 Task: For heading Use Amatic SC.  font size for heading18,  'Change the font style of data to'Amatic SC and font size to 9,  Change the alignment of both headline & data to Align left In the sheet   Sales data  book
Action: Mouse moved to (76, 157)
Screenshot: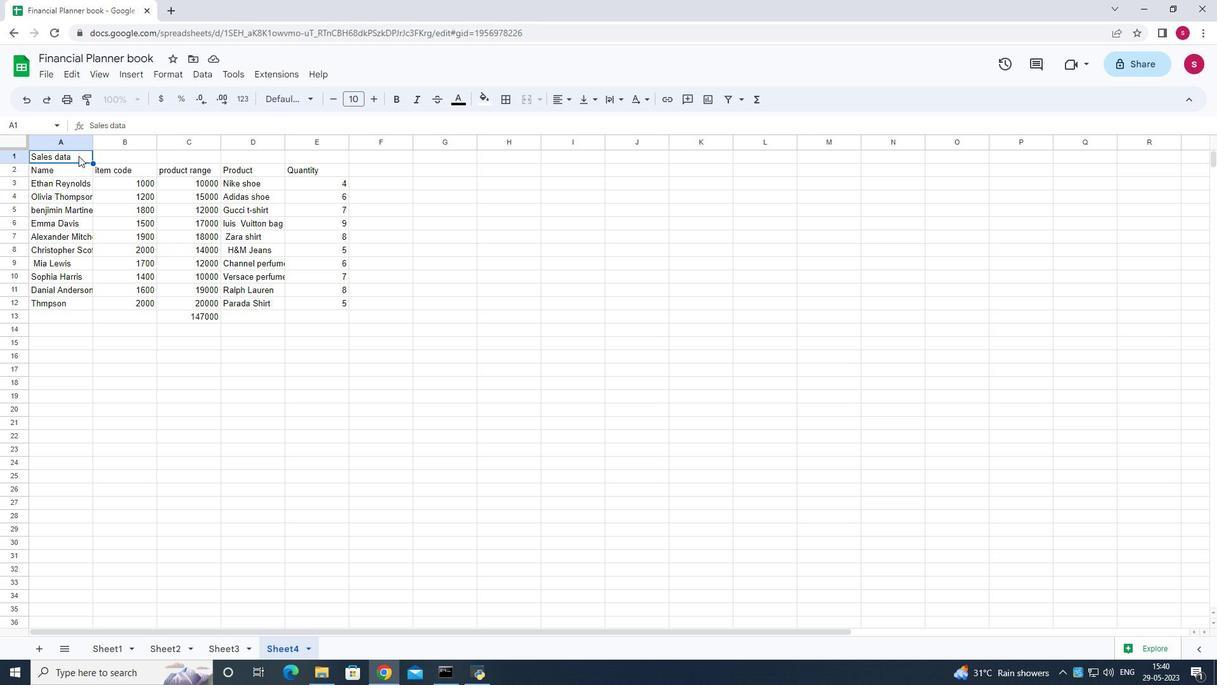 
Action: Mouse pressed left at (76, 157)
Screenshot: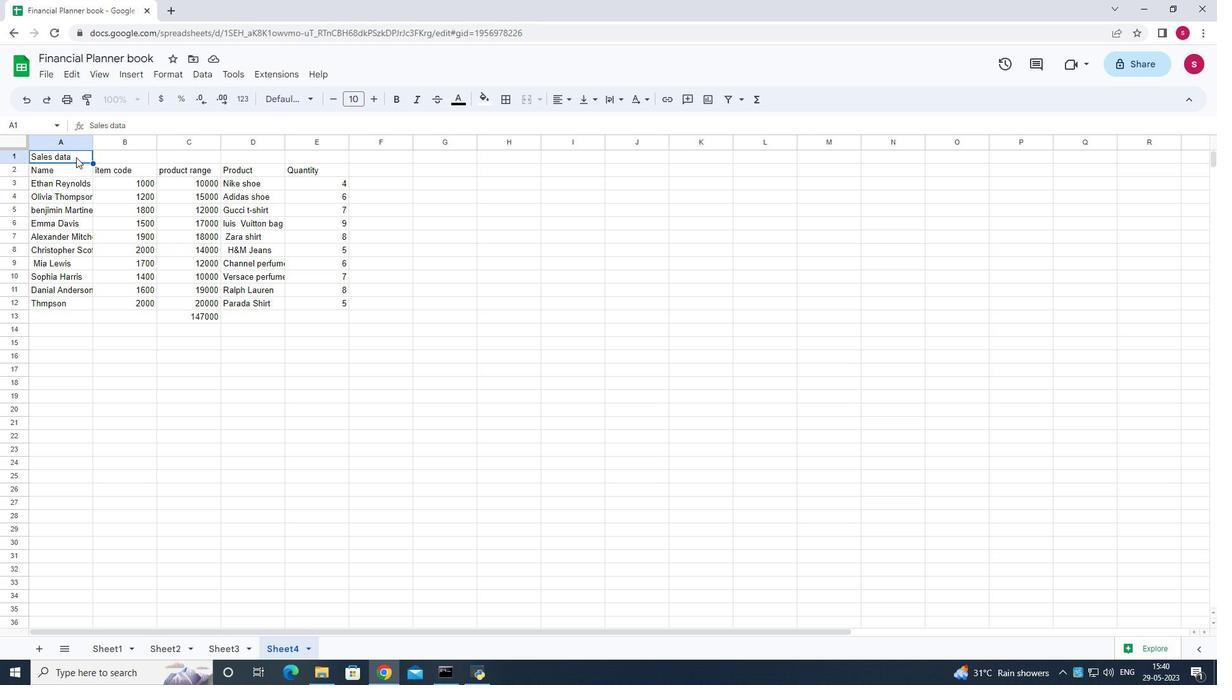 
Action: Mouse moved to (74, 157)
Screenshot: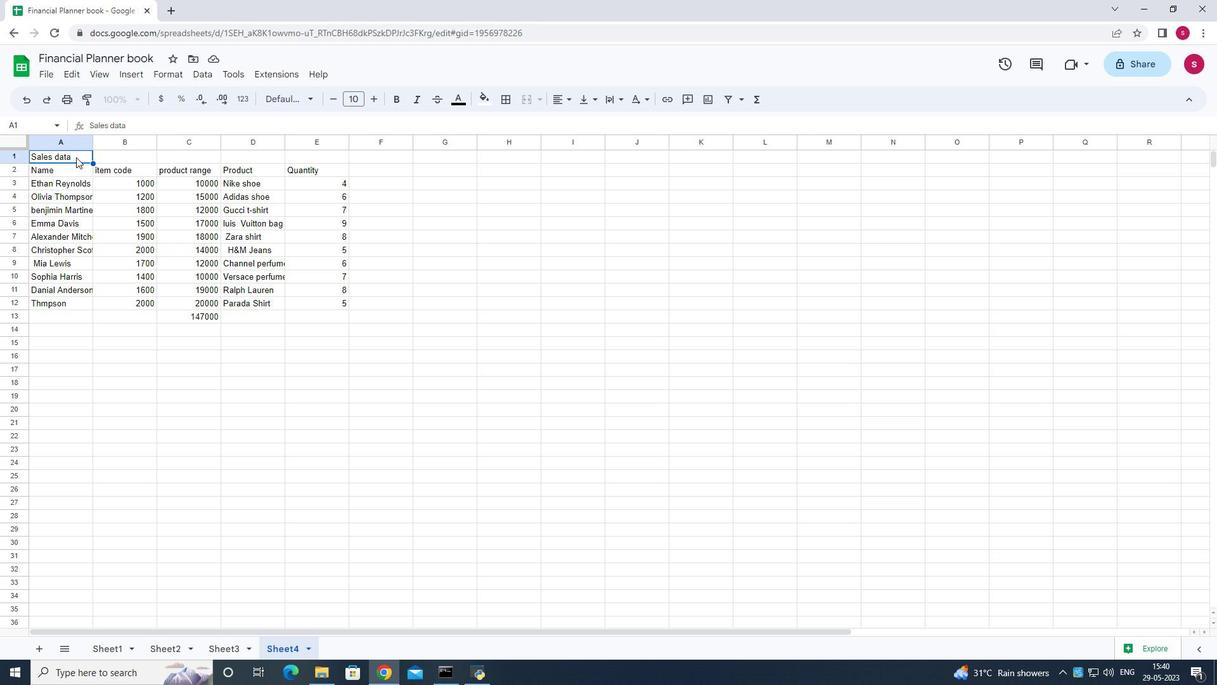 
Action: Mouse pressed left at (74, 157)
Screenshot: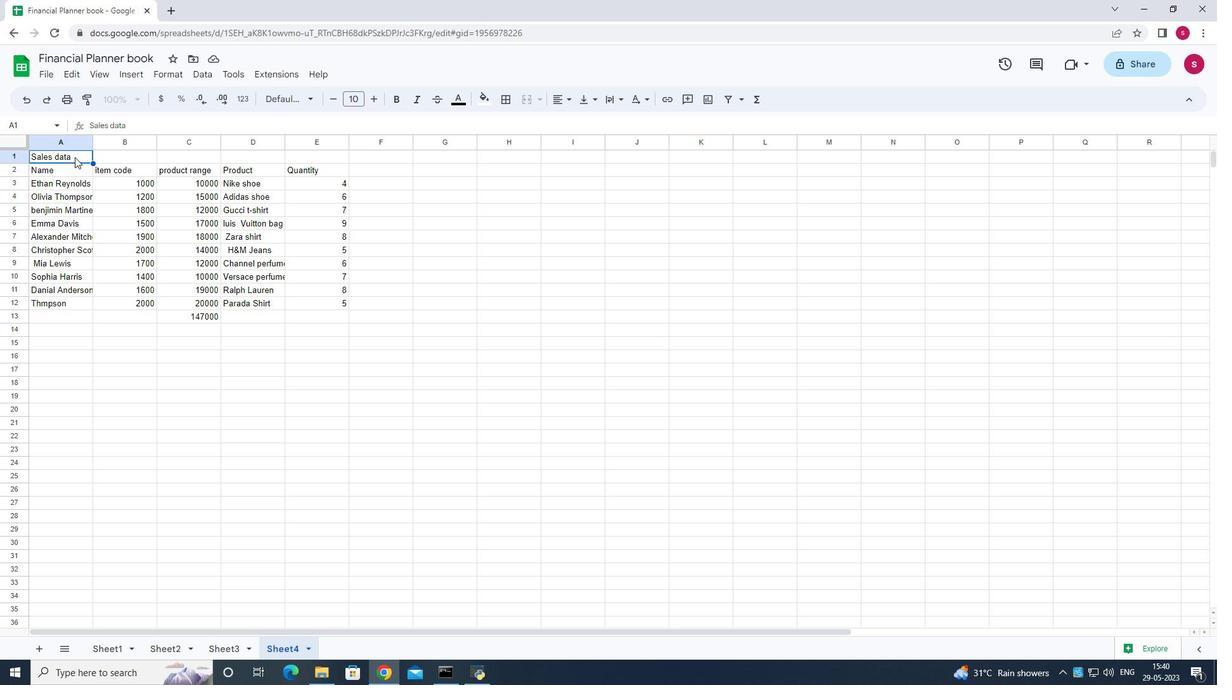 
Action: Mouse moved to (166, 75)
Screenshot: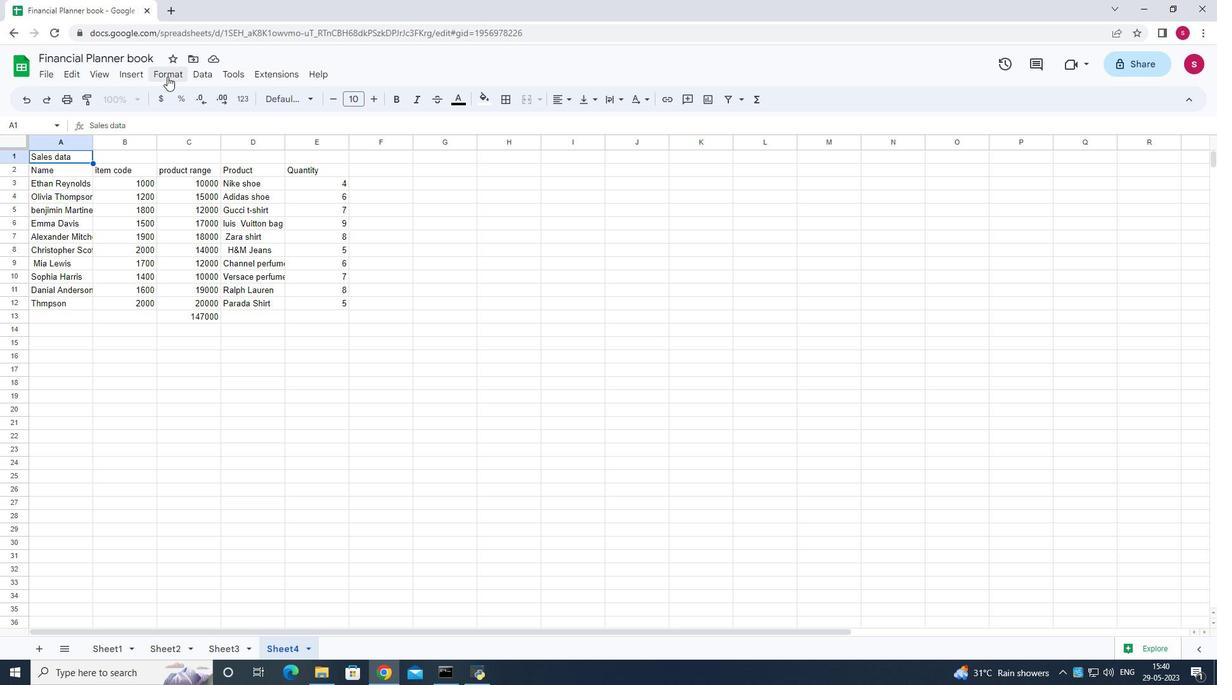 
Action: Mouse pressed left at (166, 75)
Screenshot: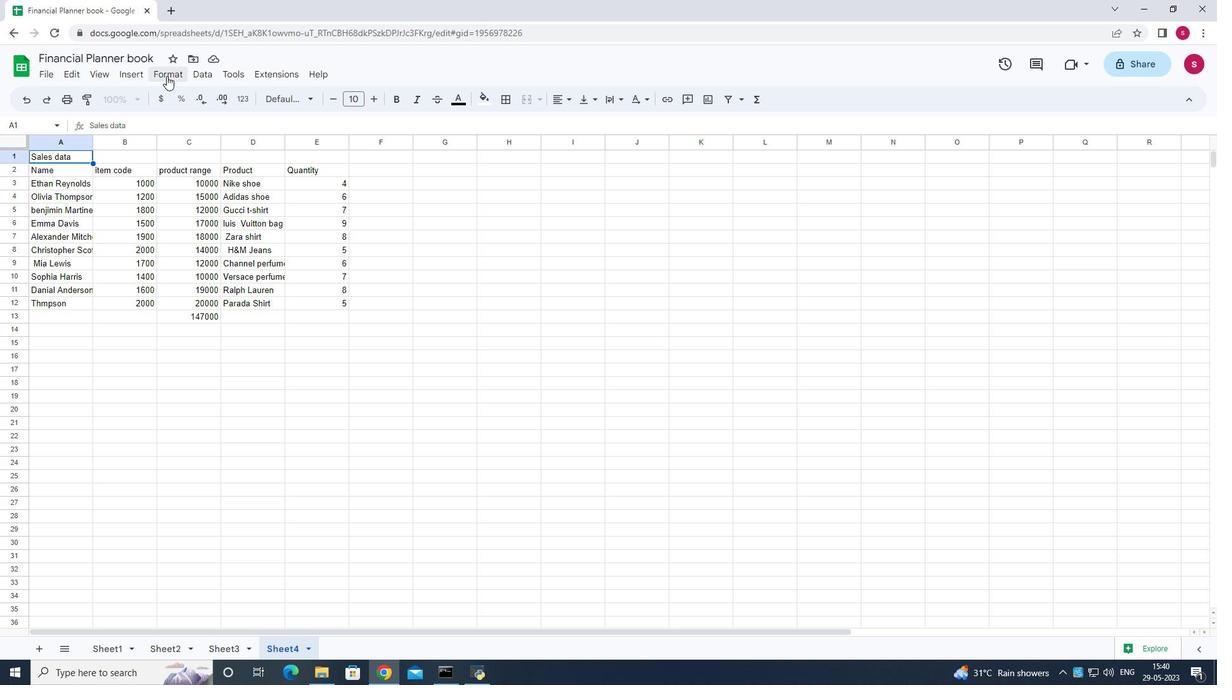 
Action: Mouse moved to (257, 380)
Screenshot: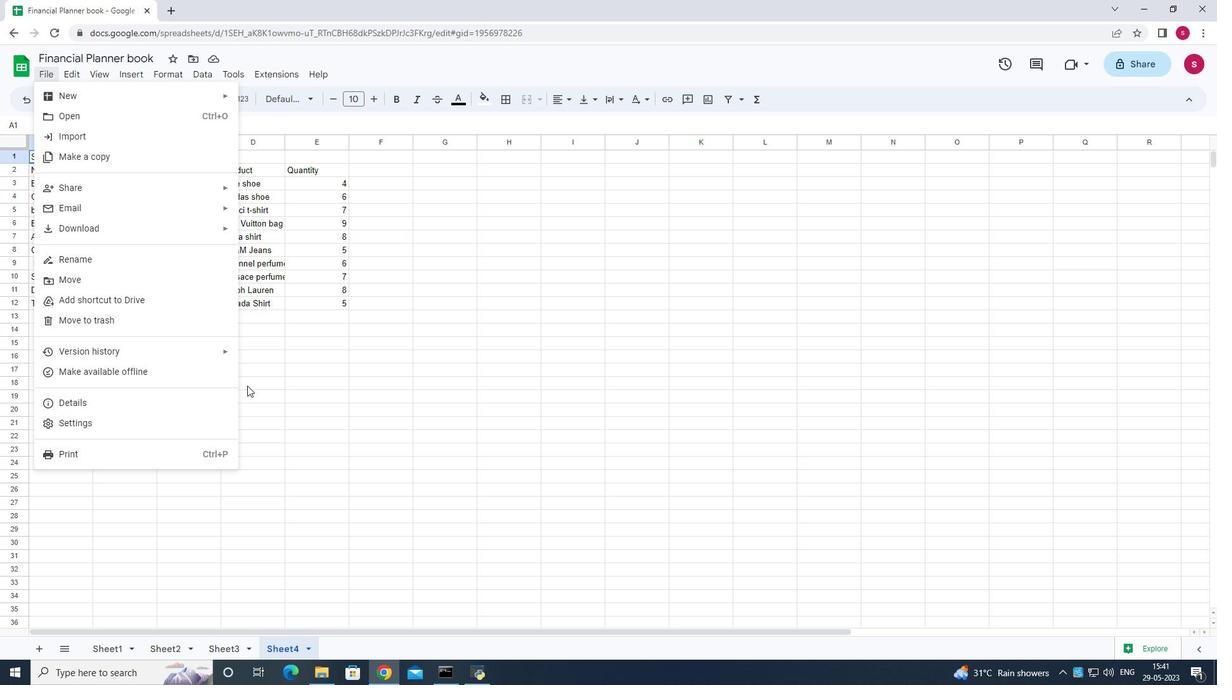 
Action: Mouse pressed left at (257, 380)
Screenshot: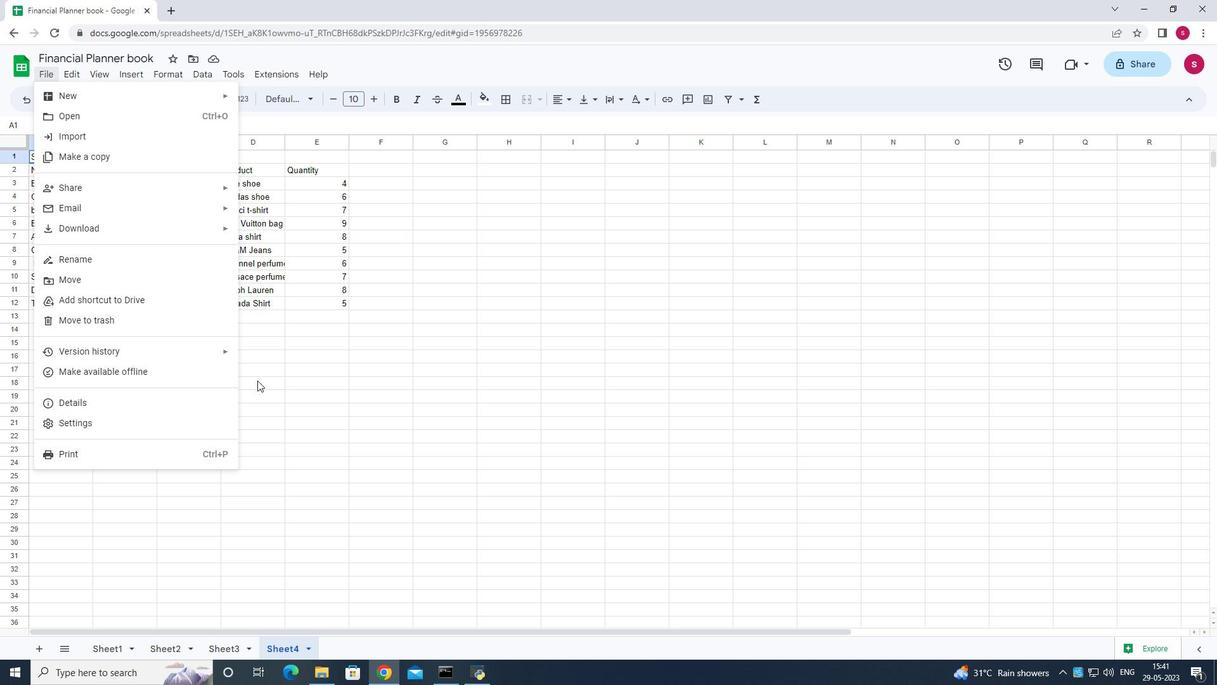 
Action: Mouse moved to (42, 156)
Screenshot: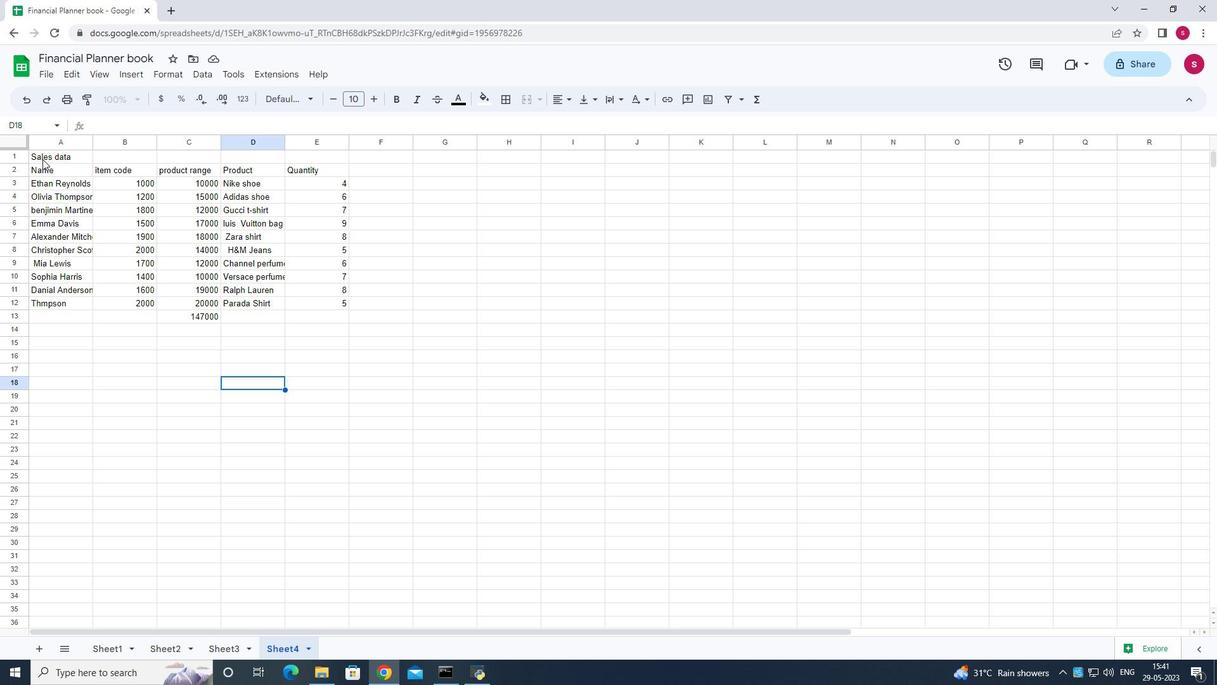 
Action: Mouse pressed left at (42, 156)
Screenshot: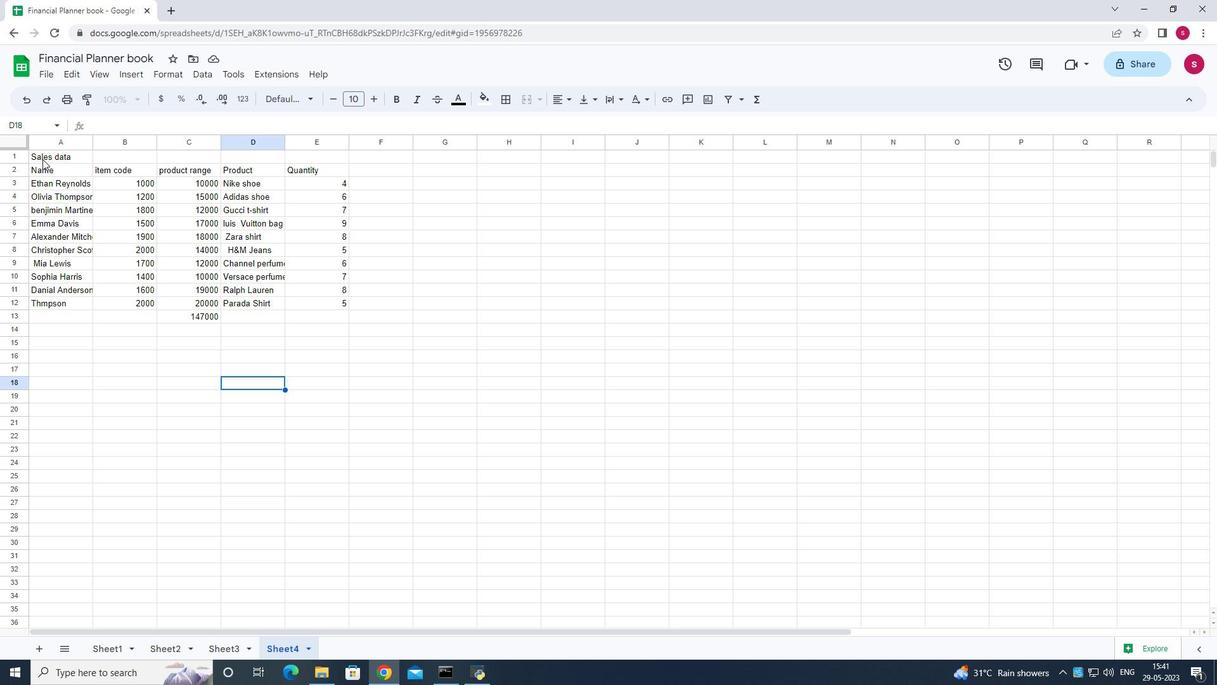 
Action: Mouse moved to (307, 92)
Screenshot: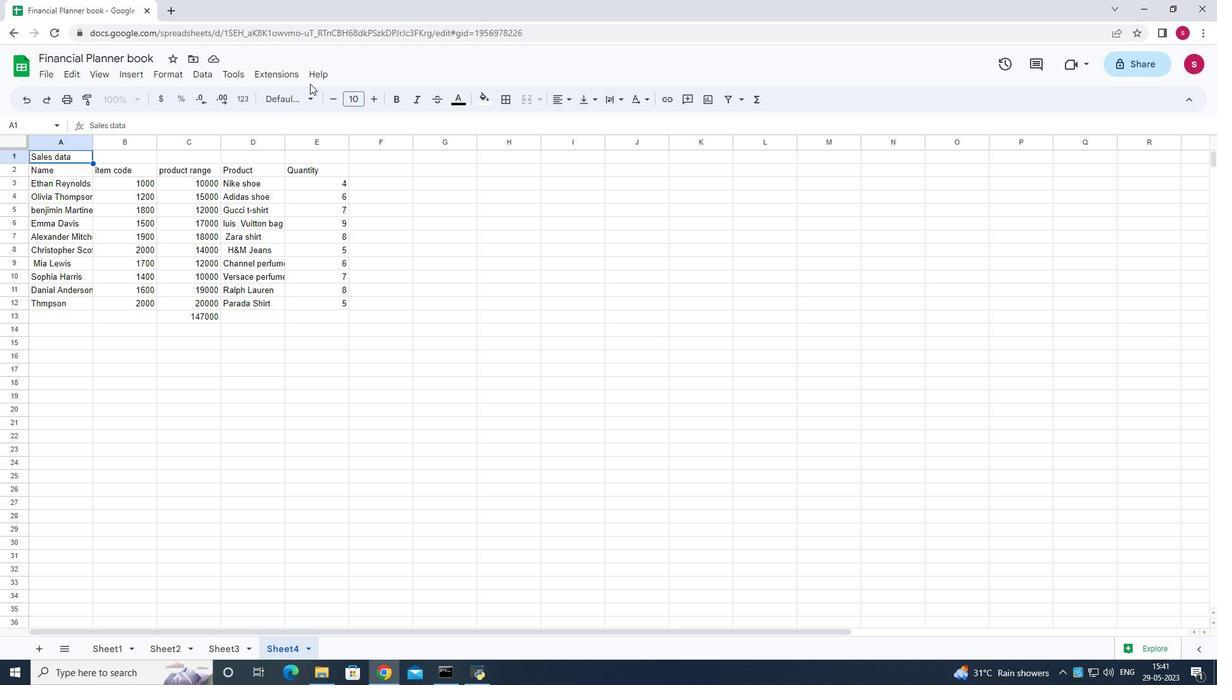 
Action: Mouse pressed left at (307, 92)
Screenshot: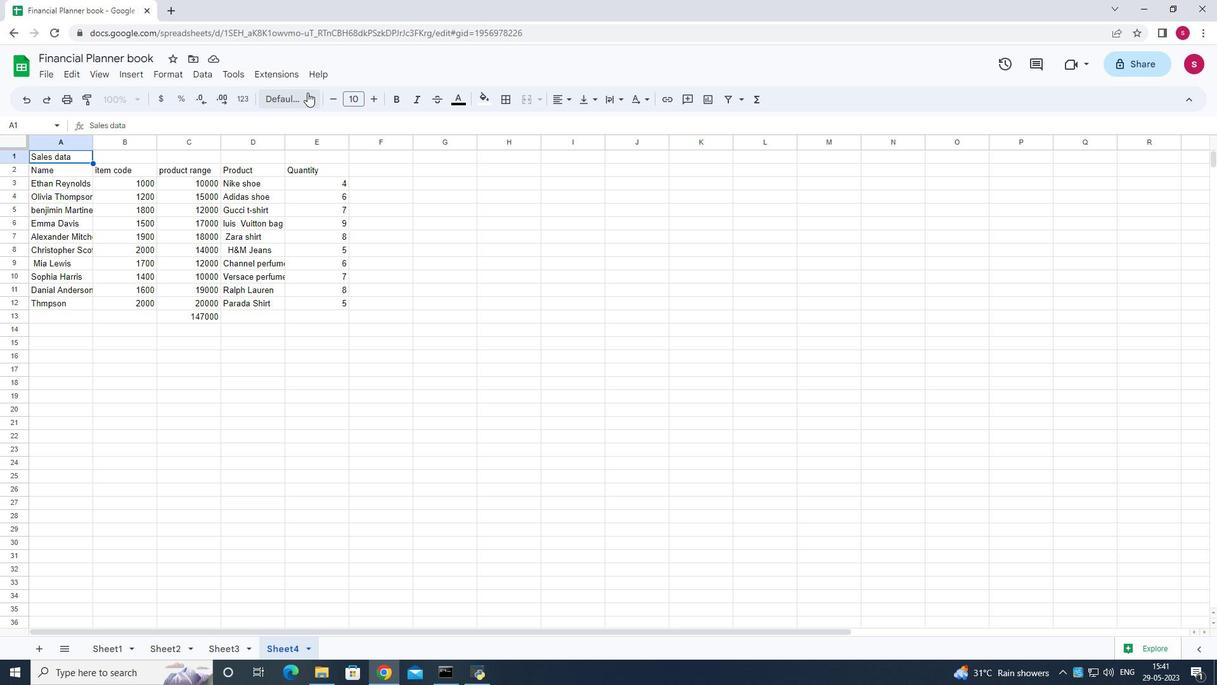 
Action: Mouse moved to (326, 241)
Screenshot: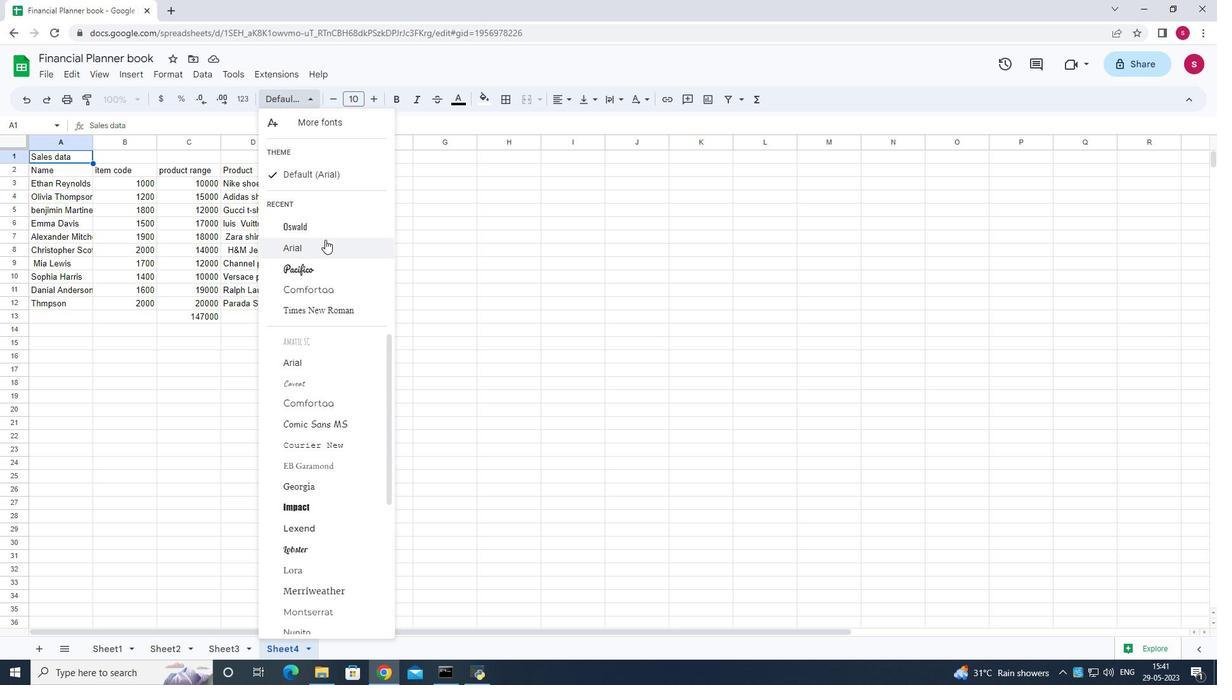 
Action: Mouse scrolled (326, 240) with delta (0, 0)
Screenshot: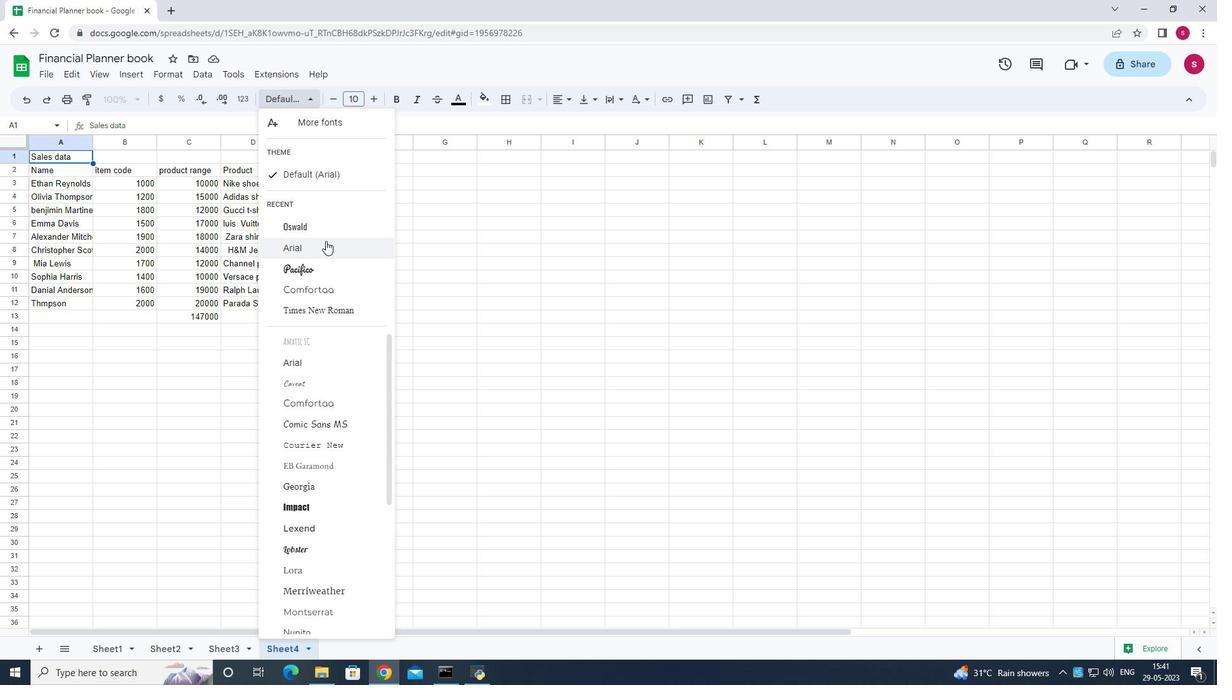 
Action: Mouse scrolled (326, 240) with delta (0, 0)
Screenshot: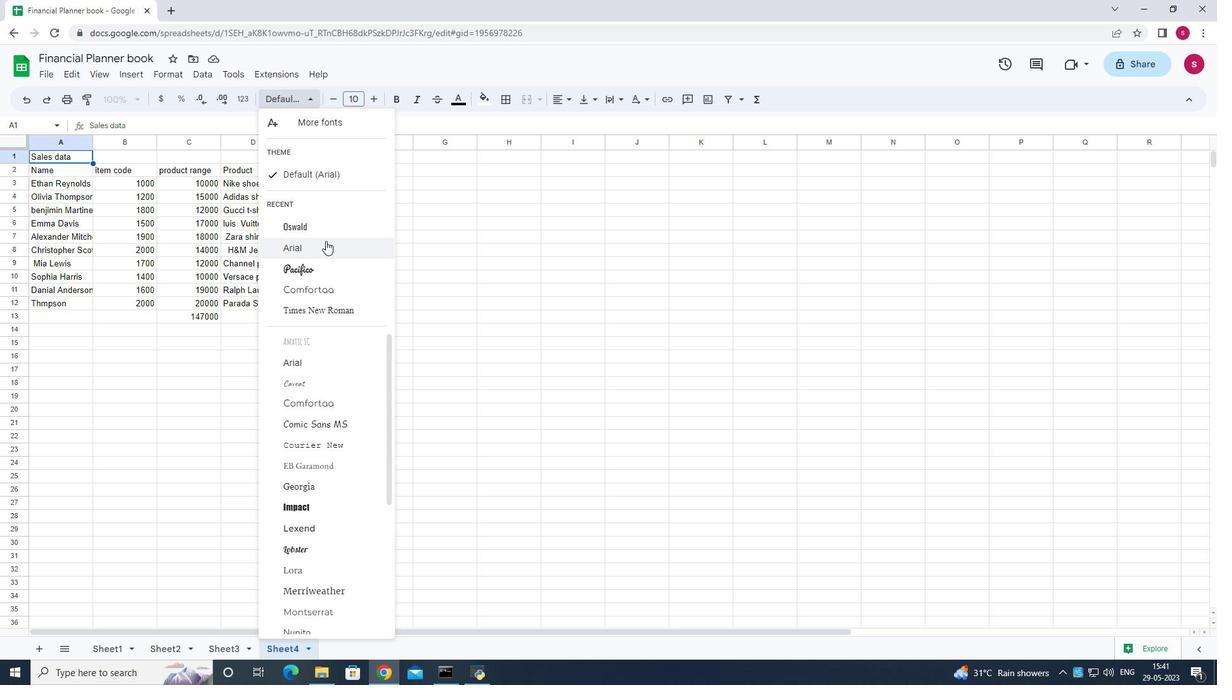 
Action: Mouse scrolled (326, 240) with delta (0, 0)
Screenshot: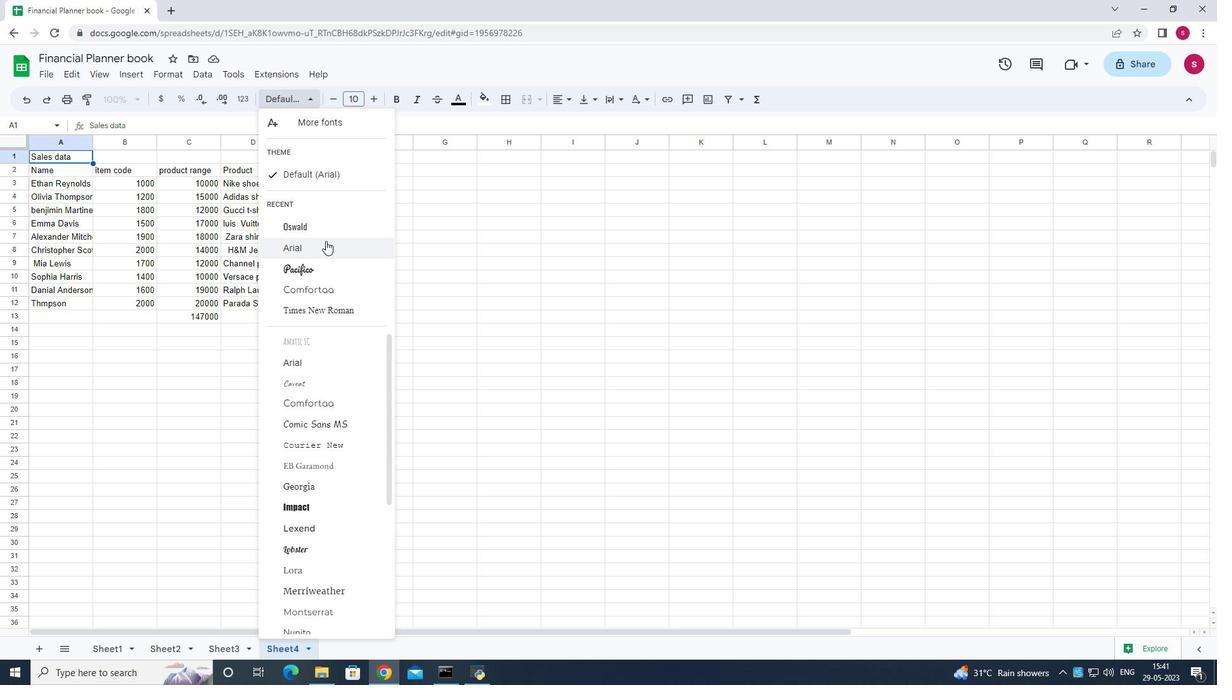 
Action: Mouse scrolled (326, 240) with delta (0, 0)
Screenshot: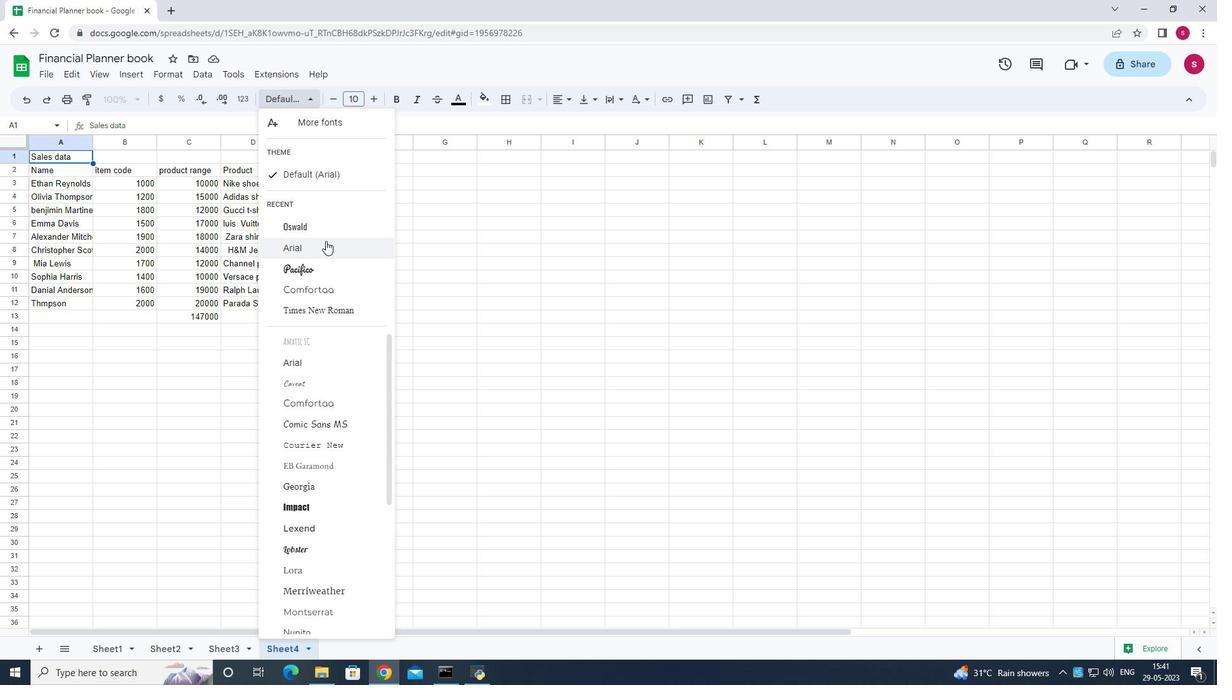 
Action: Mouse scrolled (326, 240) with delta (0, 0)
Screenshot: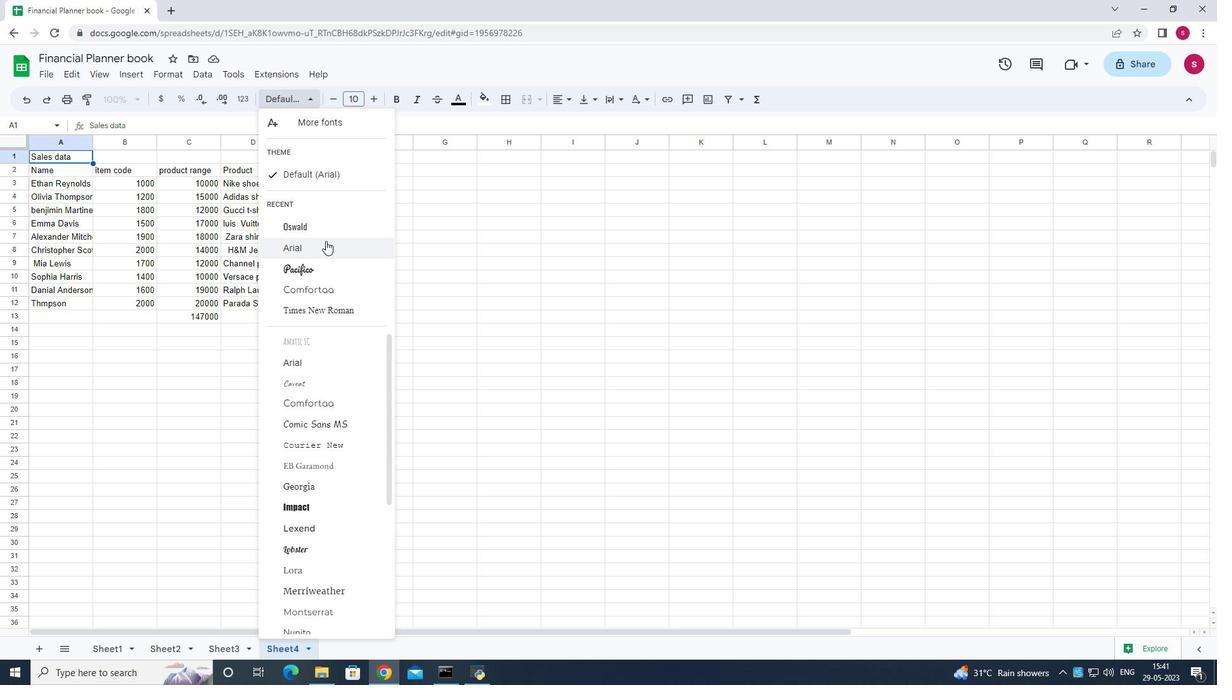 
Action: Mouse moved to (304, 516)
Screenshot: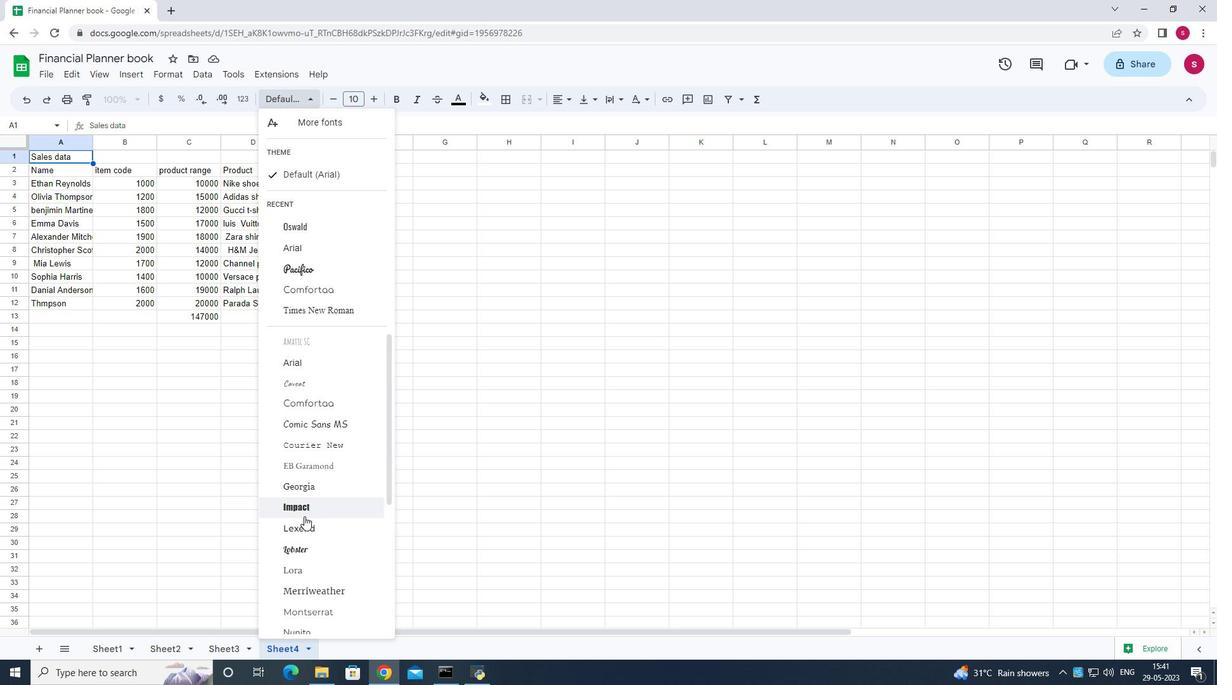 
Action: Mouse scrolled (304, 515) with delta (0, 0)
Screenshot: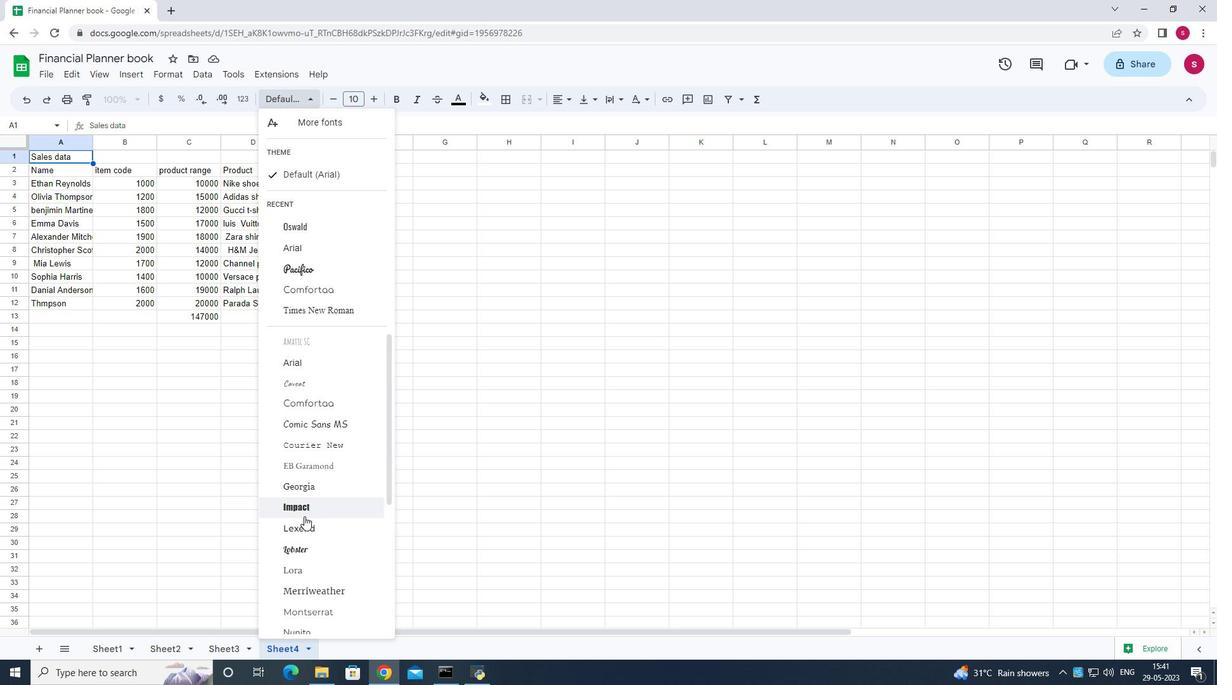 
Action: Mouse moved to (304, 516)
Screenshot: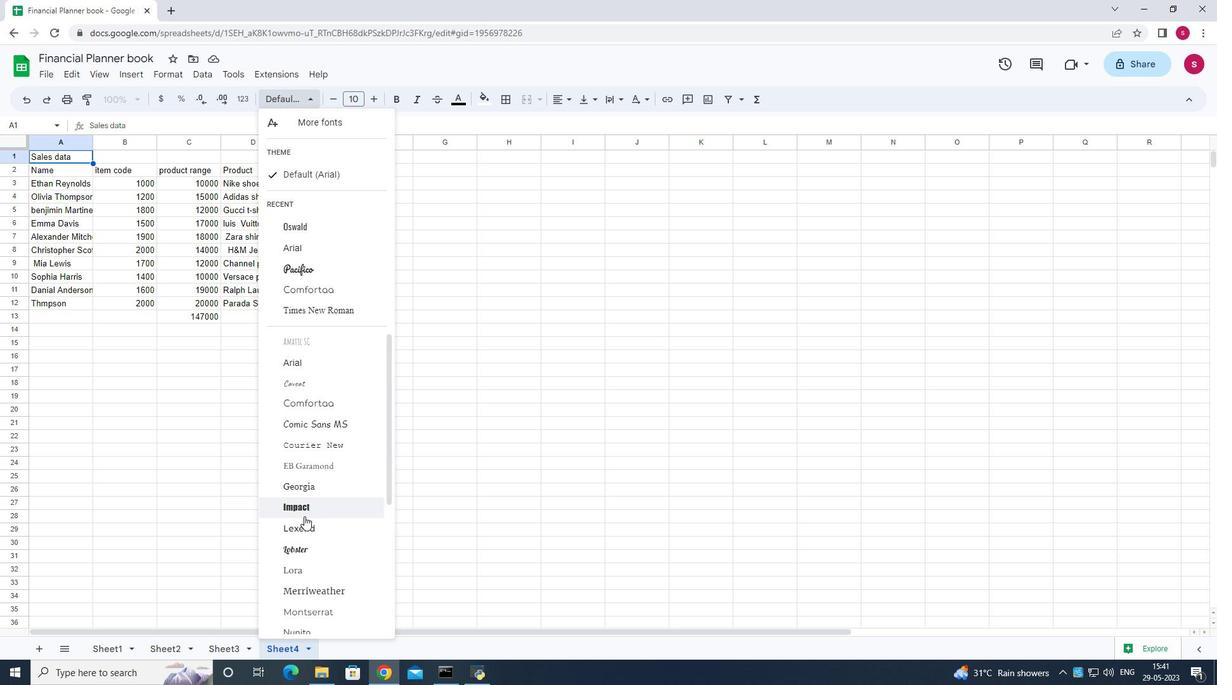 
Action: Mouse scrolled (304, 516) with delta (0, 0)
Screenshot: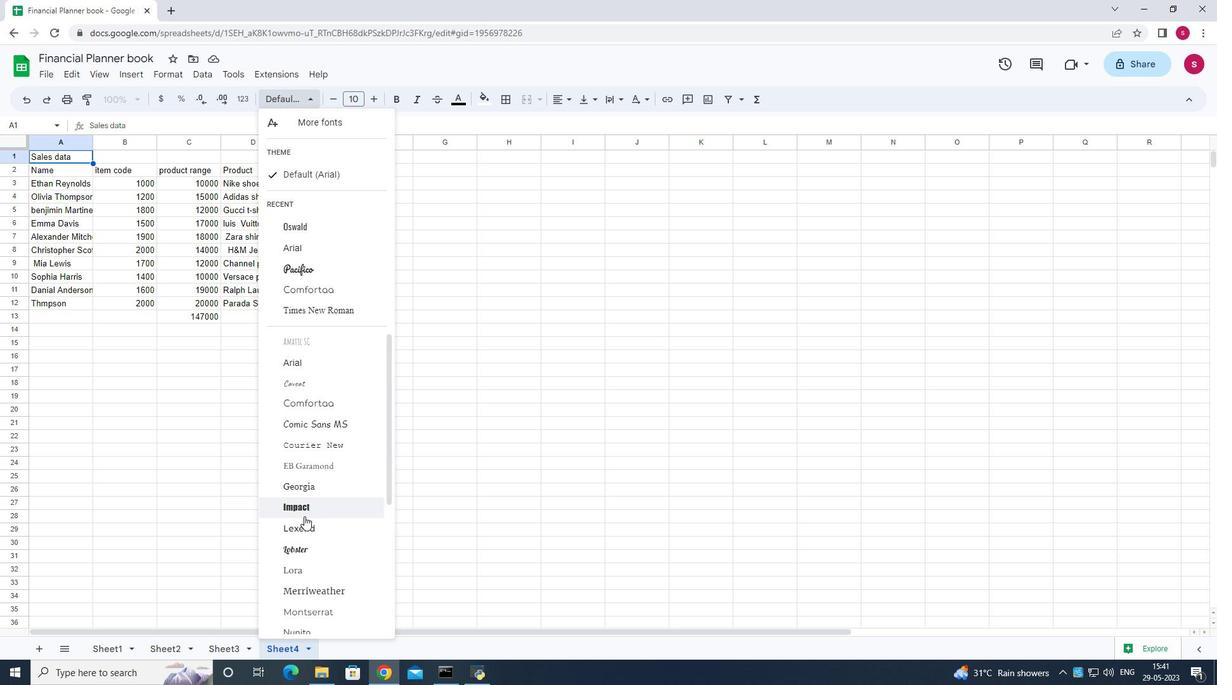 
Action: Mouse scrolled (304, 516) with delta (0, 0)
Screenshot: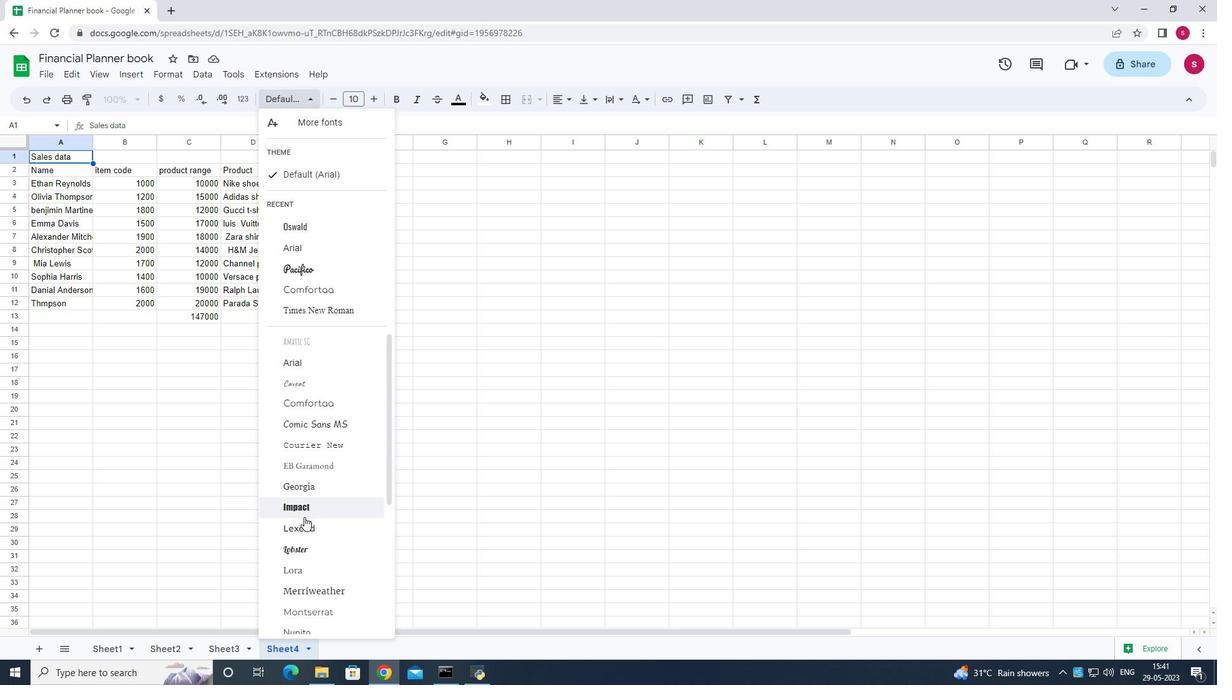
Action: Mouse moved to (305, 516)
Screenshot: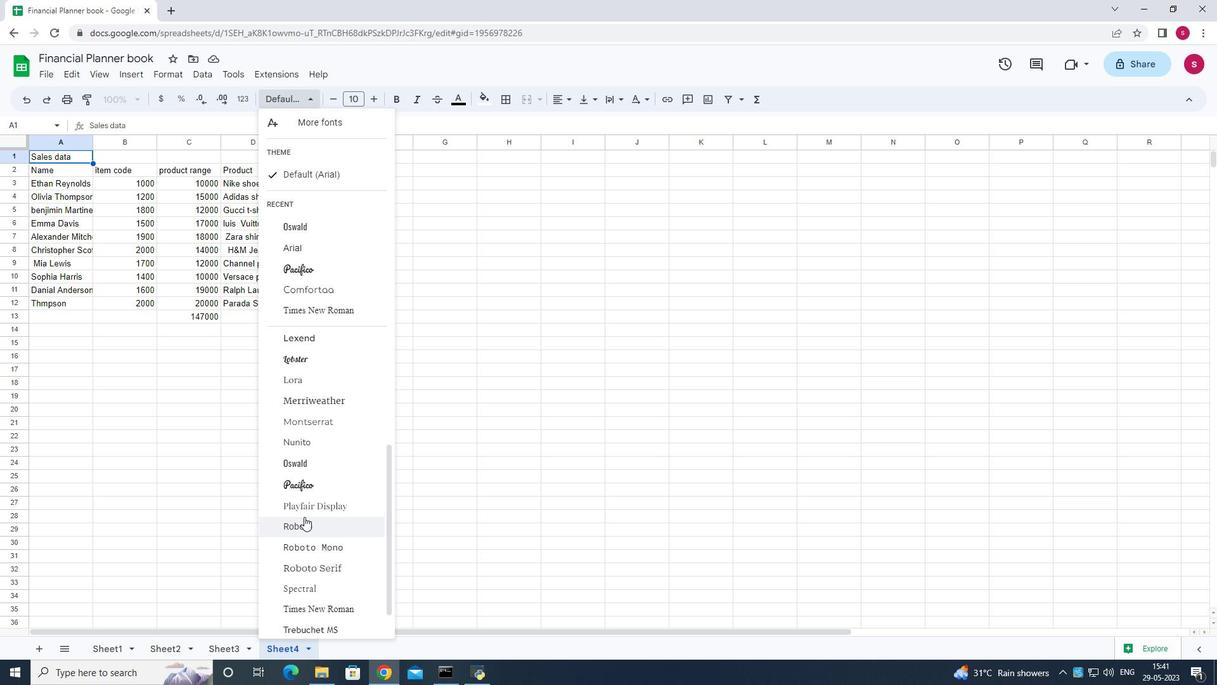 
Action: Mouse scrolled (305, 516) with delta (0, 0)
Screenshot: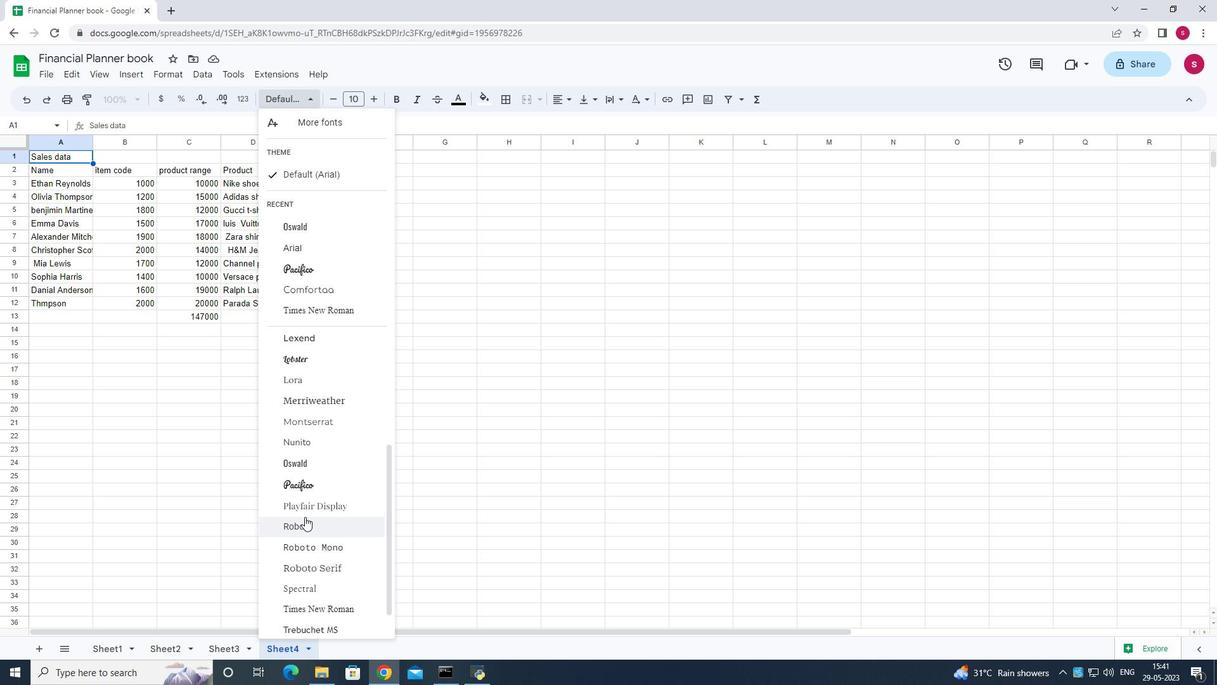 
Action: Mouse scrolled (305, 516) with delta (0, 0)
Screenshot: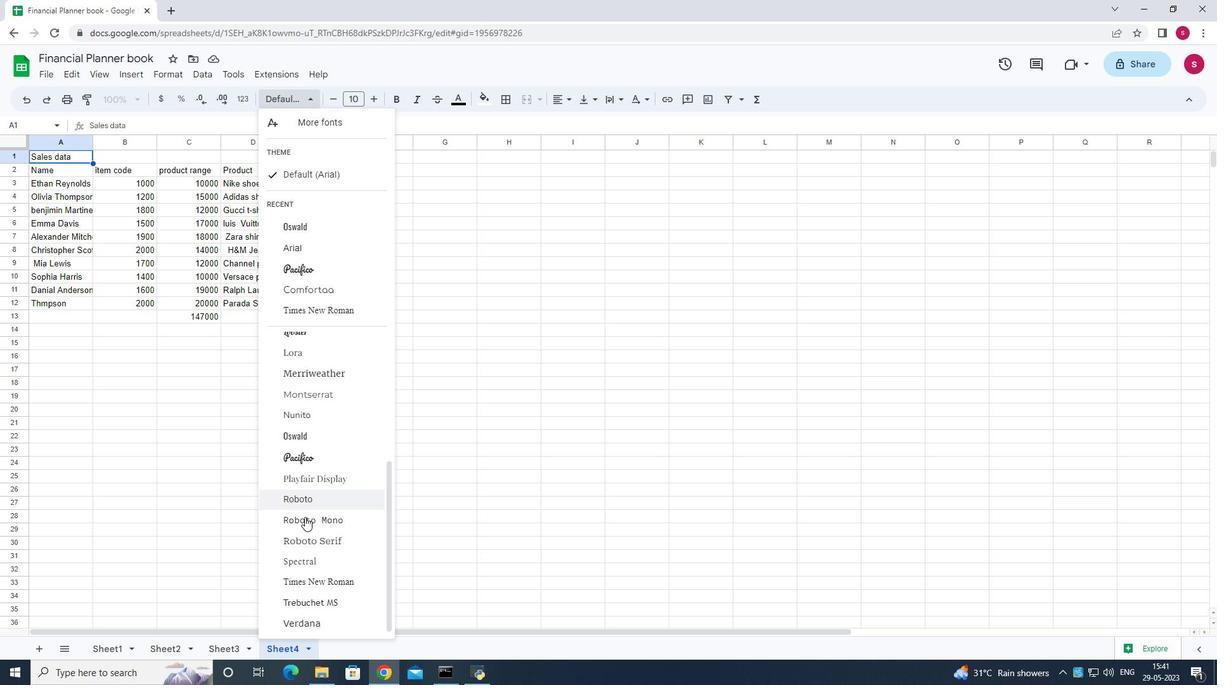 
Action: Mouse scrolled (305, 516) with delta (0, 0)
Screenshot: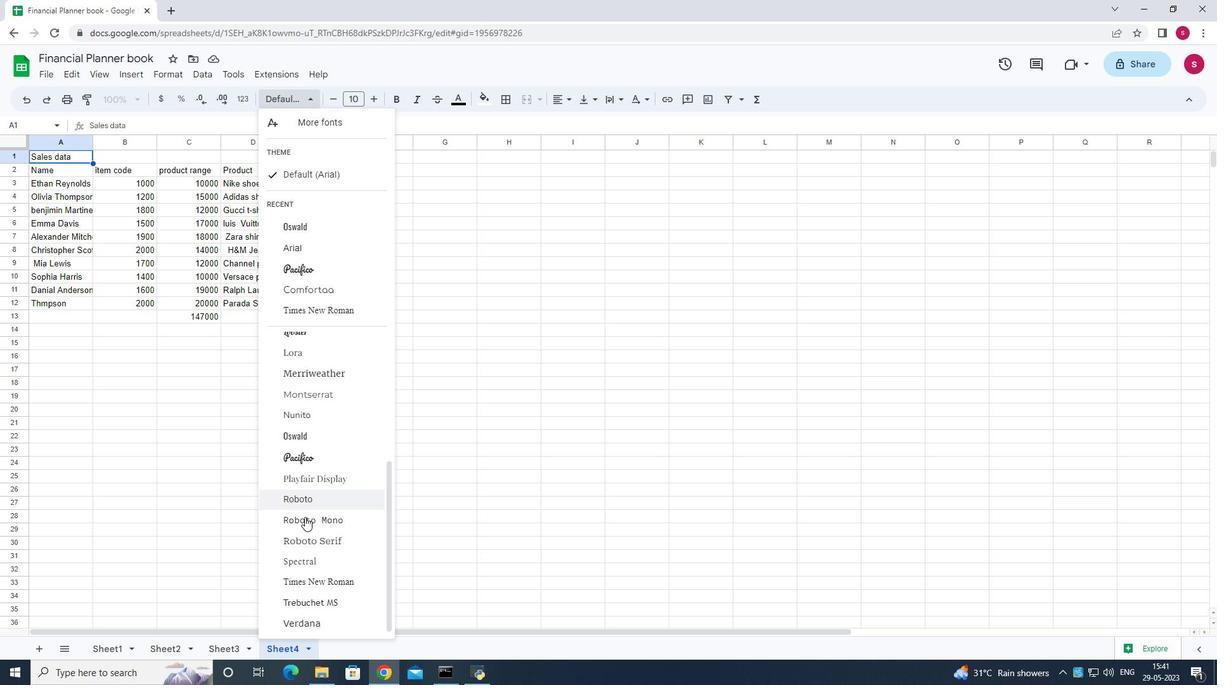 
Action: Mouse scrolled (305, 516) with delta (0, 0)
Screenshot: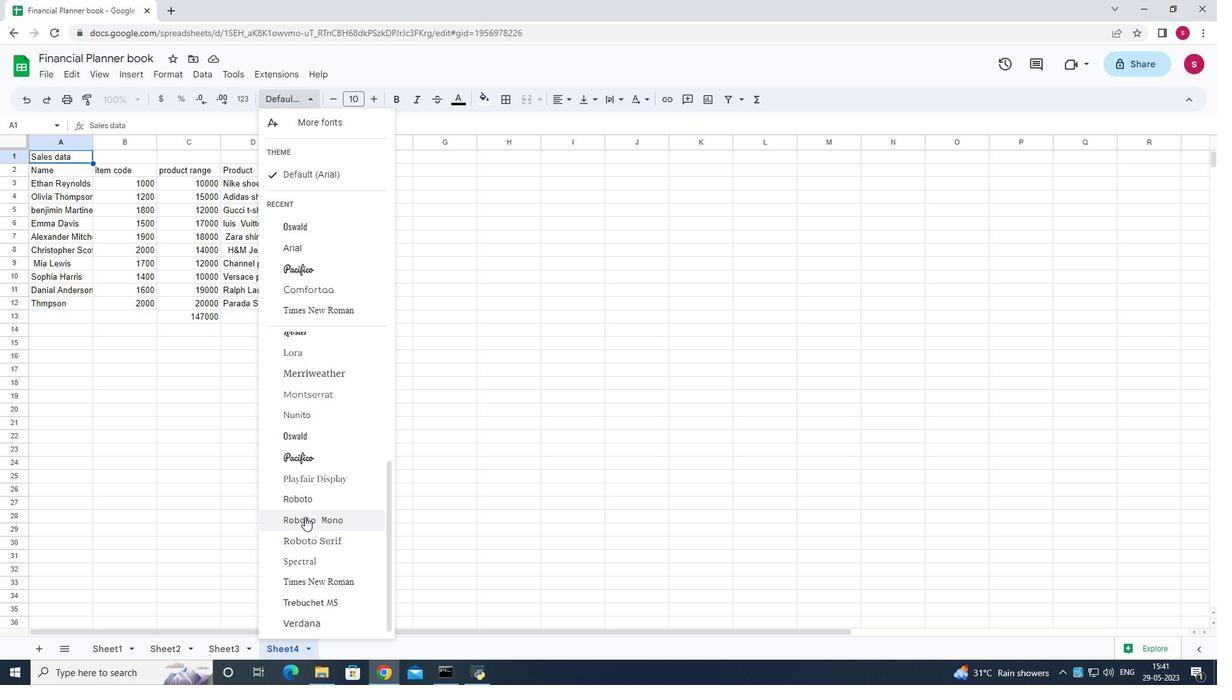 
Action: Mouse scrolled (305, 516) with delta (0, 0)
Screenshot: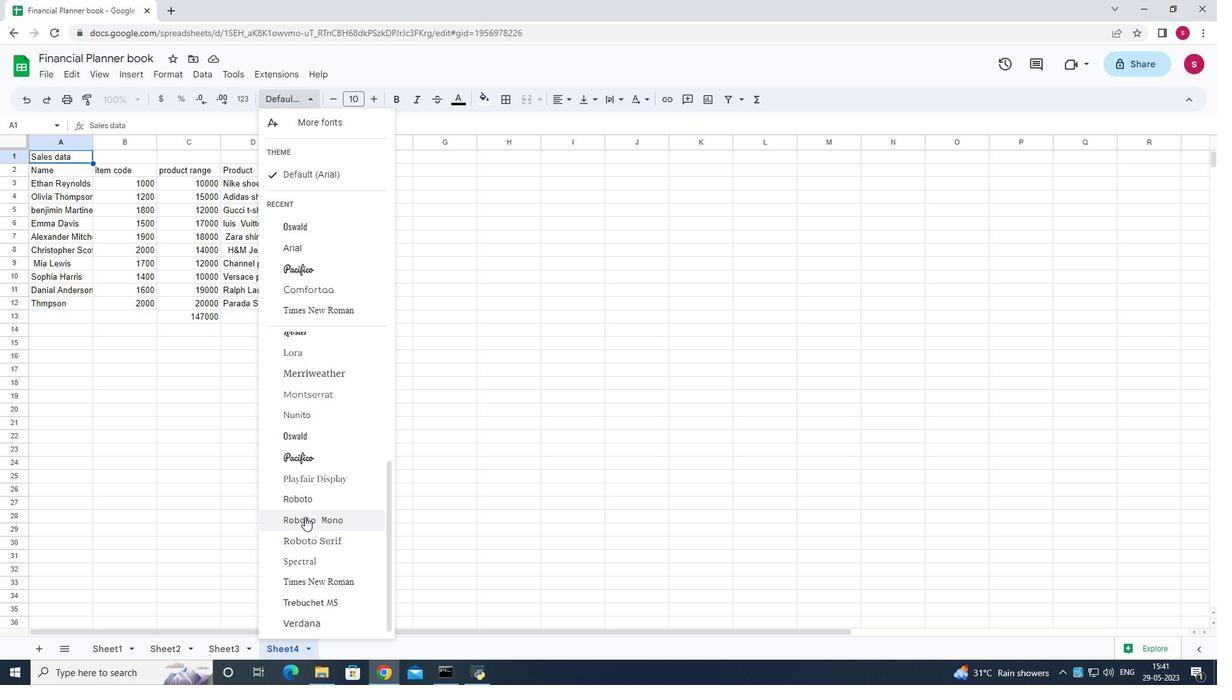 
Action: Mouse scrolled (305, 516) with delta (0, 0)
Screenshot: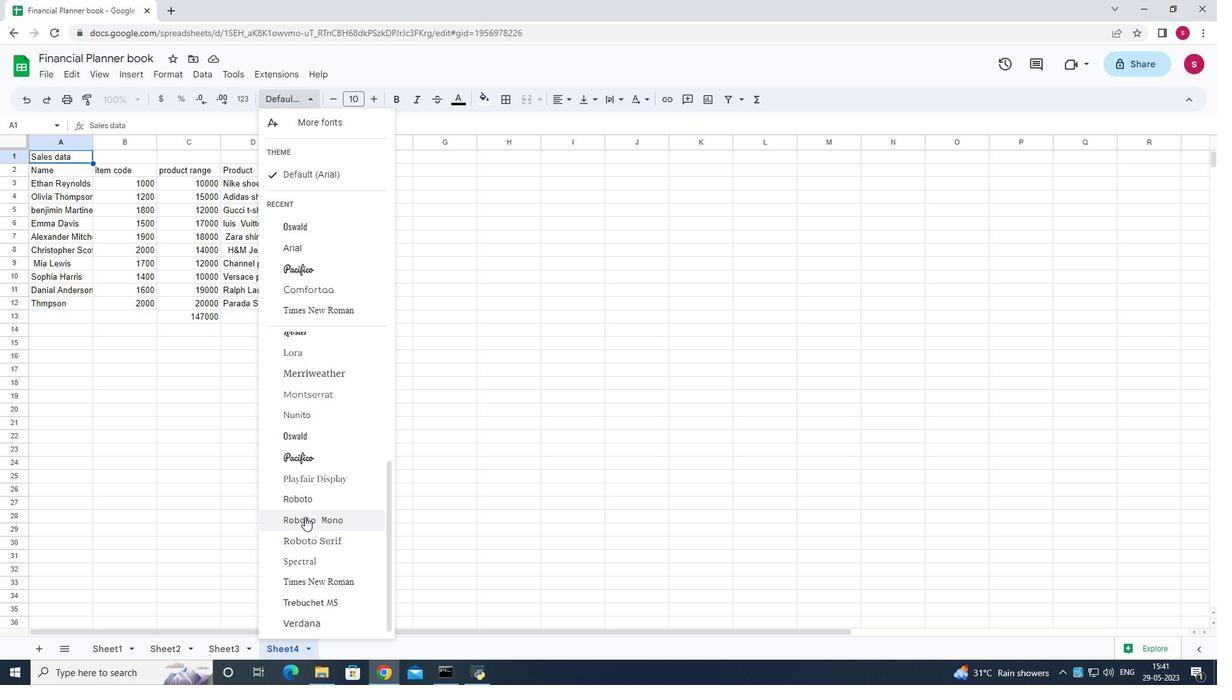 
Action: Mouse scrolled (305, 516) with delta (0, 0)
Screenshot: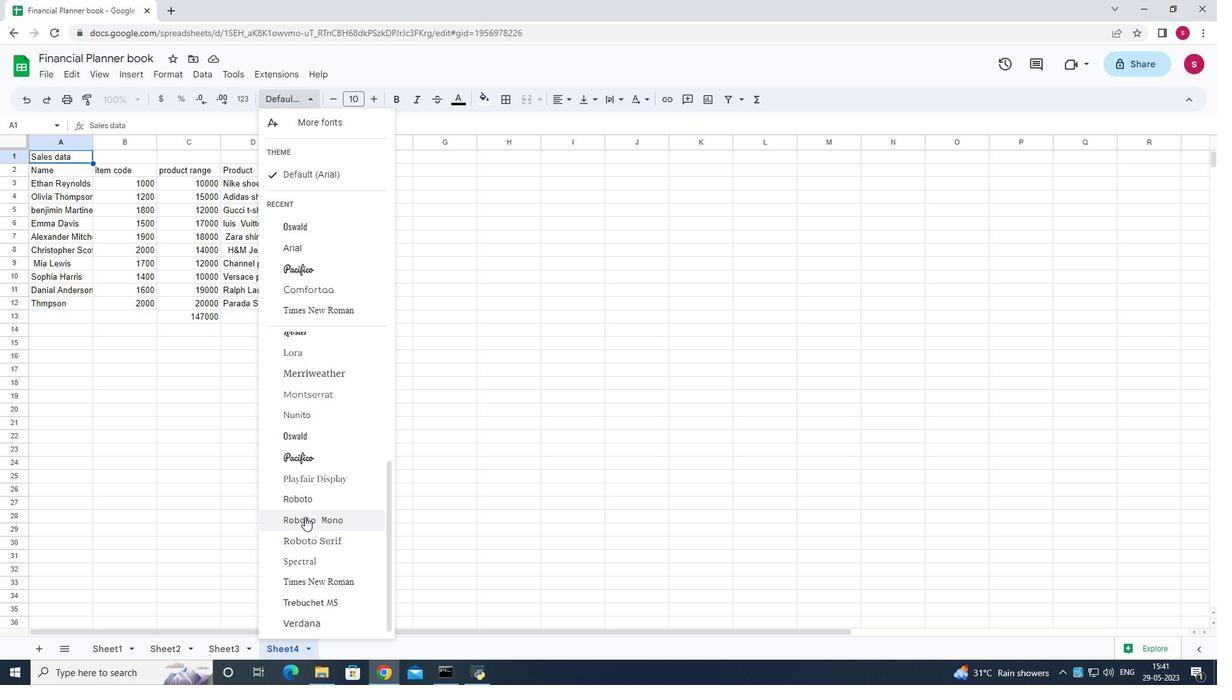 
Action: Mouse scrolled (305, 516) with delta (0, 0)
Screenshot: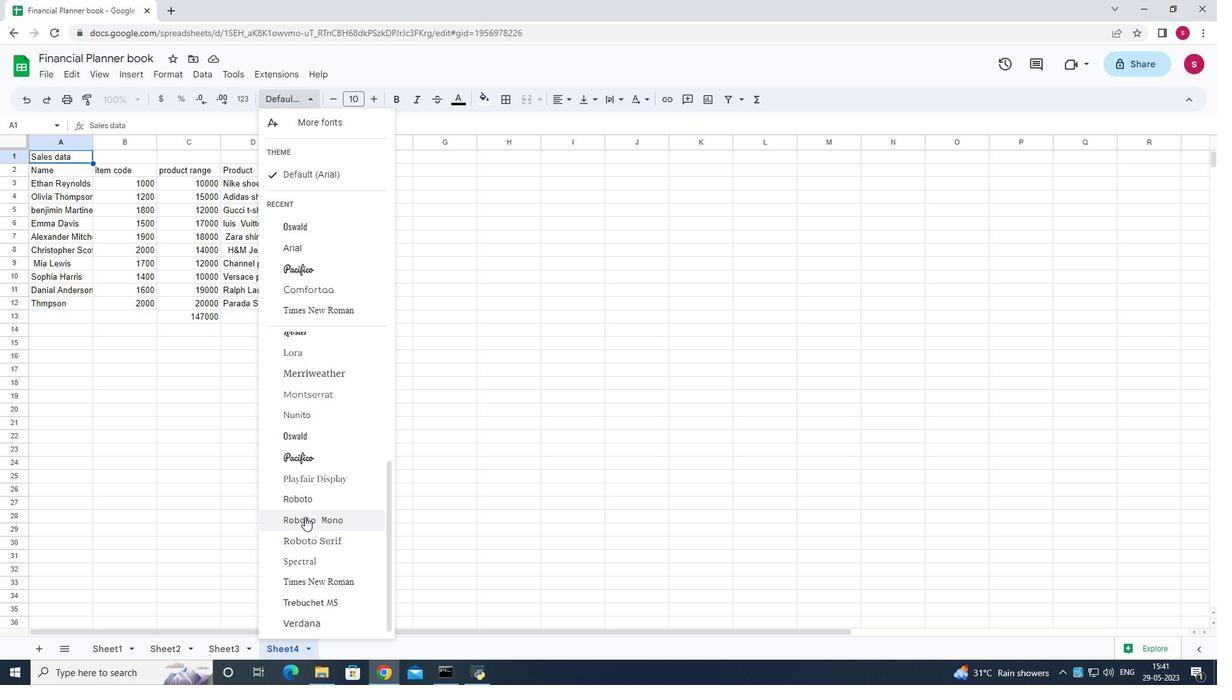 
Action: Mouse scrolled (305, 516) with delta (0, 0)
Screenshot: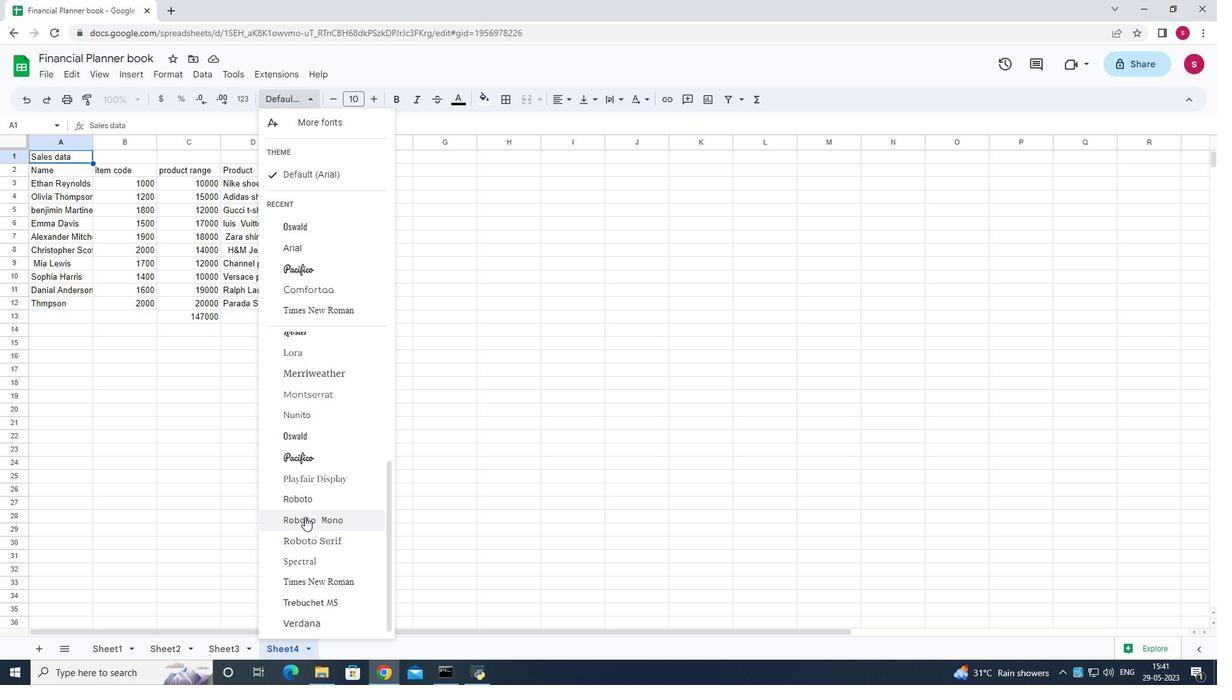 
Action: Mouse scrolled (305, 516) with delta (0, 0)
Screenshot: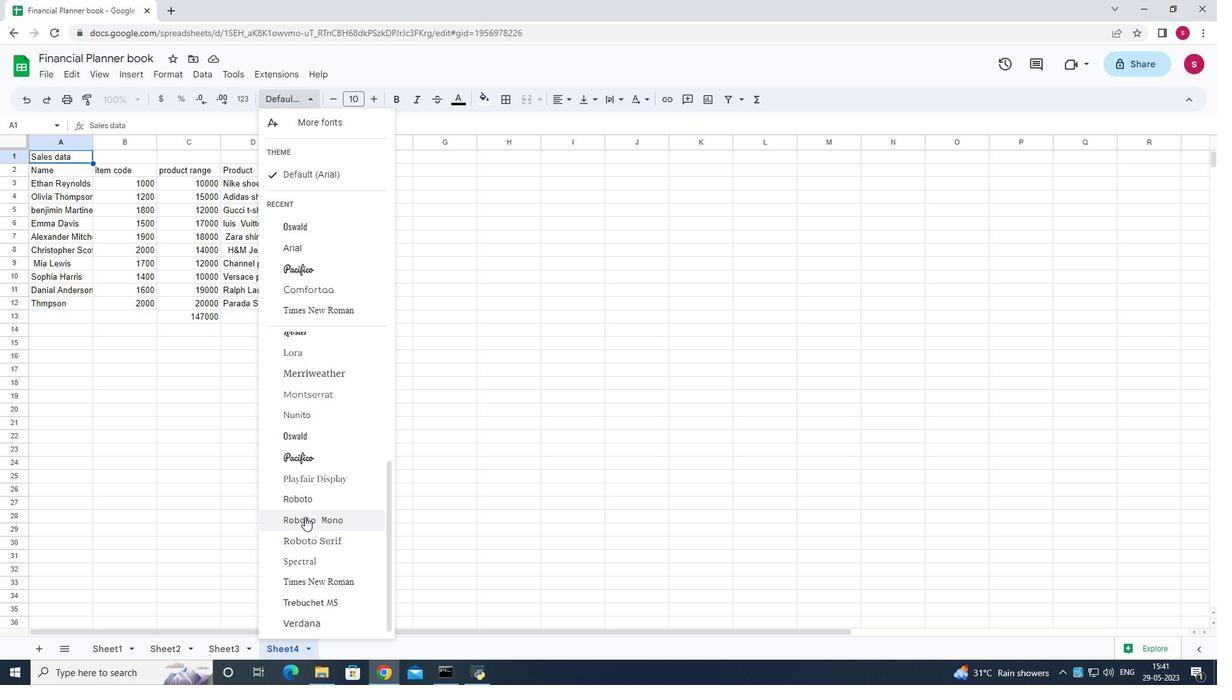 
Action: Mouse scrolled (305, 516) with delta (0, 0)
Screenshot: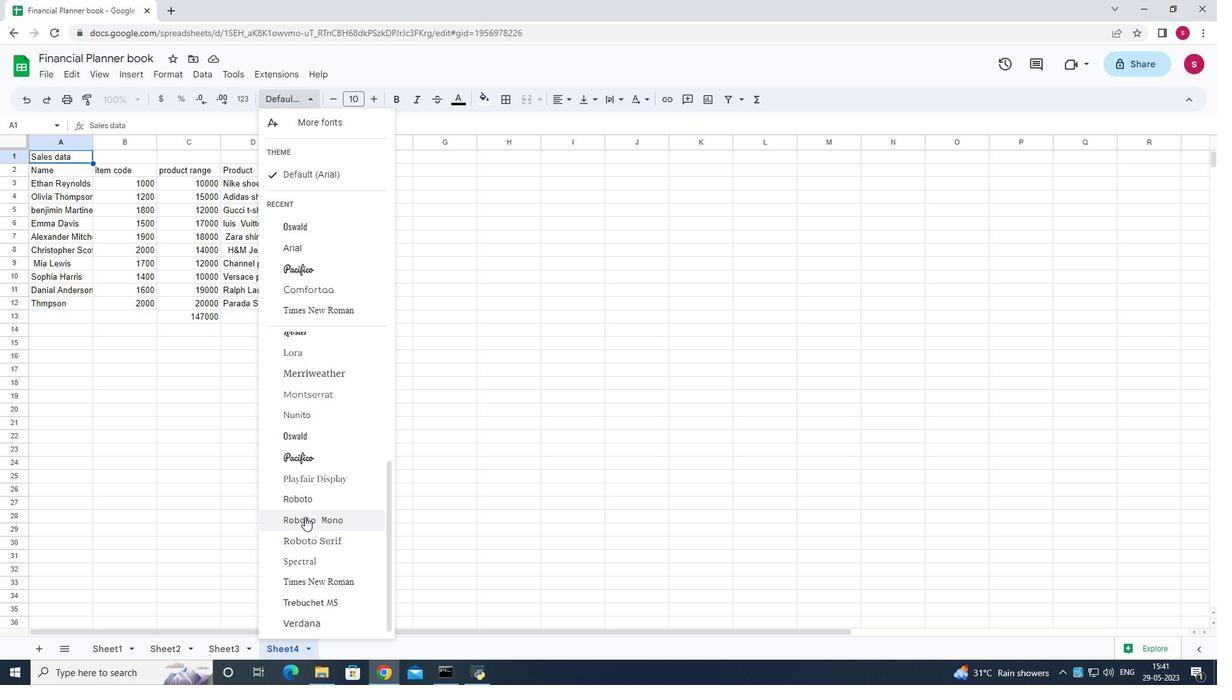 
Action: Mouse scrolled (305, 516) with delta (0, 0)
Screenshot: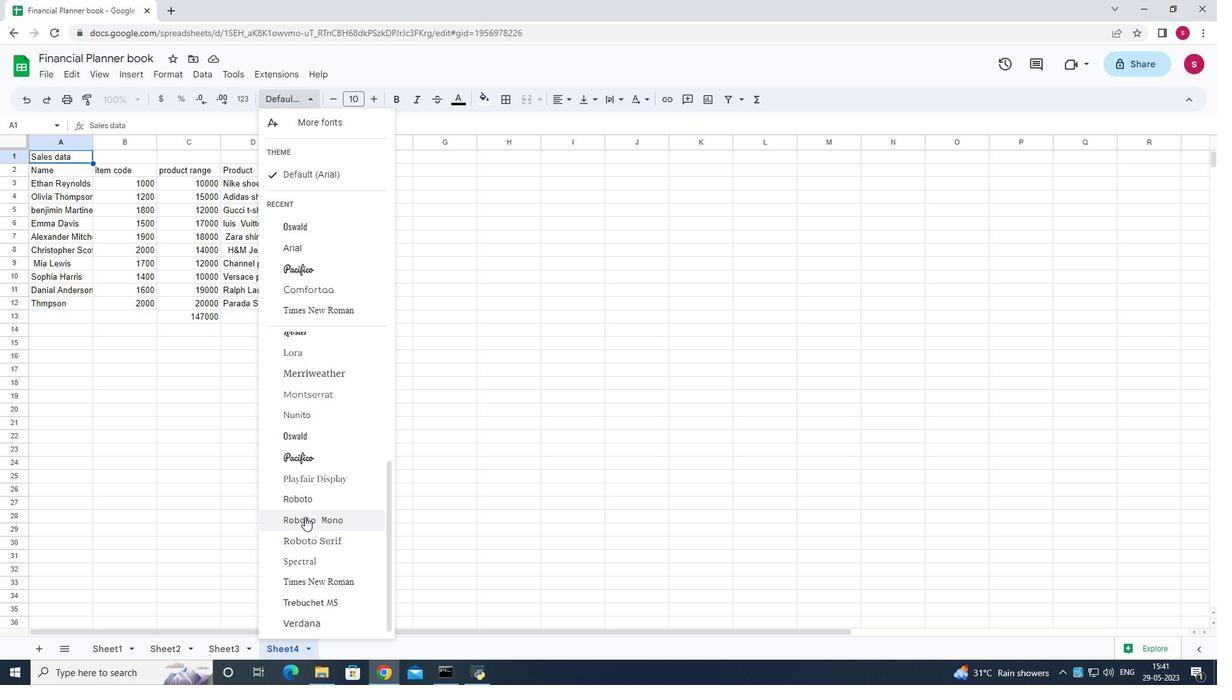 
Action: Mouse moved to (300, 413)
Screenshot: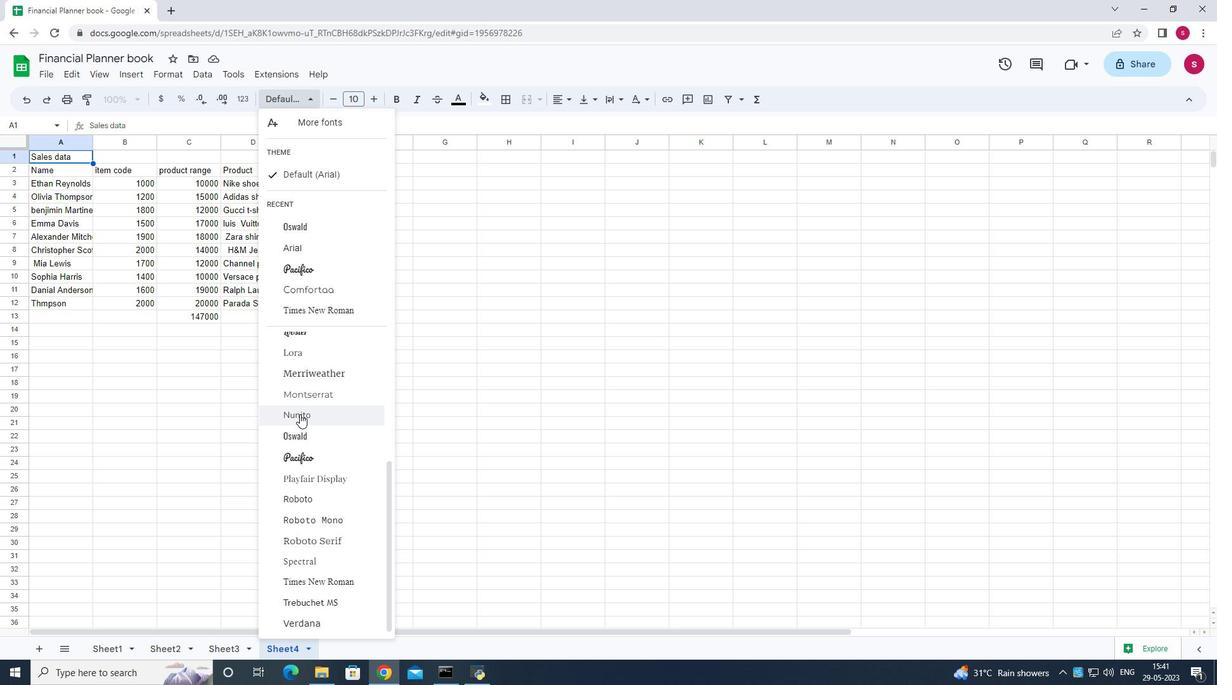 
Action: Mouse scrolled (300, 414) with delta (0, 0)
Screenshot: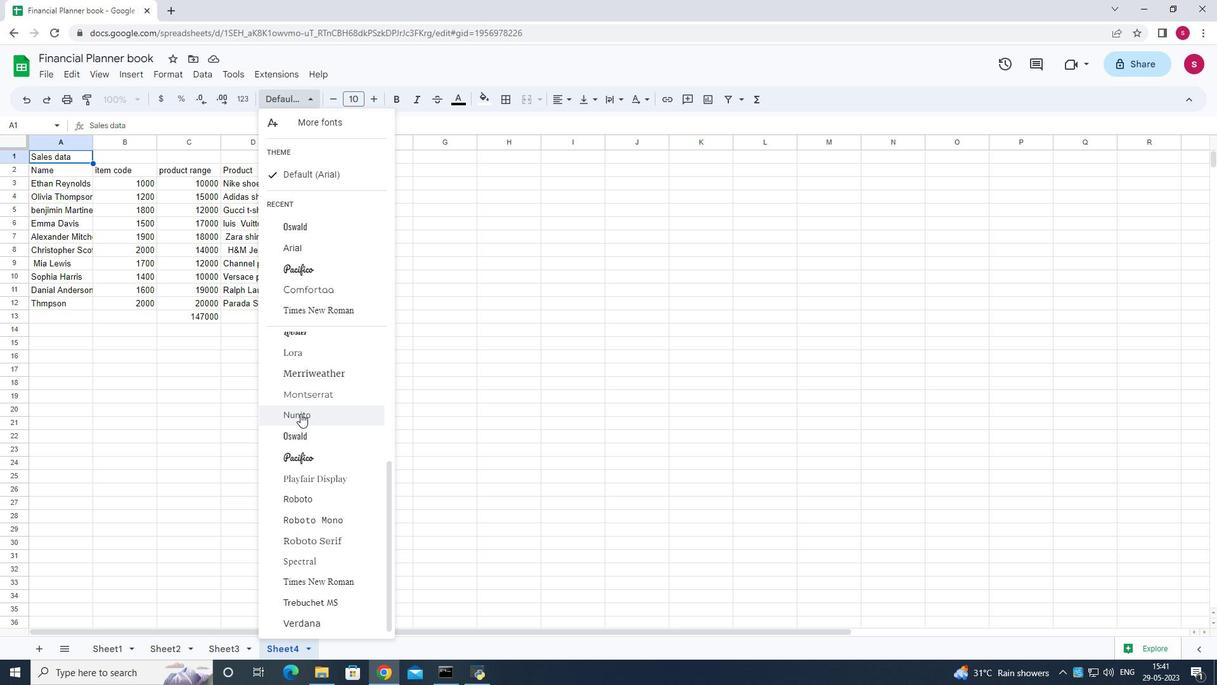 
Action: Mouse moved to (303, 413)
Screenshot: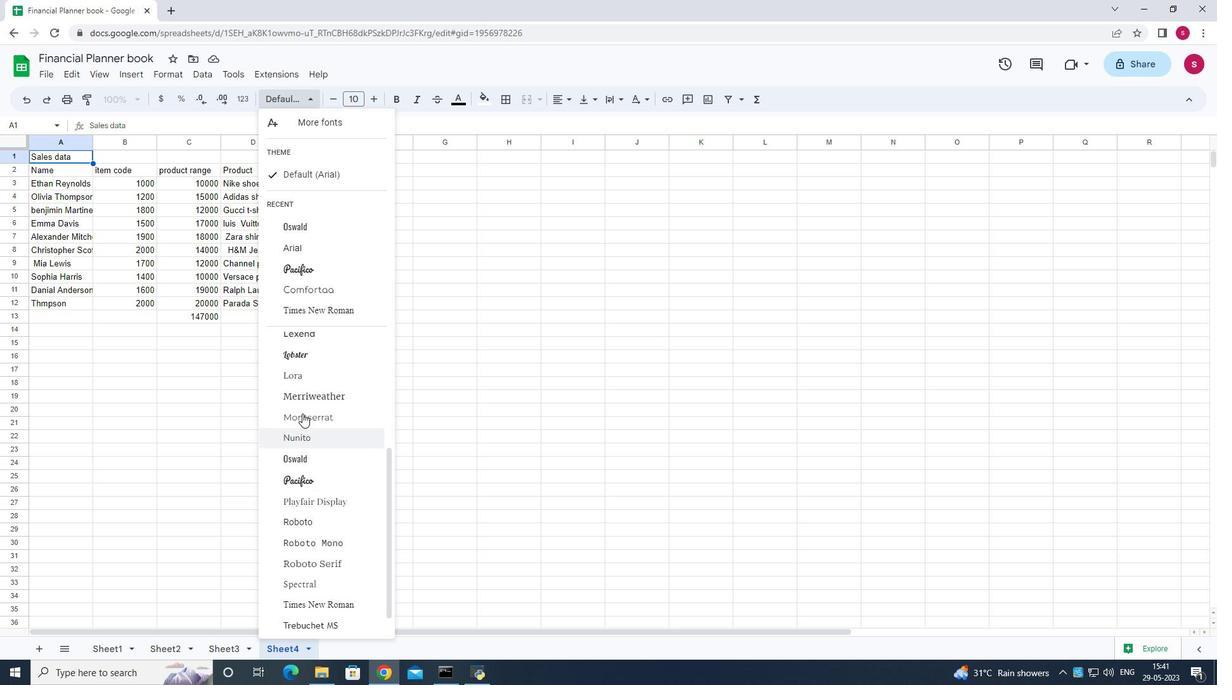 
Action: Mouse scrolled (303, 414) with delta (0, 0)
Screenshot: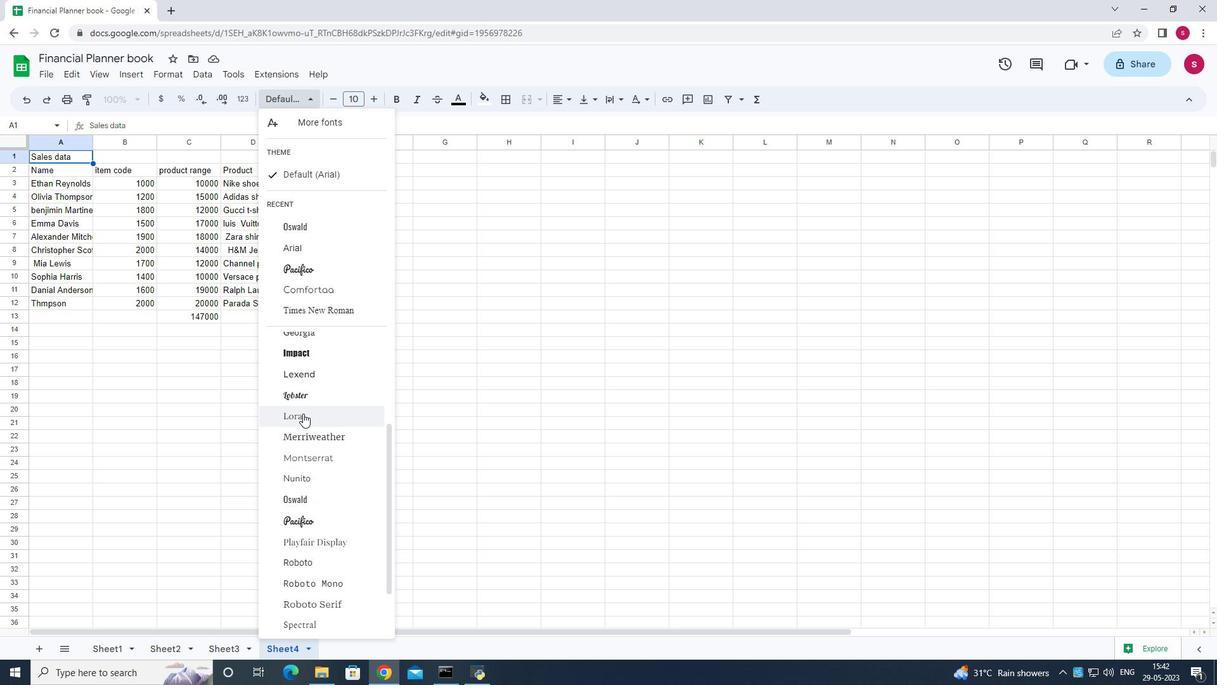 
Action: Mouse moved to (303, 413)
Screenshot: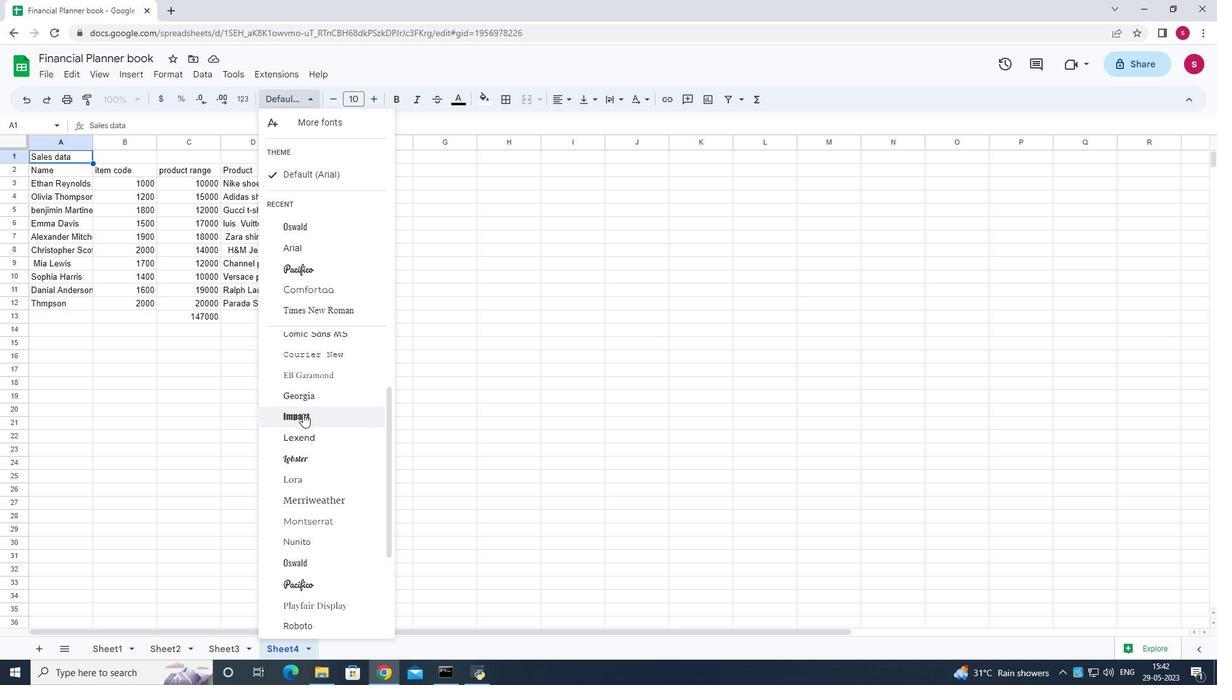 
Action: Mouse scrolled (303, 414) with delta (0, 0)
Screenshot: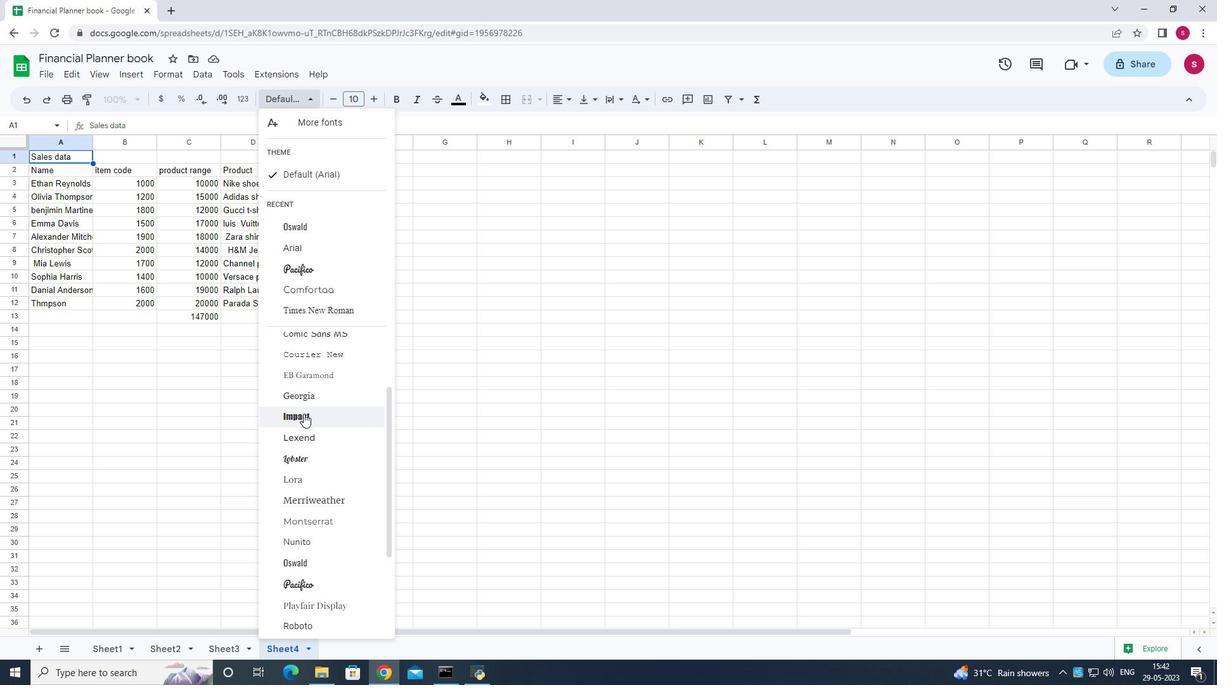 
Action: Mouse moved to (300, 395)
Screenshot: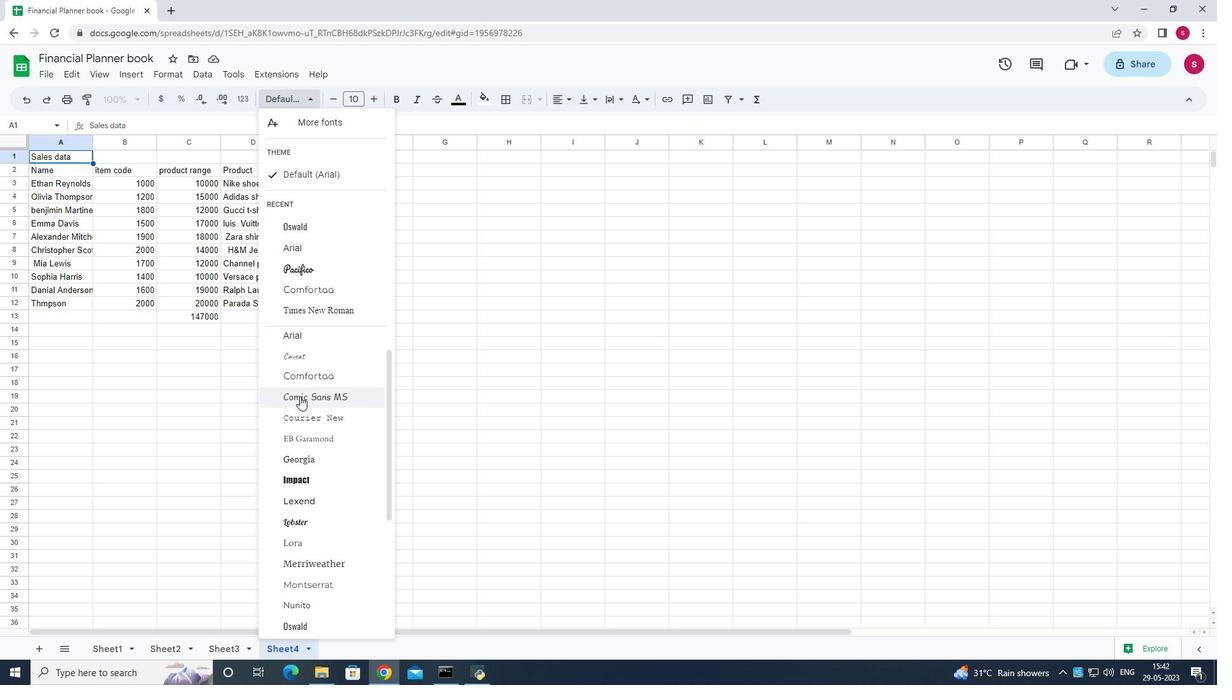 
Action: Mouse scrolled (300, 396) with delta (0, 0)
Screenshot: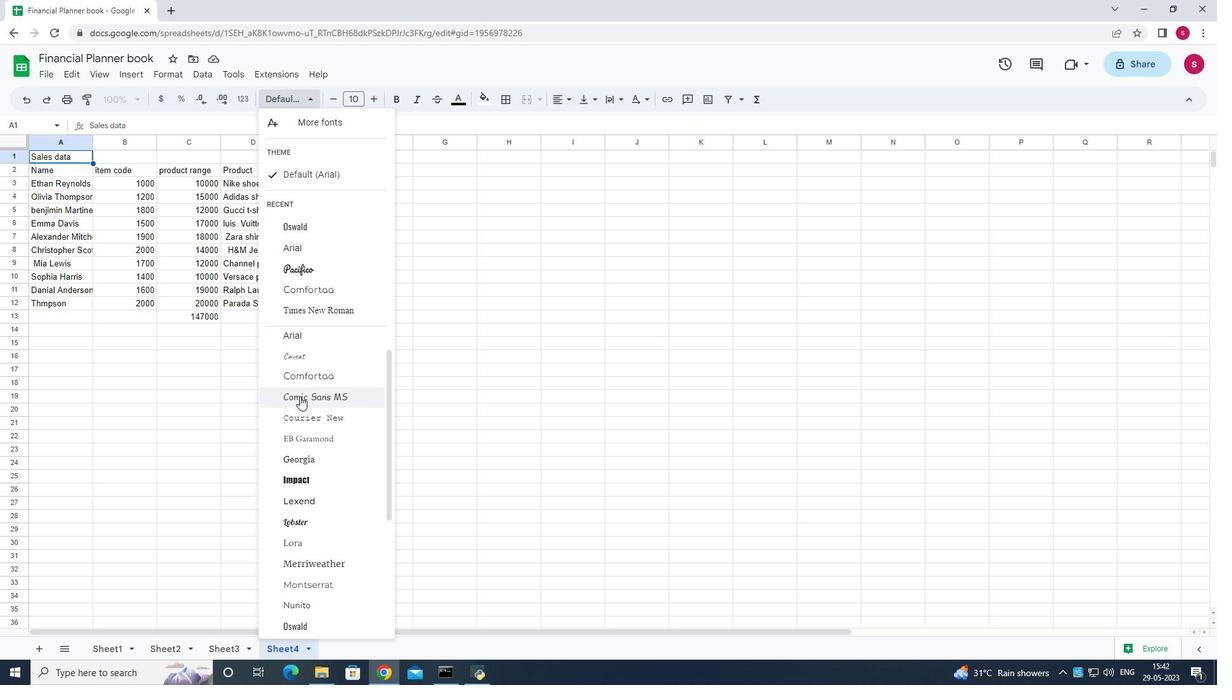 
Action: Mouse moved to (301, 395)
Screenshot: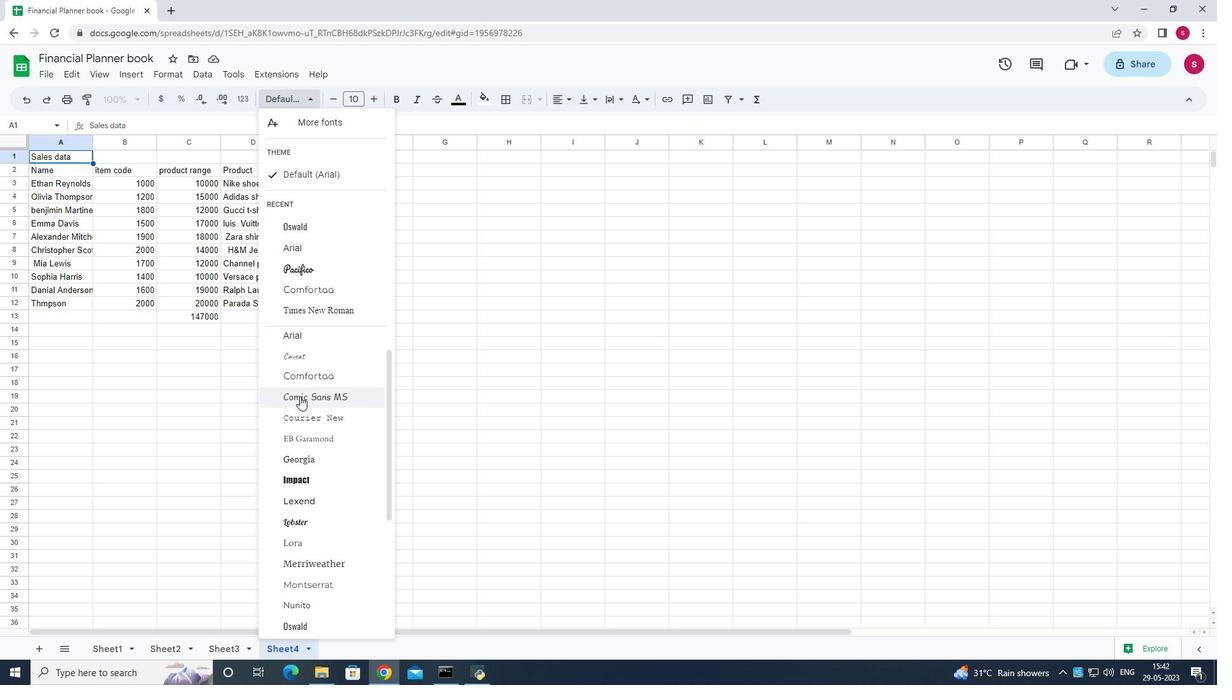 
Action: Mouse scrolled (301, 396) with delta (0, 0)
Screenshot: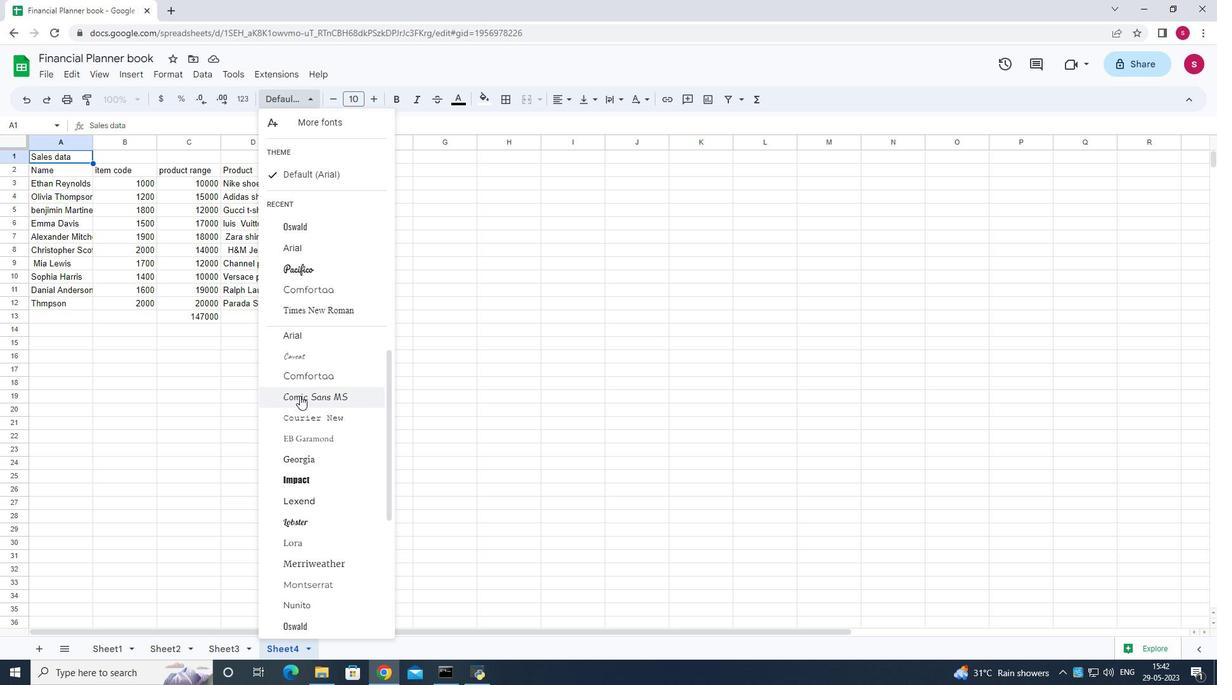 
Action: Mouse scrolled (301, 396) with delta (0, 0)
Screenshot: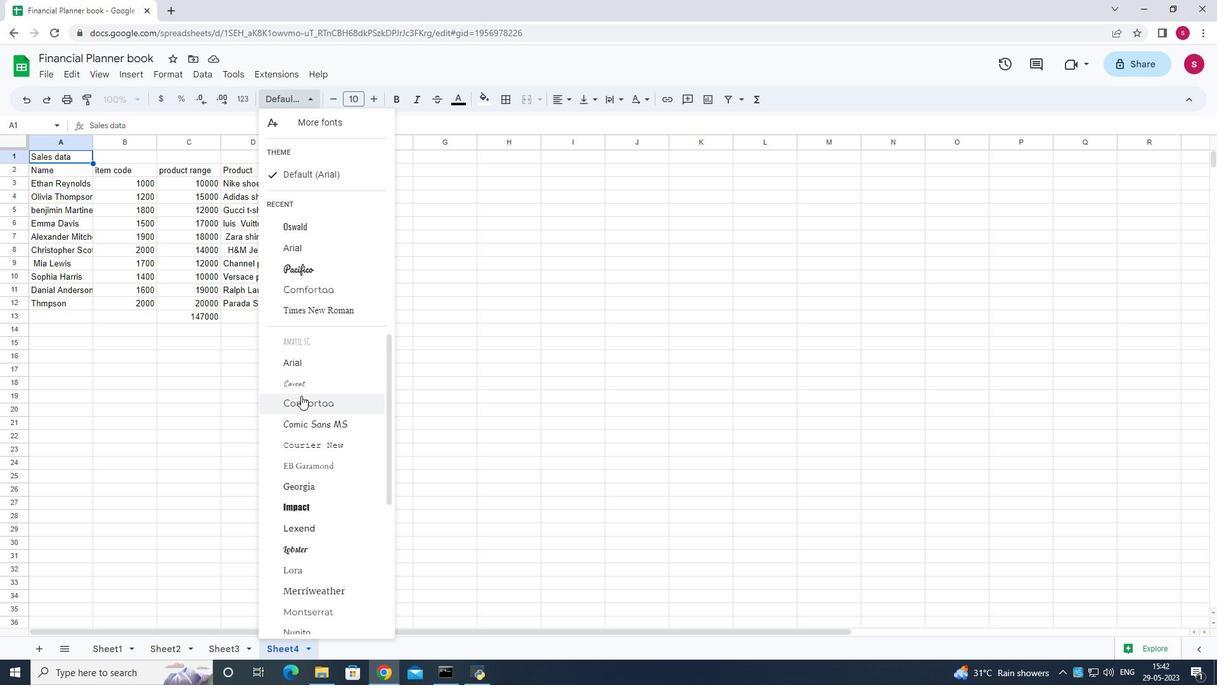 
Action: Mouse scrolled (301, 396) with delta (0, 0)
Screenshot: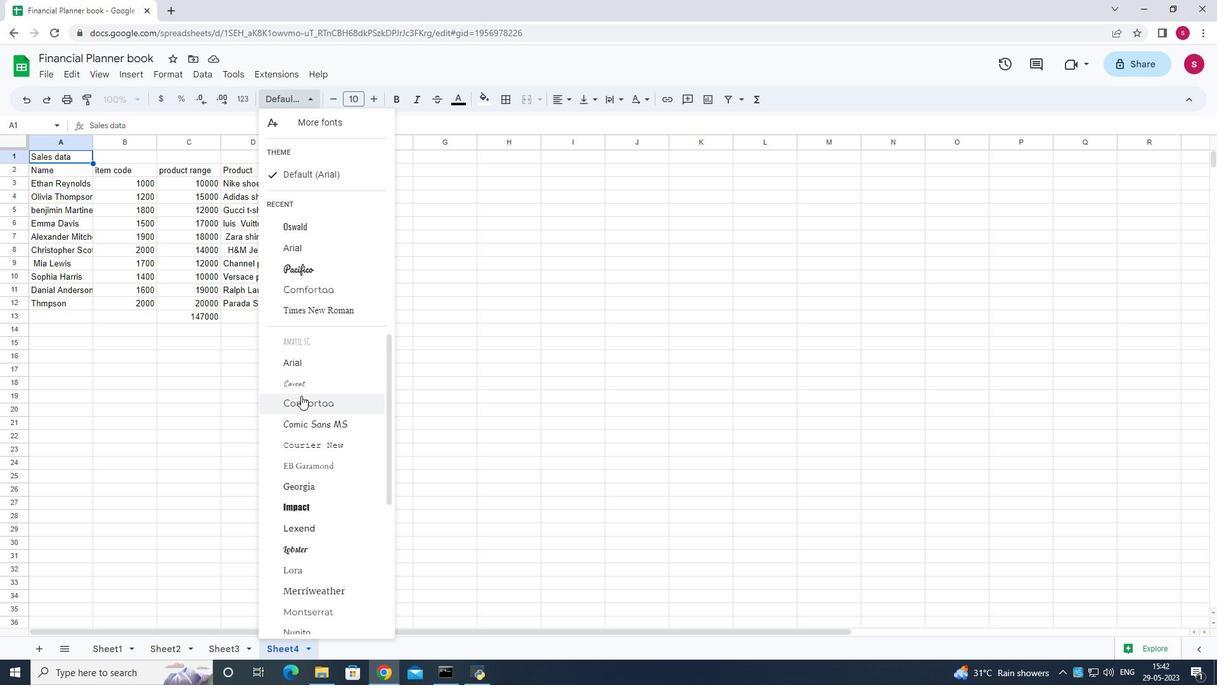 
Action: Mouse scrolled (301, 396) with delta (0, 0)
Screenshot: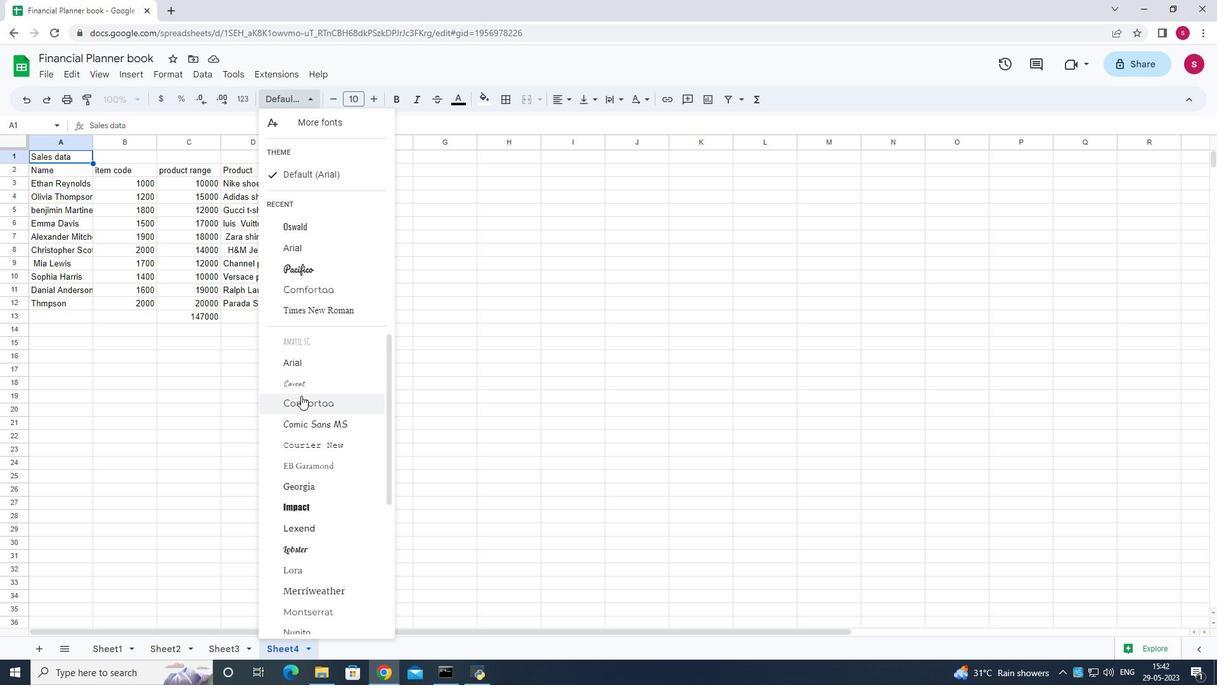 
Action: Mouse scrolled (301, 396) with delta (0, 0)
Screenshot: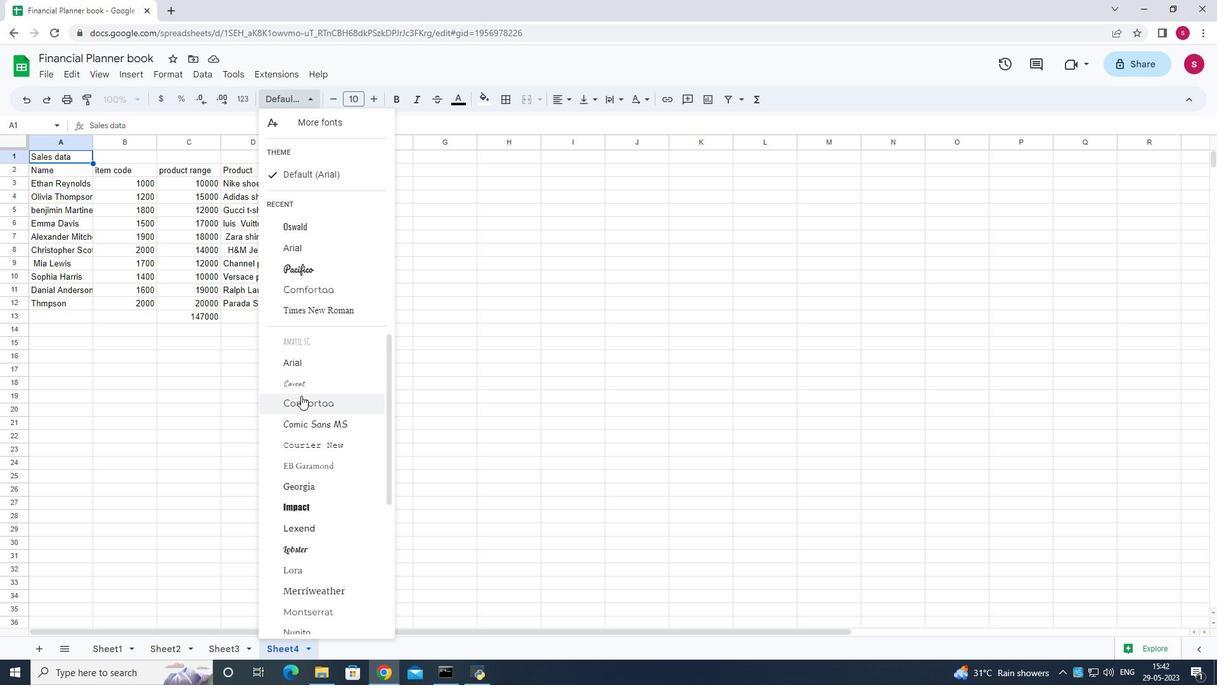
Action: Mouse scrolled (301, 396) with delta (0, 0)
Screenshot: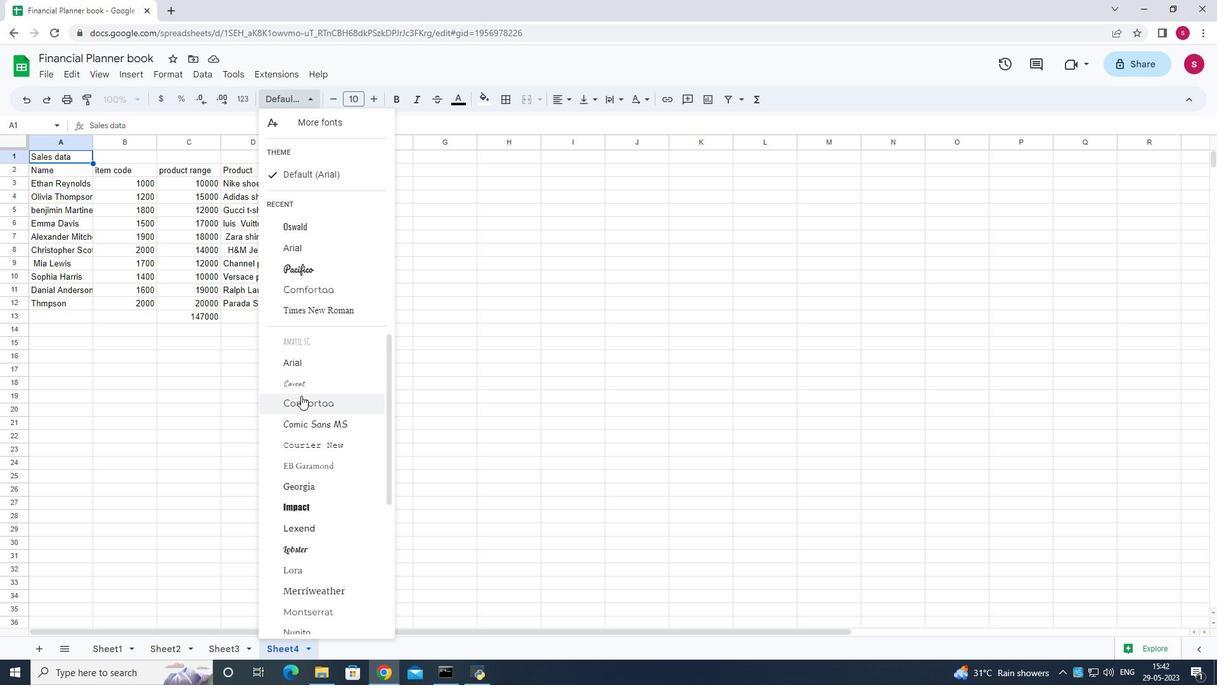 
Action: Mouse scrolled (301, 396) with delta (0, 0)
Screenshot: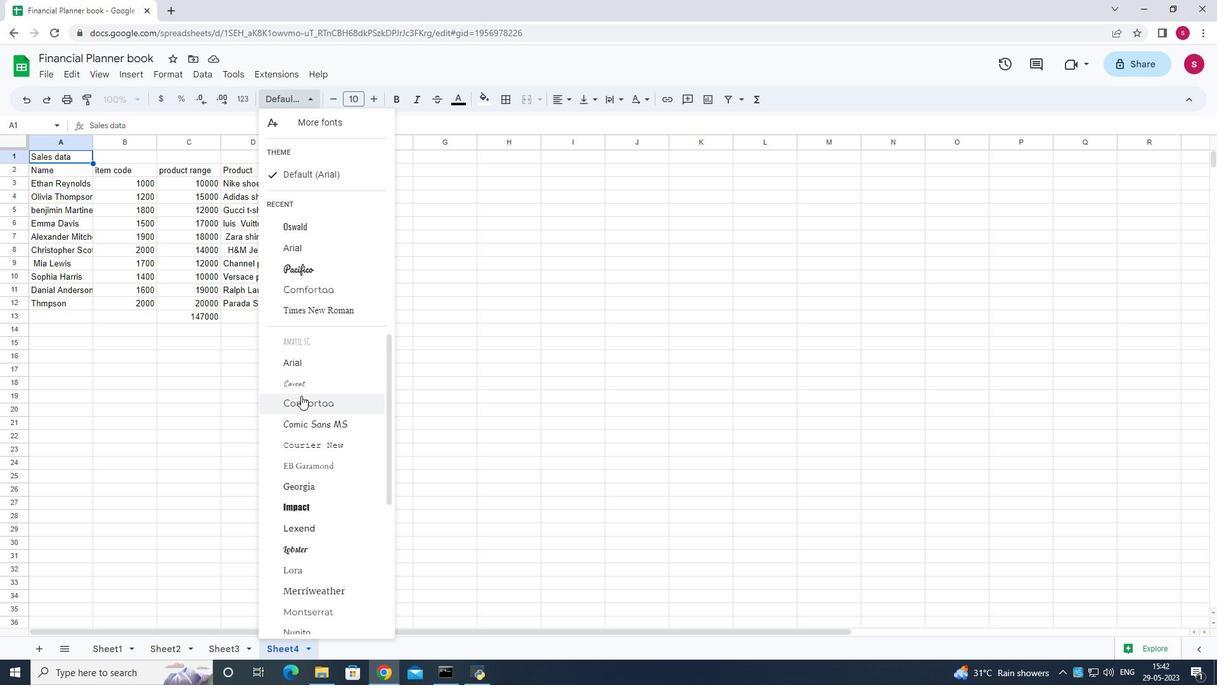 
Action: Mouse moved to (298, 343)
Screenshot: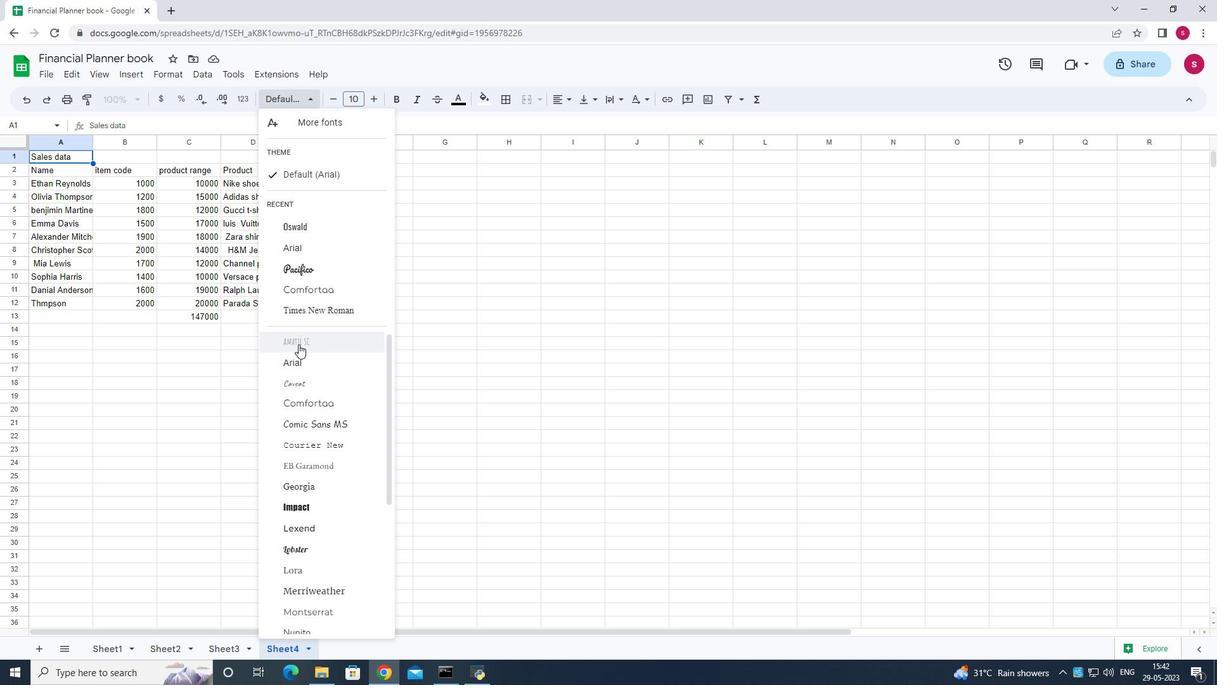 
Action: Mouse pressed left at (298, 343)
Screenshot: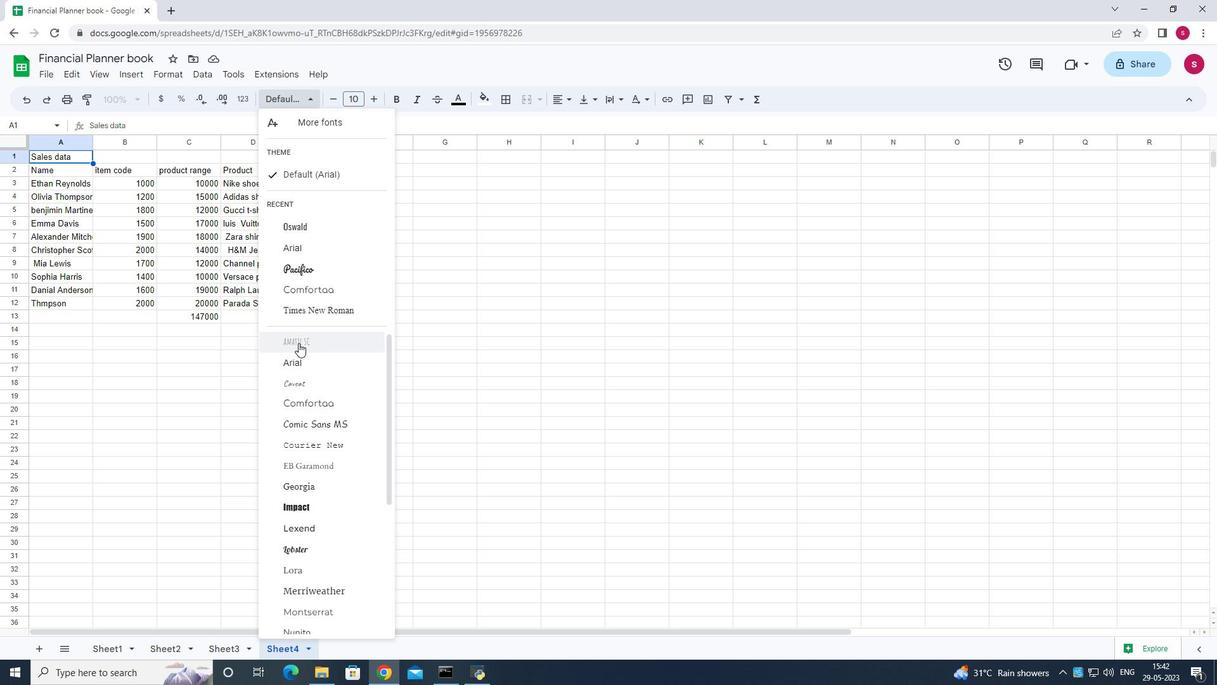 
Action: Mouse moved to (83, 156)
Screenshot: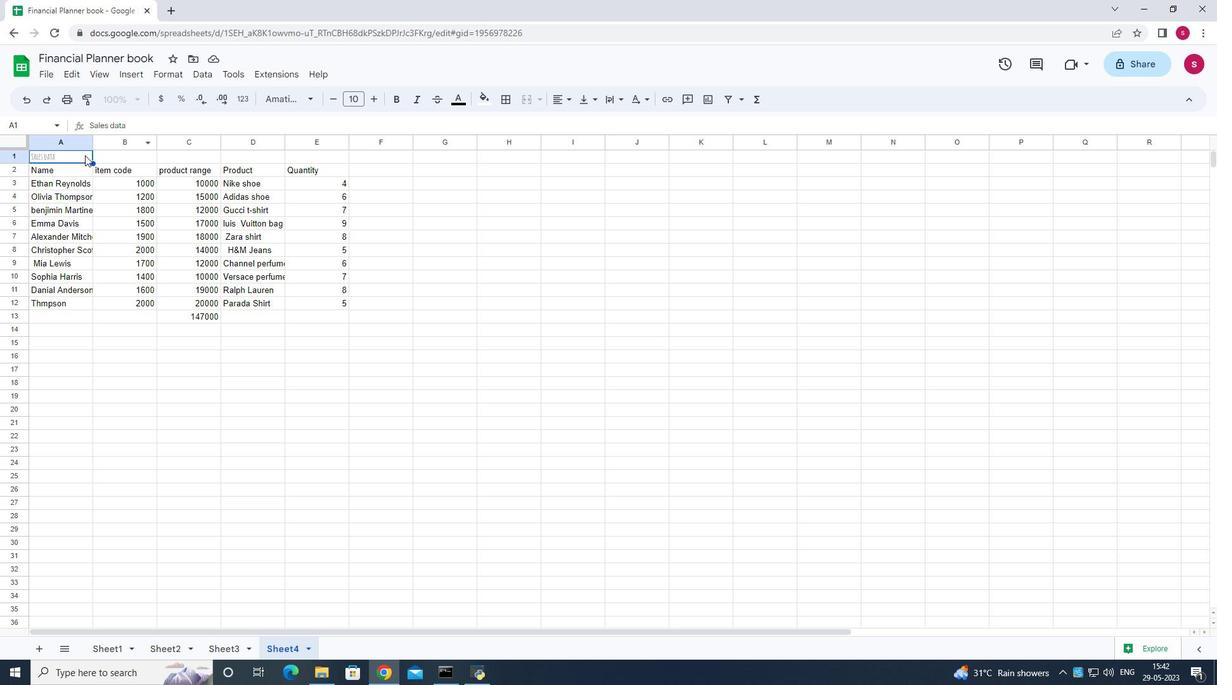 
Action: Mouse pressed left at (83, 156)
Screenshot: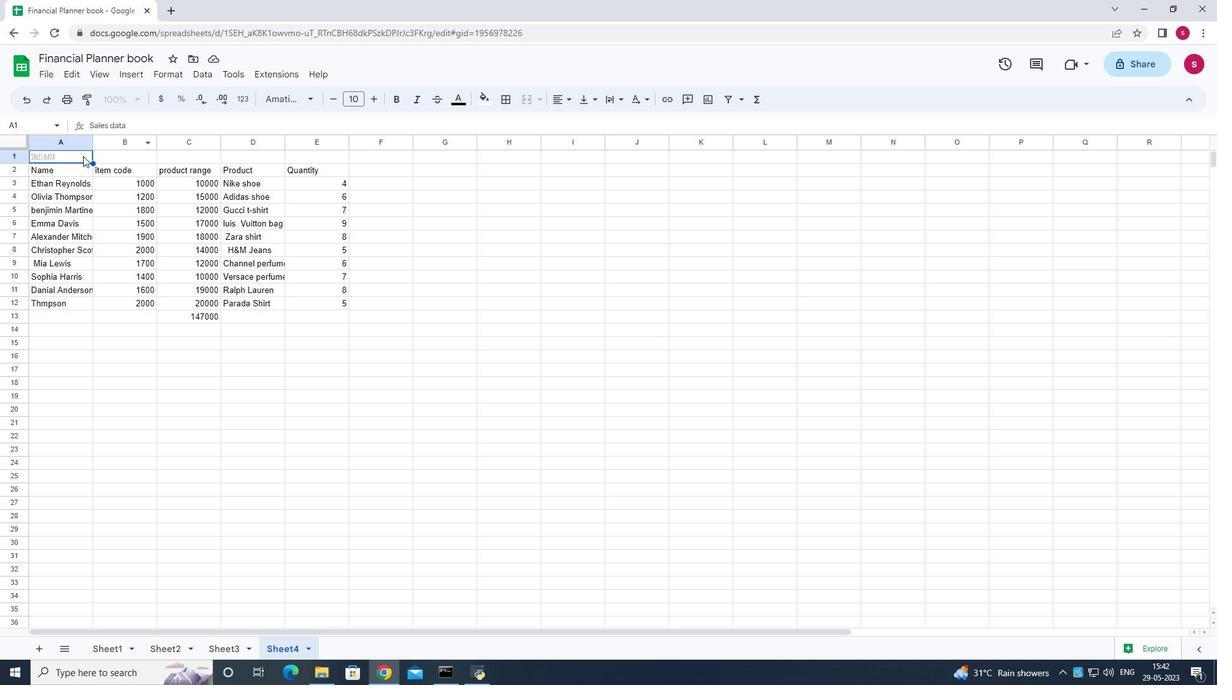 
Action: Mouse moved to (381, 97)
Screenshot: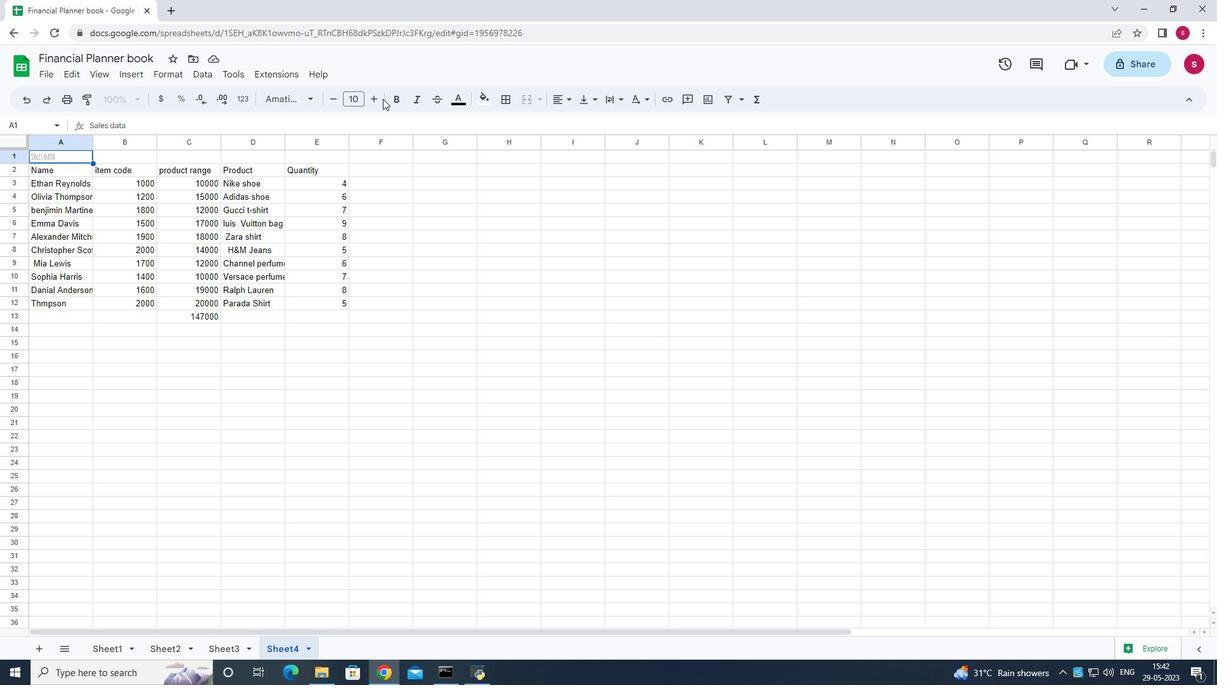 
Action: Mouse pressed left at (381, 97)
Screenshot: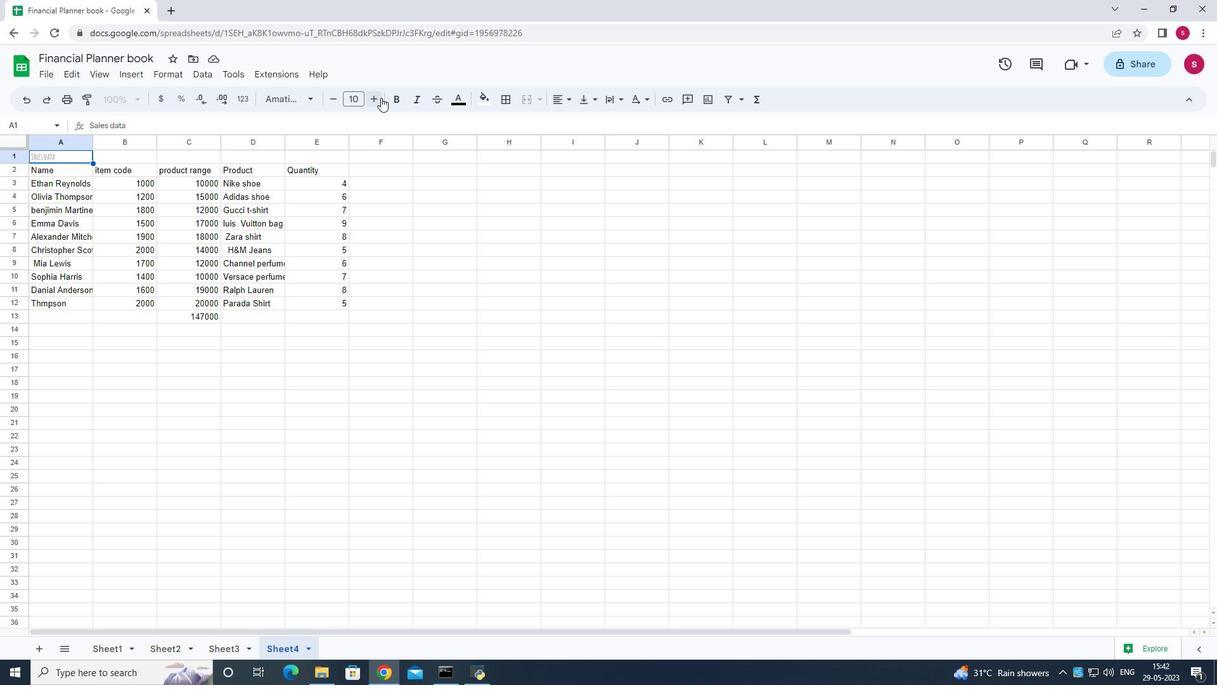 
Action: Mouse pressed left at (381, 97)
Screenshot: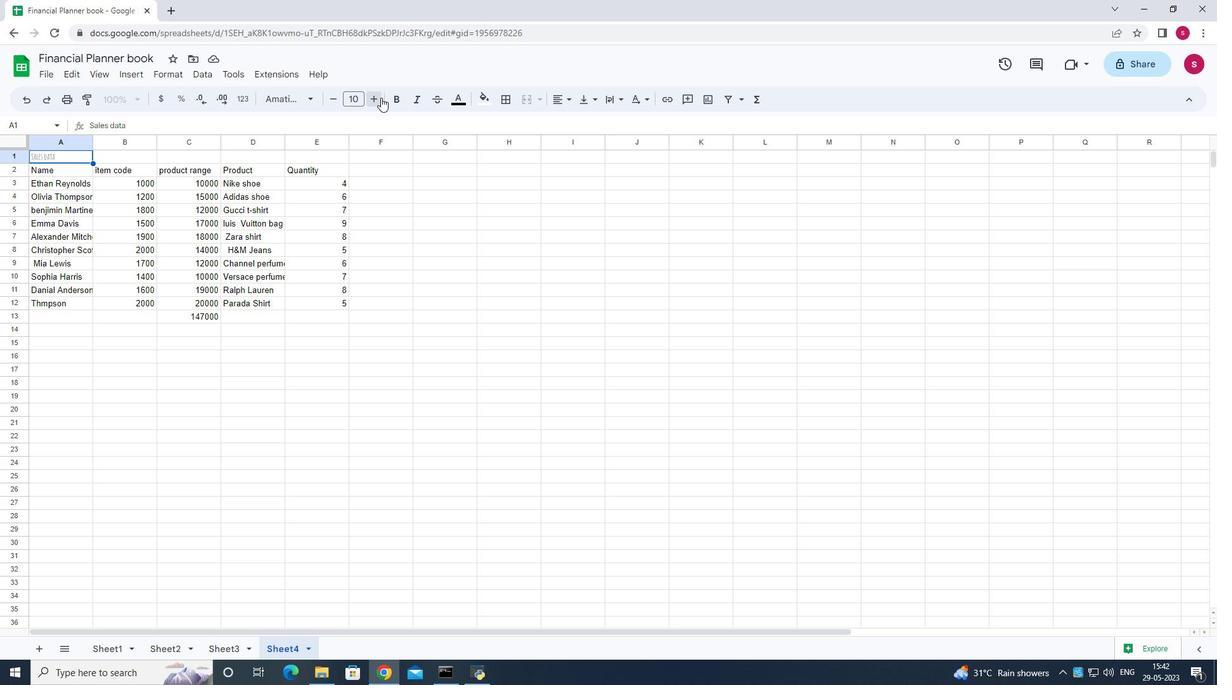 
Action: Mouse pressed left at (381, 97)
Screenshot: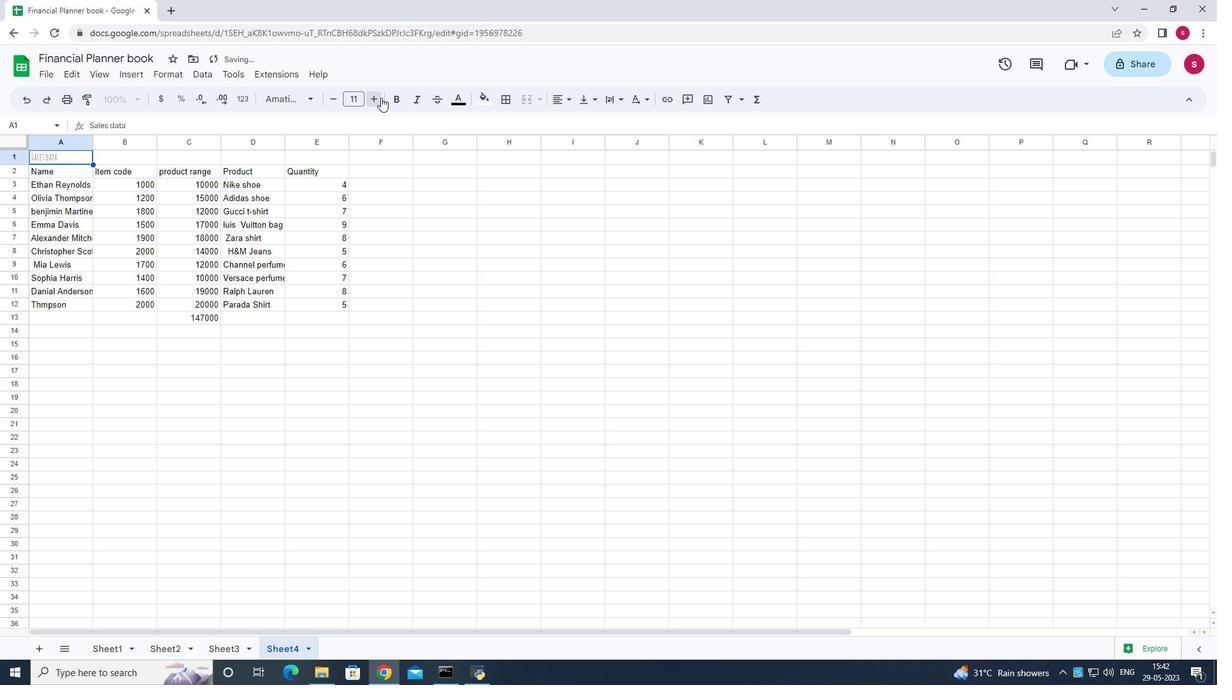 
Action: Mouse pressed left at (381, 97)
Screenshot: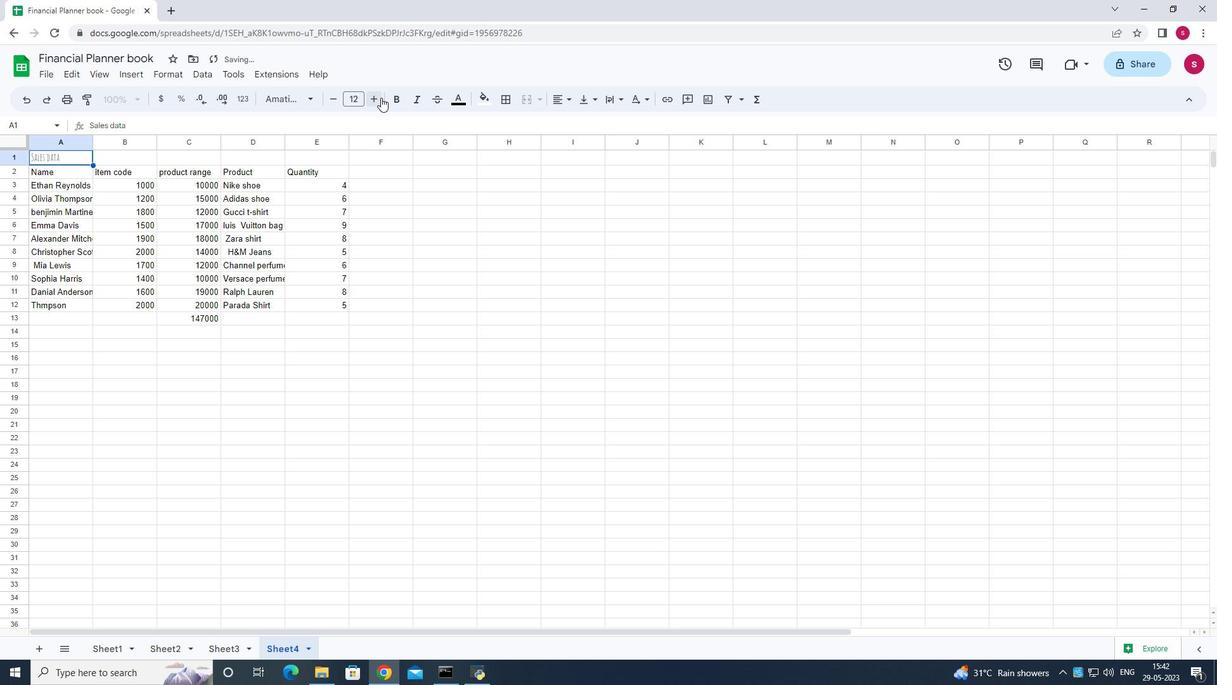 
Action: Mouse pressed left at (381, 97)
Screenshot: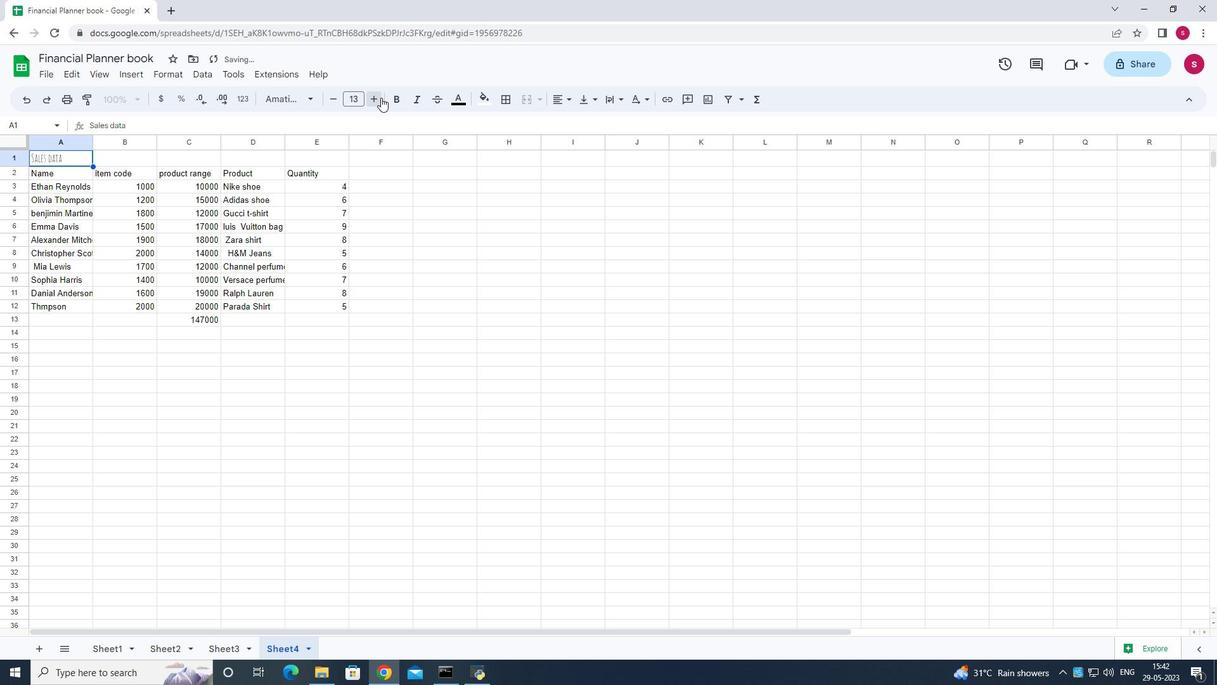 
Action: Mouse pressed left at (381, 97)
Screenshot: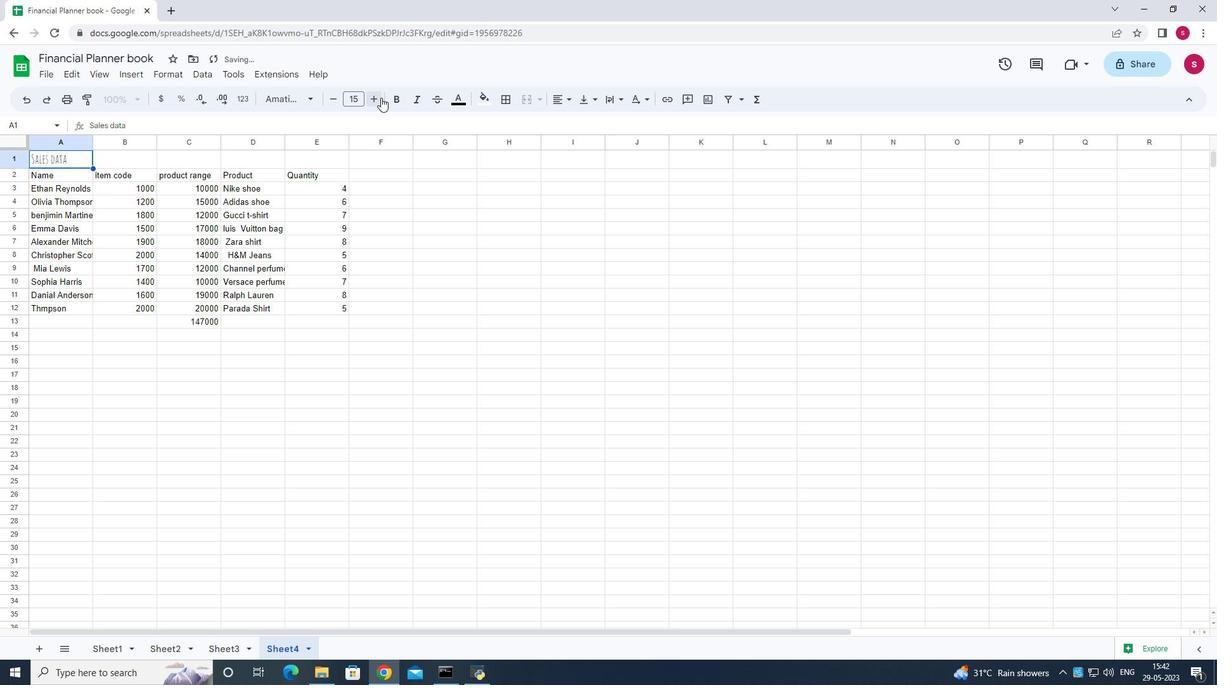 
Action: Mouse pressed left at (381, 97)
Screenshot: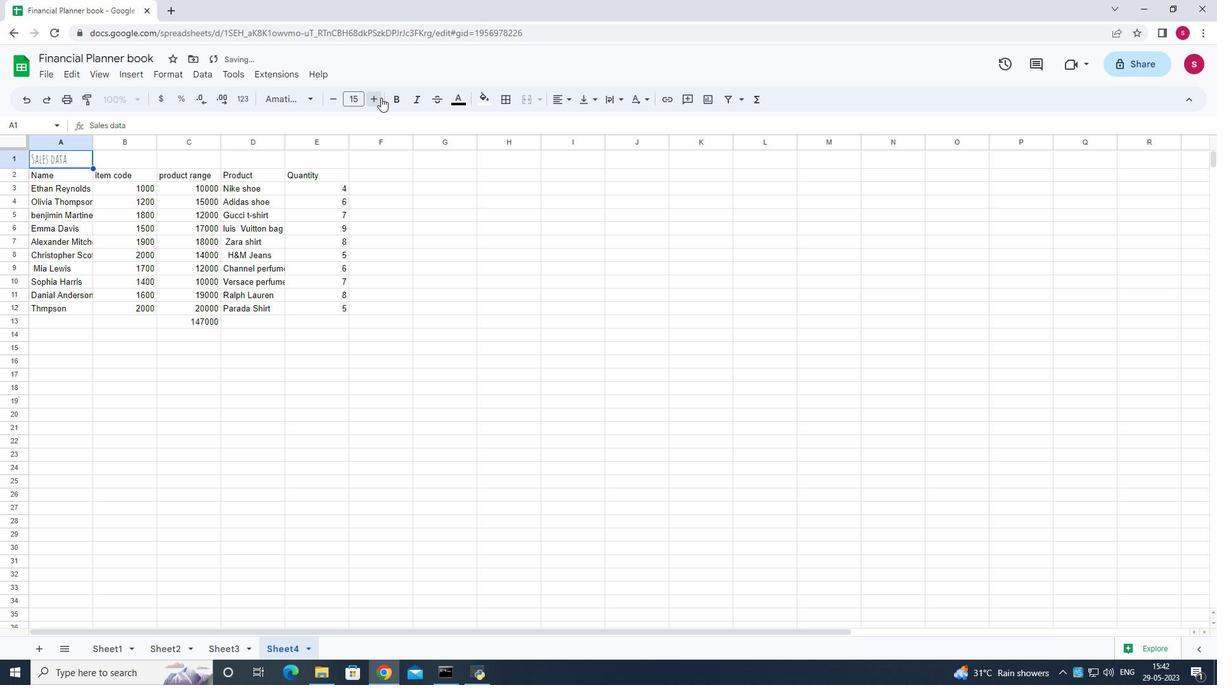 
Action: Mouse pressed left at (381, 97)
Screenshot: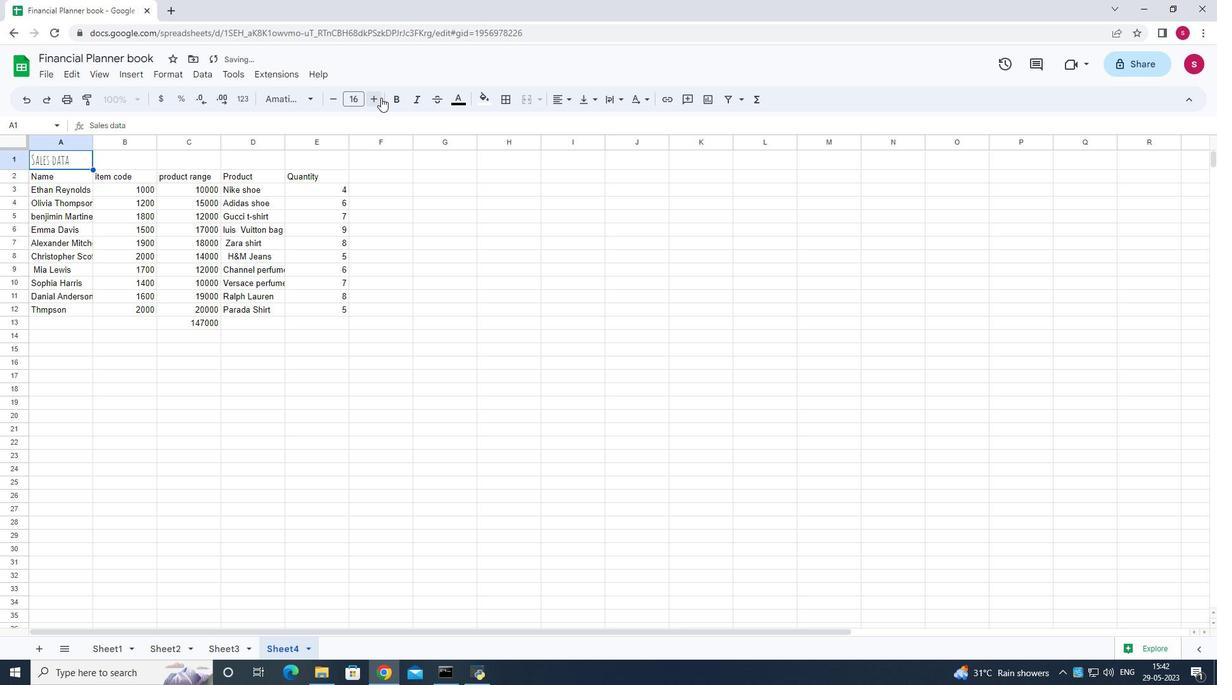 
Action: Mouse moved to (70, 176)
Screenshot: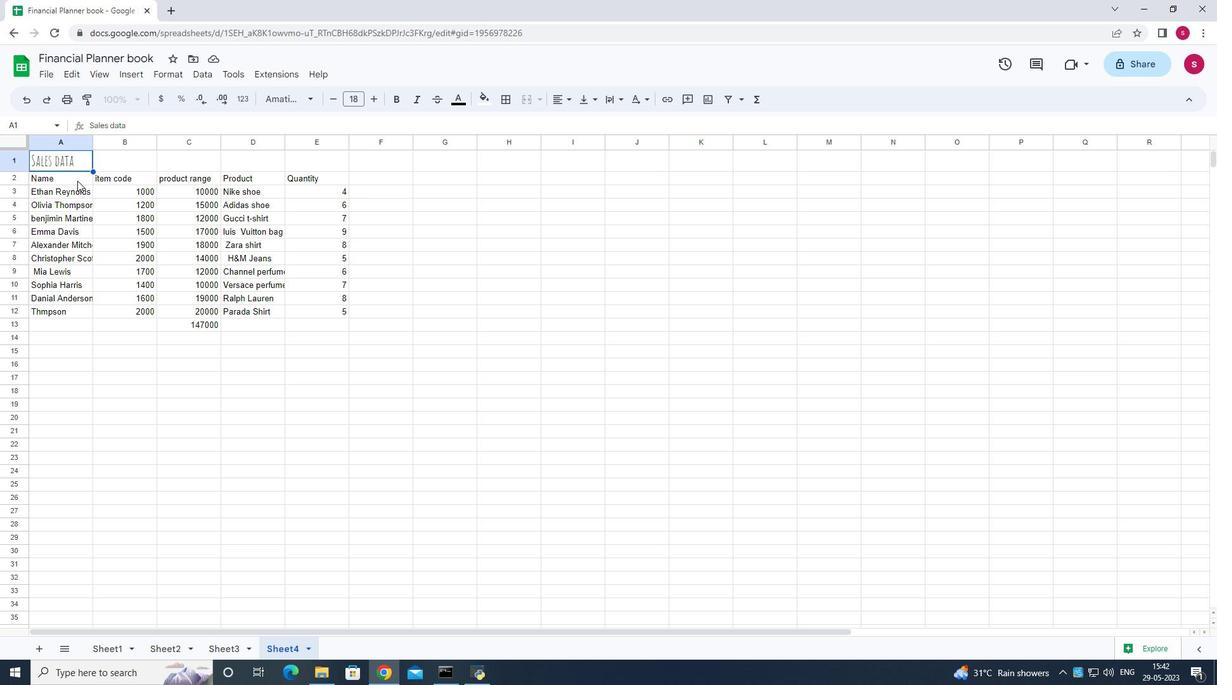 
Action: Mouse pressed left at (70, 176)
Screenshot: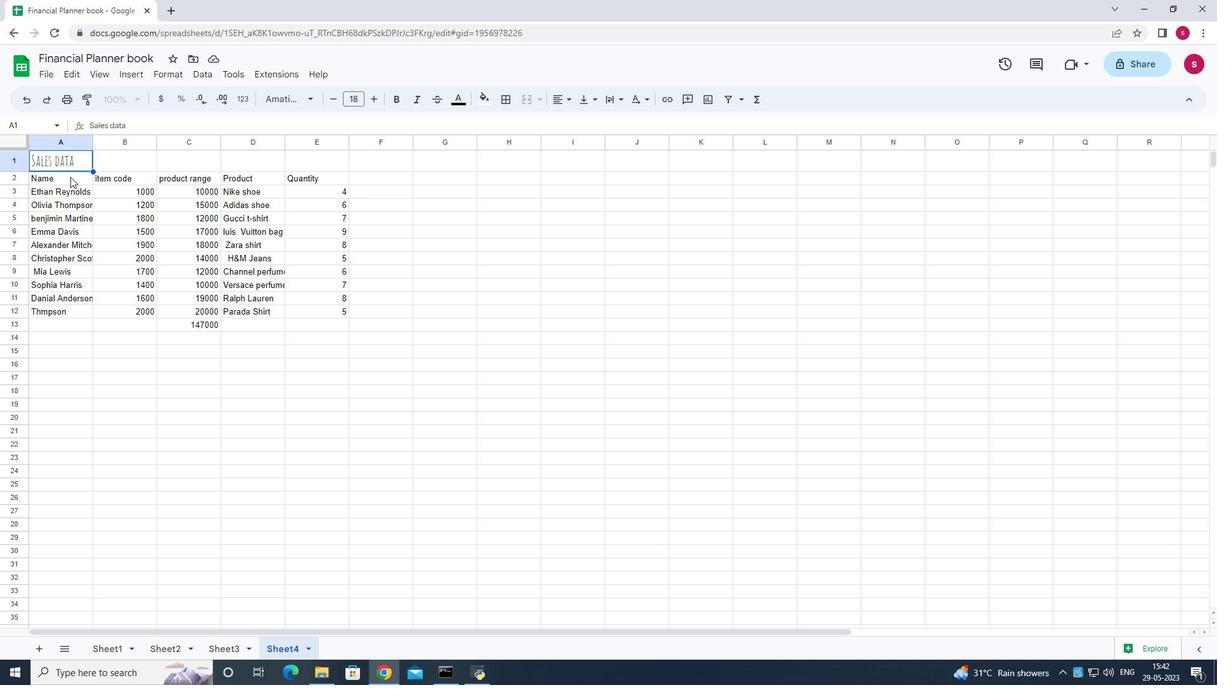
Action: Mouse pressed left at (70, 176)
Screenshot: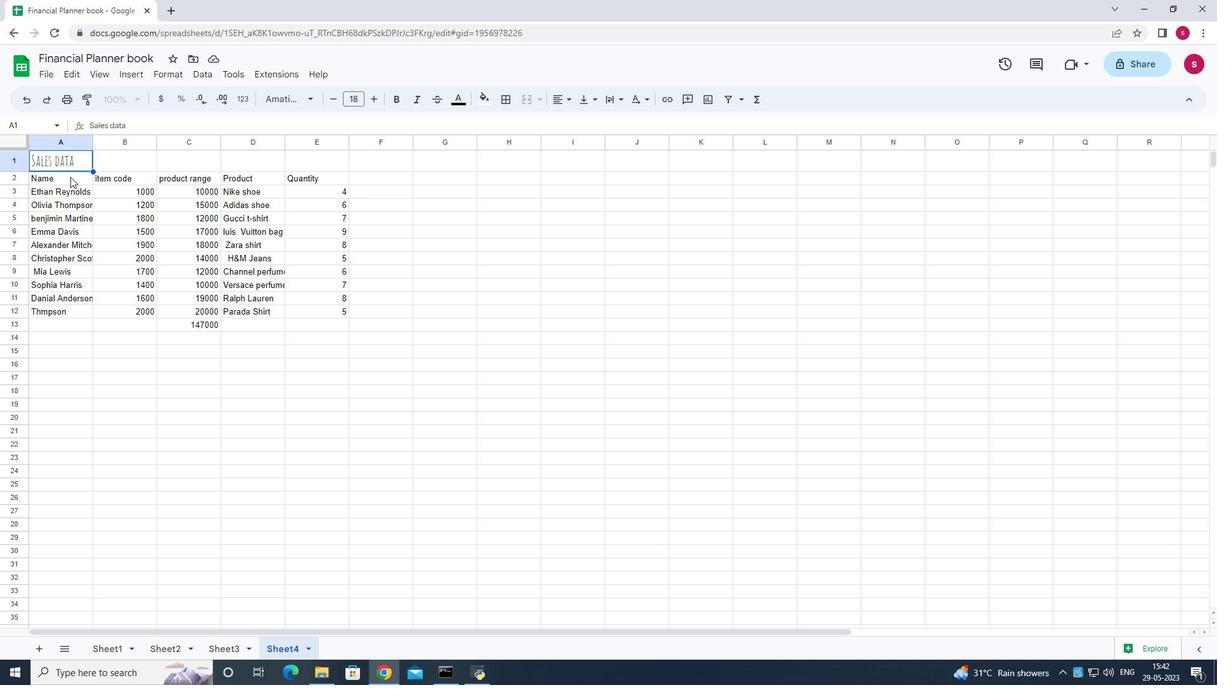 
Action: Mouse moved to (70, 176)
Screenshot: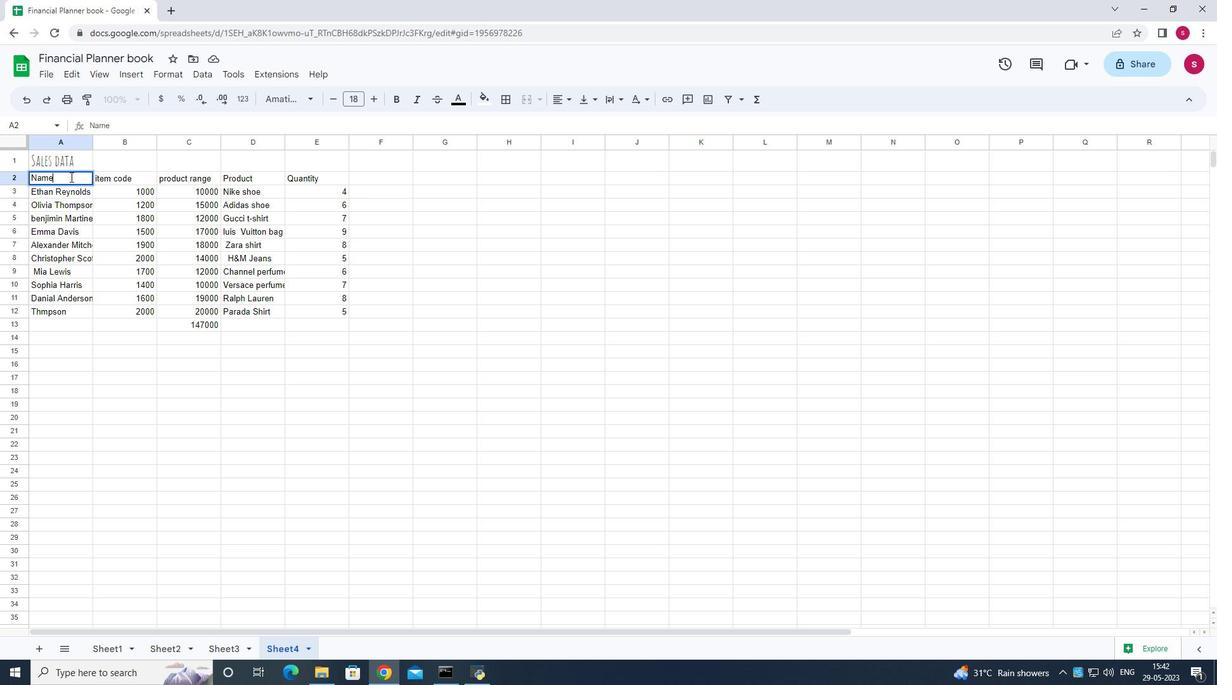 
Action: Mouse pressed left at (70, 176)
Screenshot: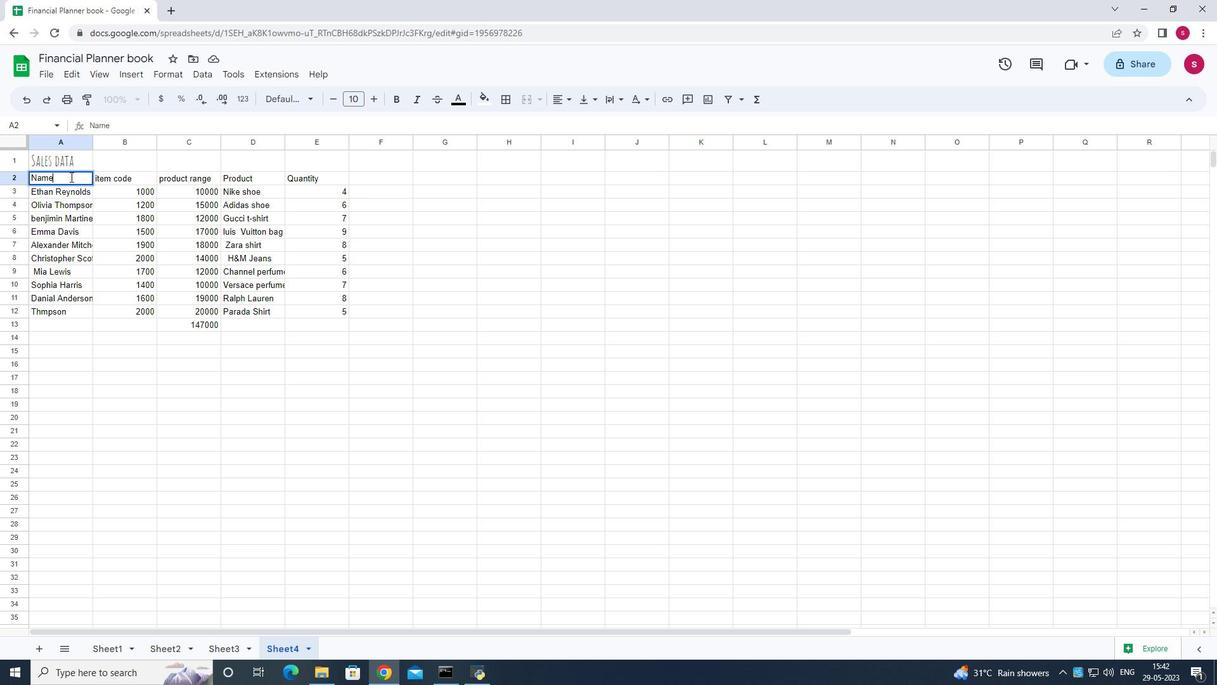 
Action: Mouse moved to (83, 175)
Screenshot: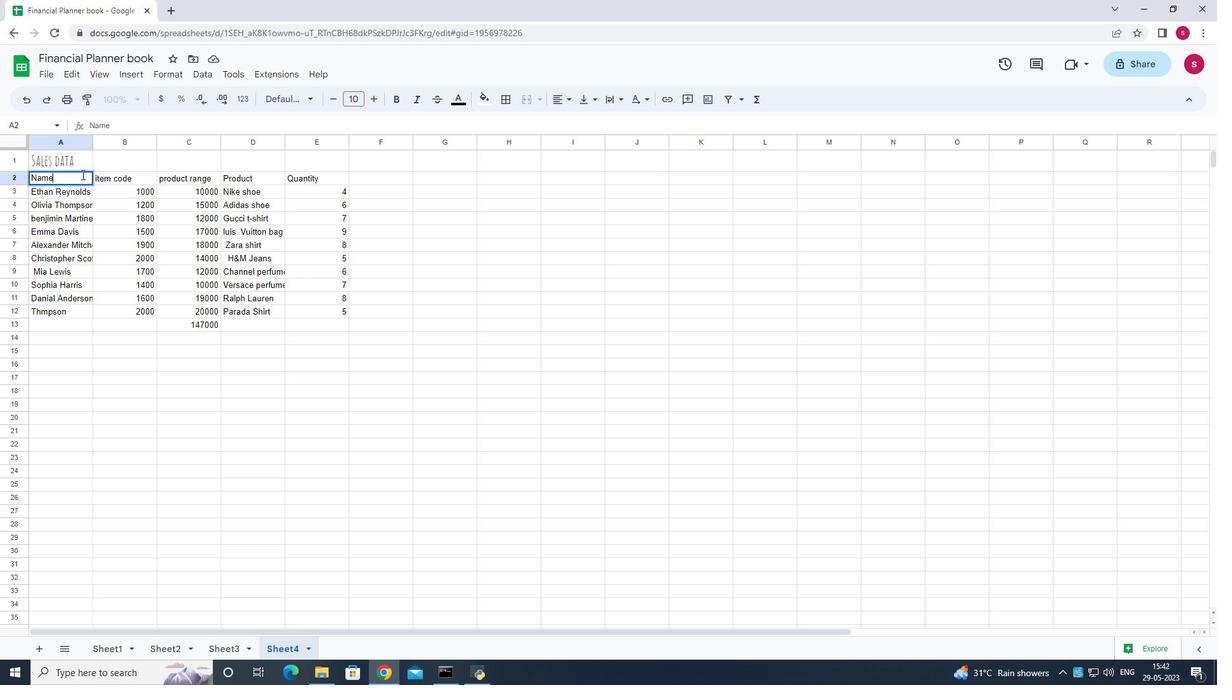 
Action: Mouse pressed left at (83, 175)
Screenshot: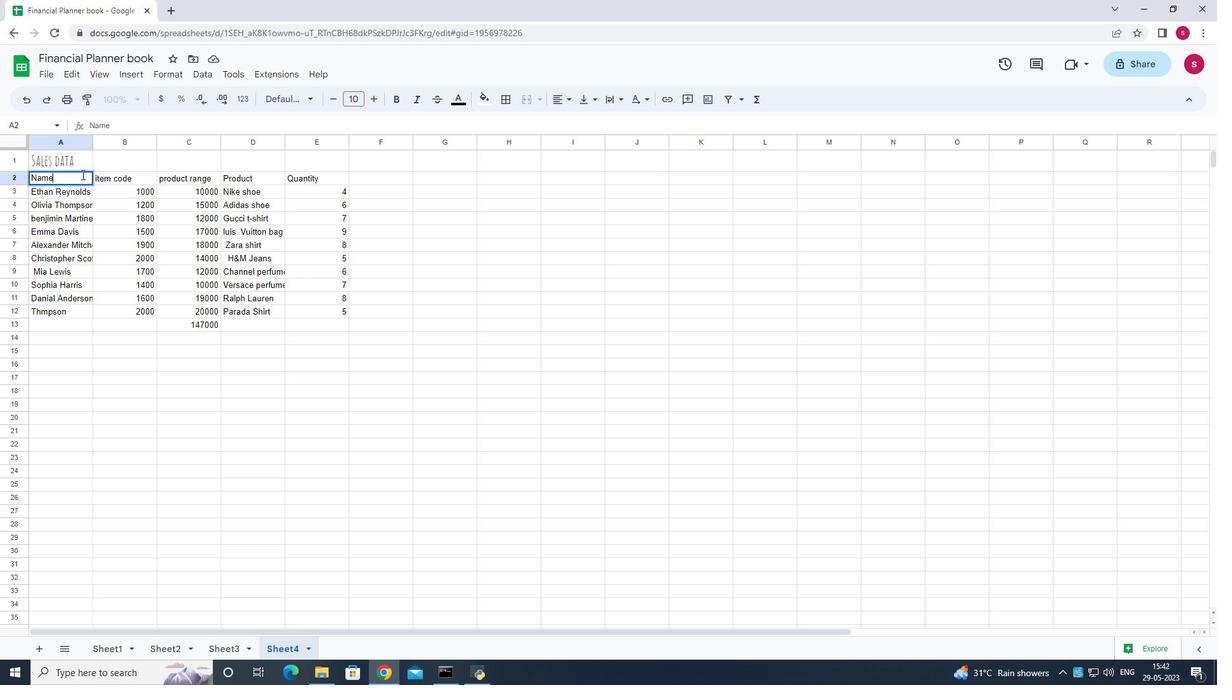 
Action: Mouse moved to (85, 181)
Screenshot: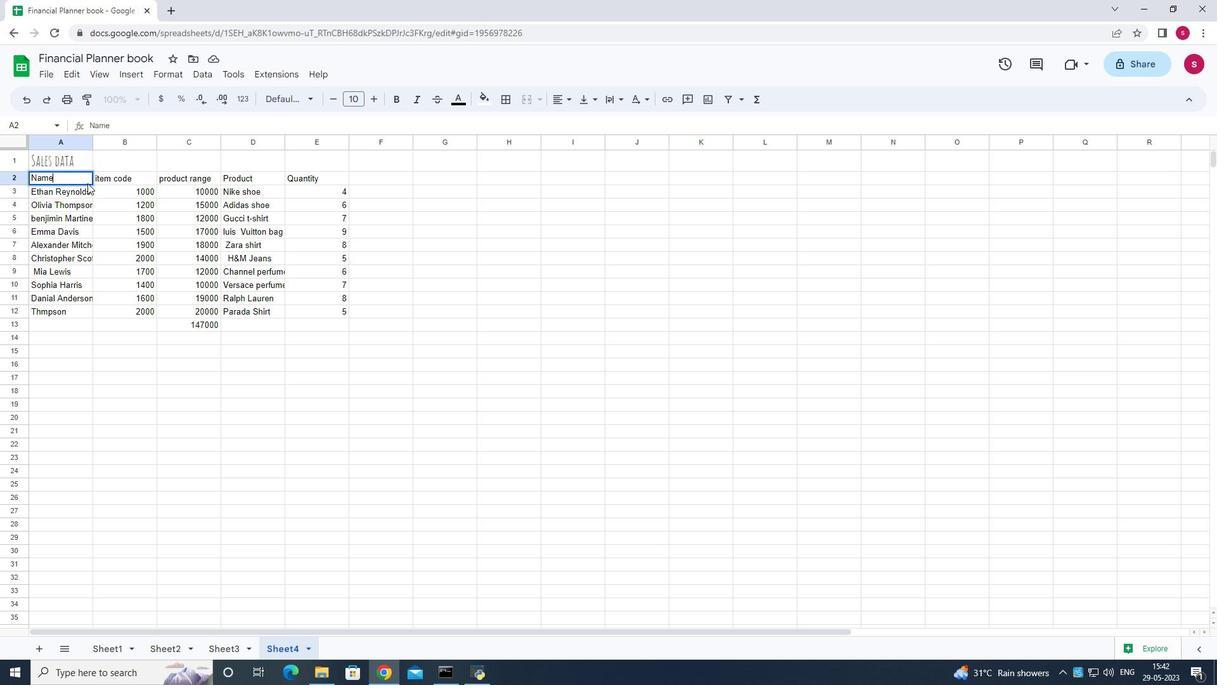 
Action: Mouse pressed left at (85, 181)
Screenshot: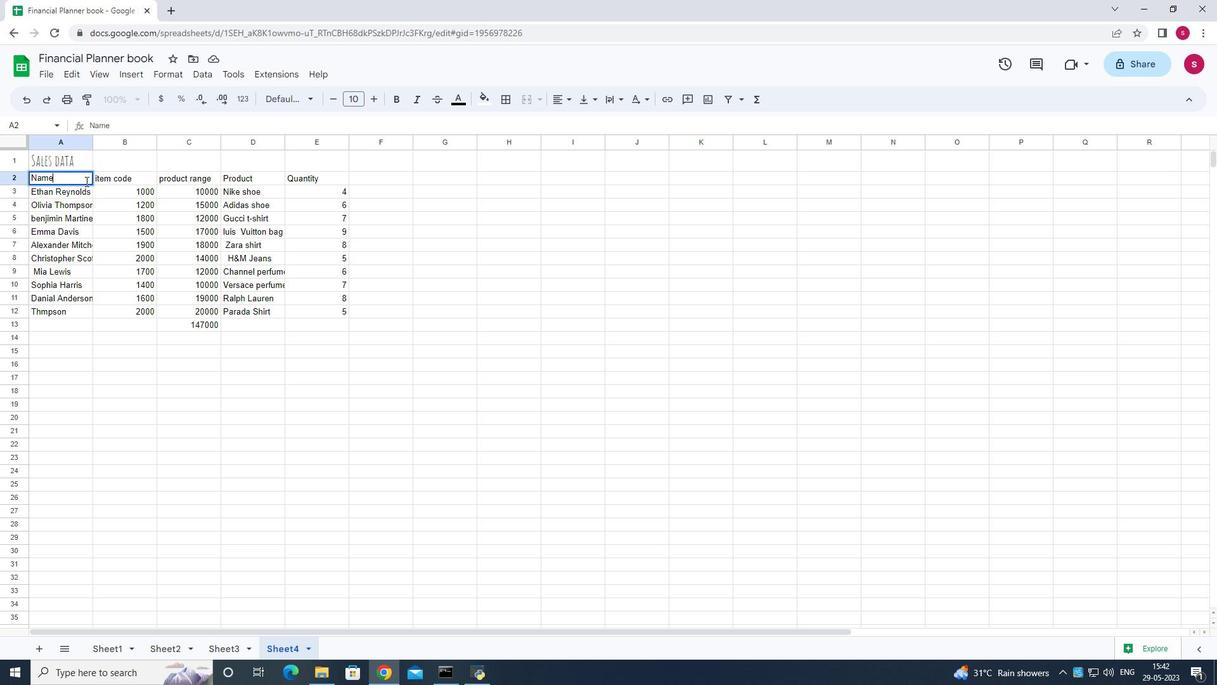 
Action: Mouse moved to (85, 180)
Screenshot: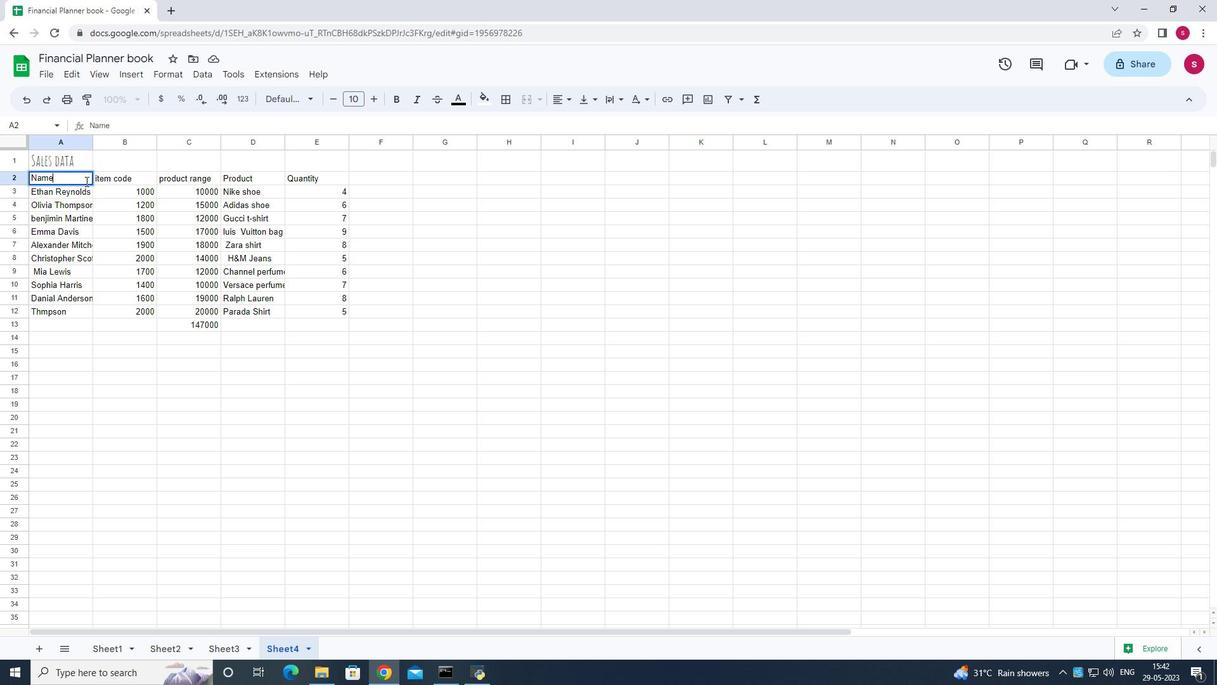 
Action: Mouse pressed left at (85, 180)
Screenshot: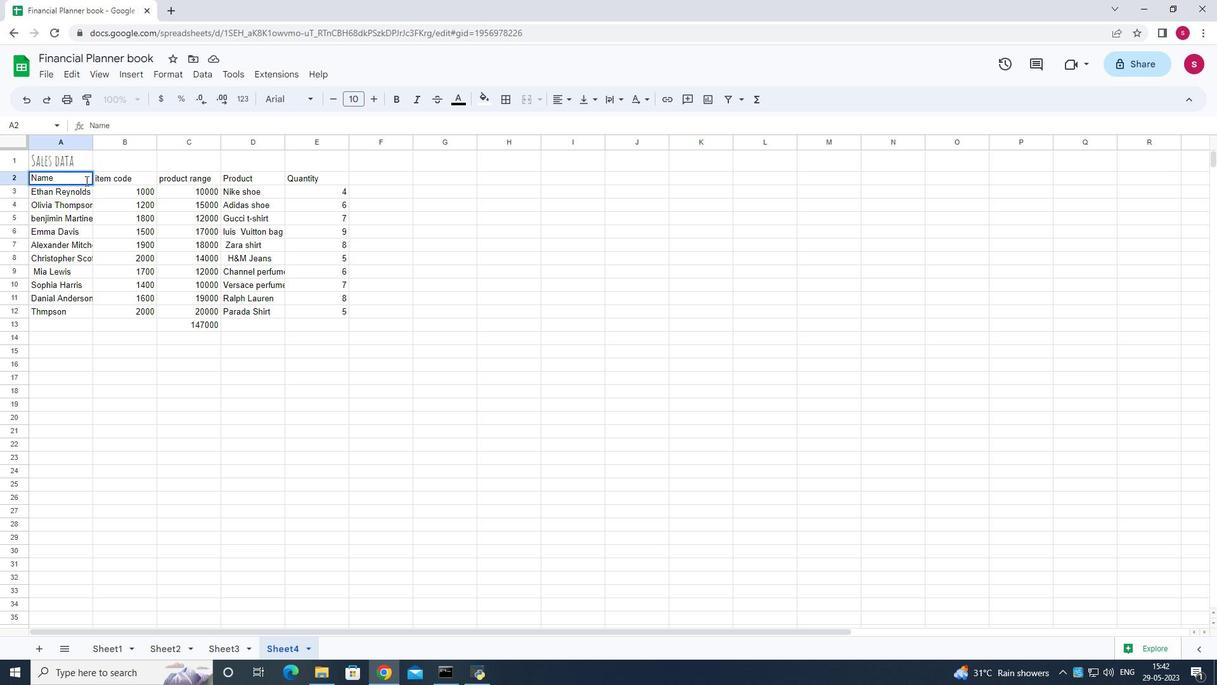 
Action: Mouse moved to (130, 173)
Screenshot: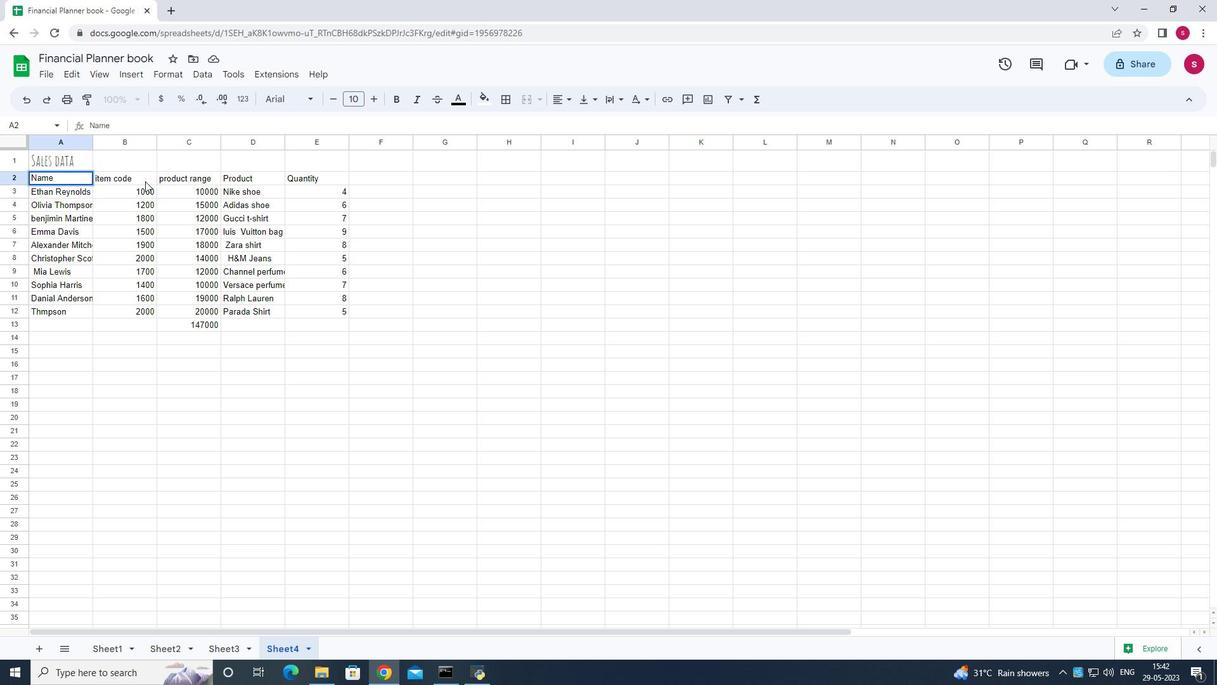 
Action: Mouse pressed left at (130, 173)
Screenshot: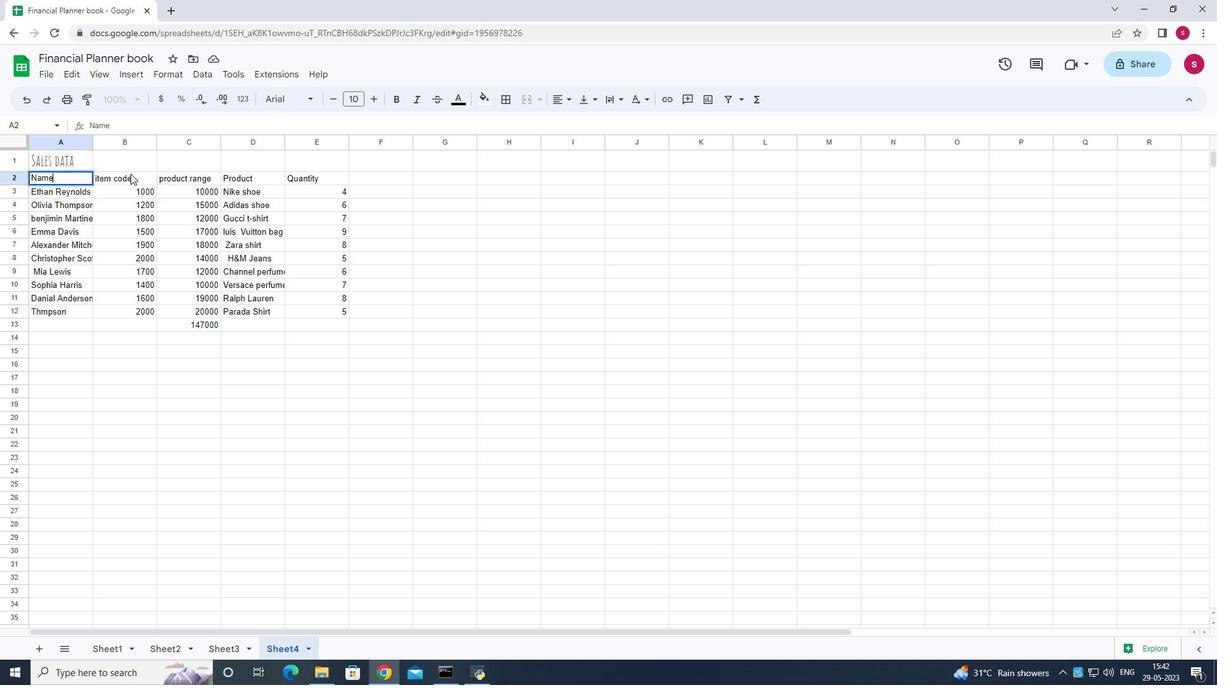 
Action: Mouse moved to (70, 175)
Screenshot: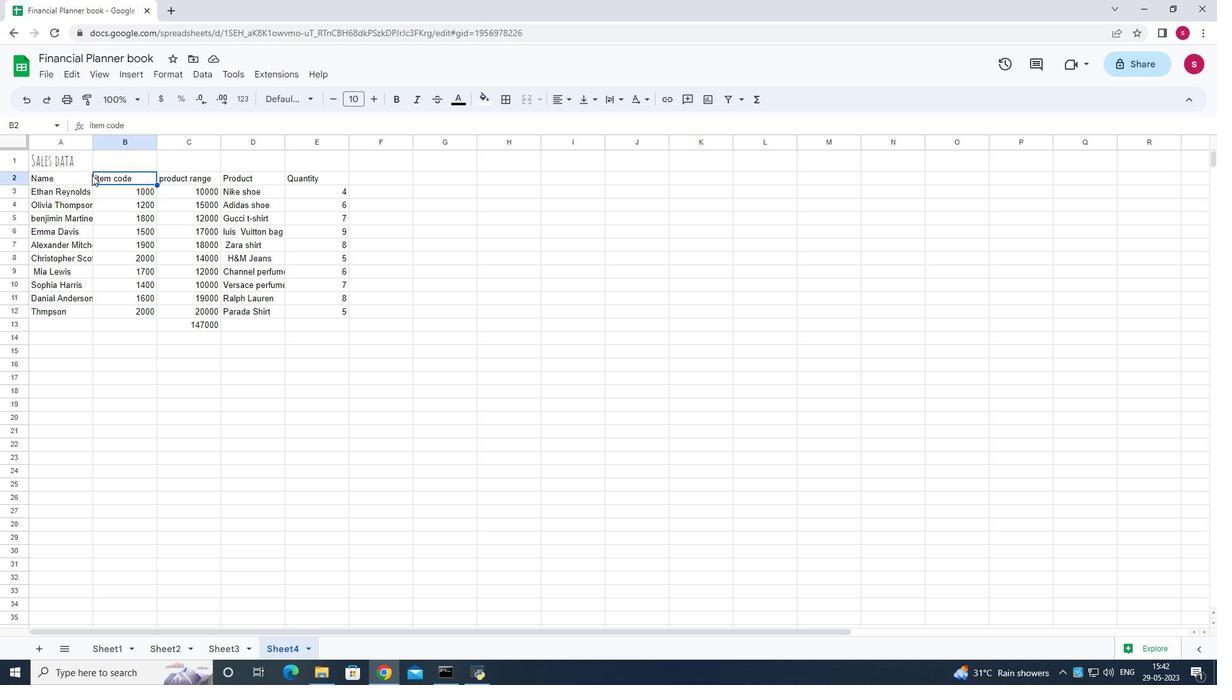 
Action: Mouse pressed left at (70, 175)
Screenshot: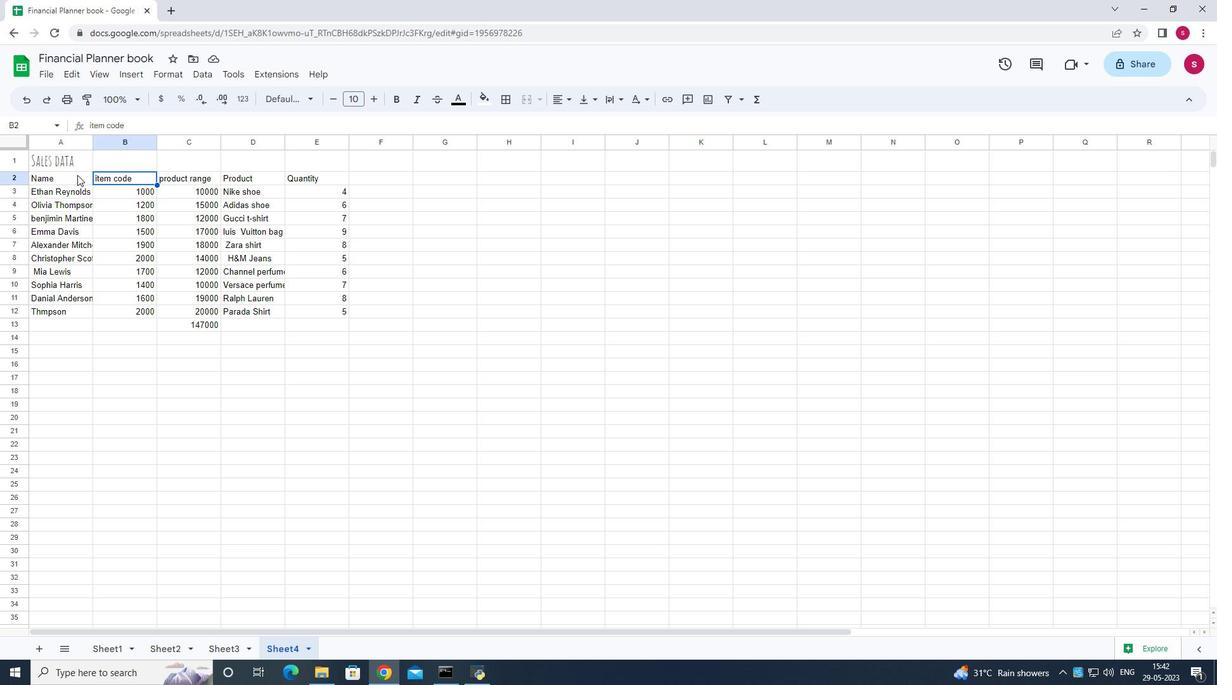 
Action: Mouse moved to (82, 179)
Screenshot: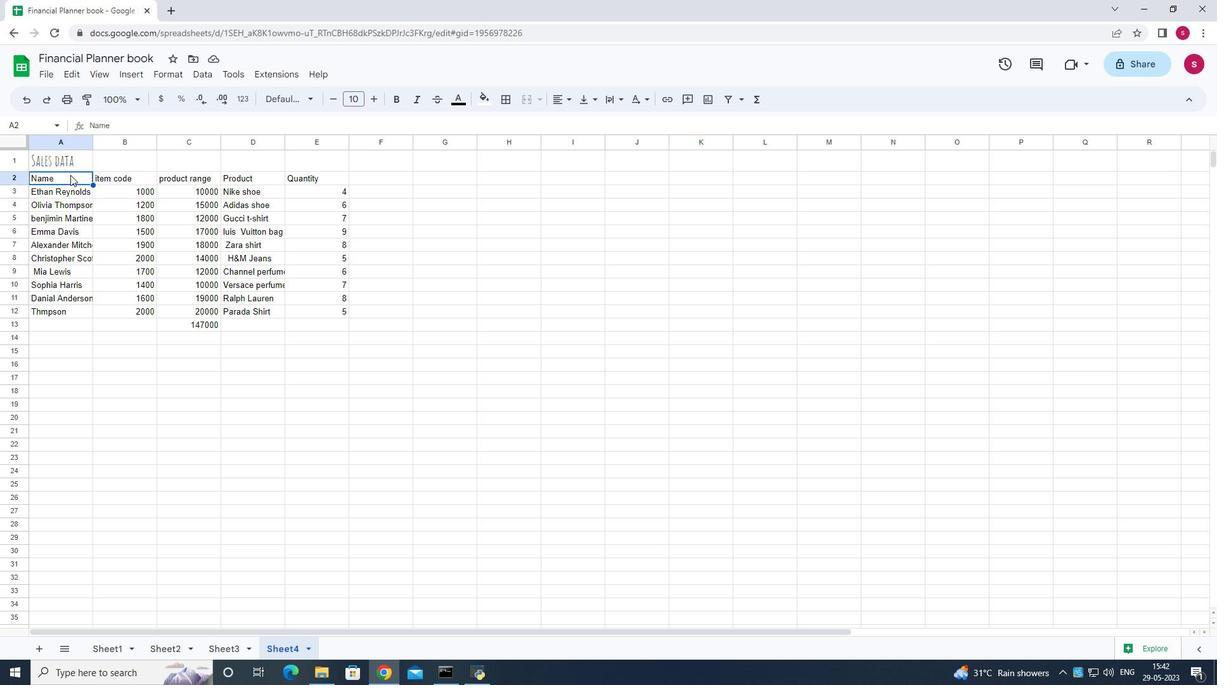 
Action: Mouse pressed left at (82, 179)
Screenshot: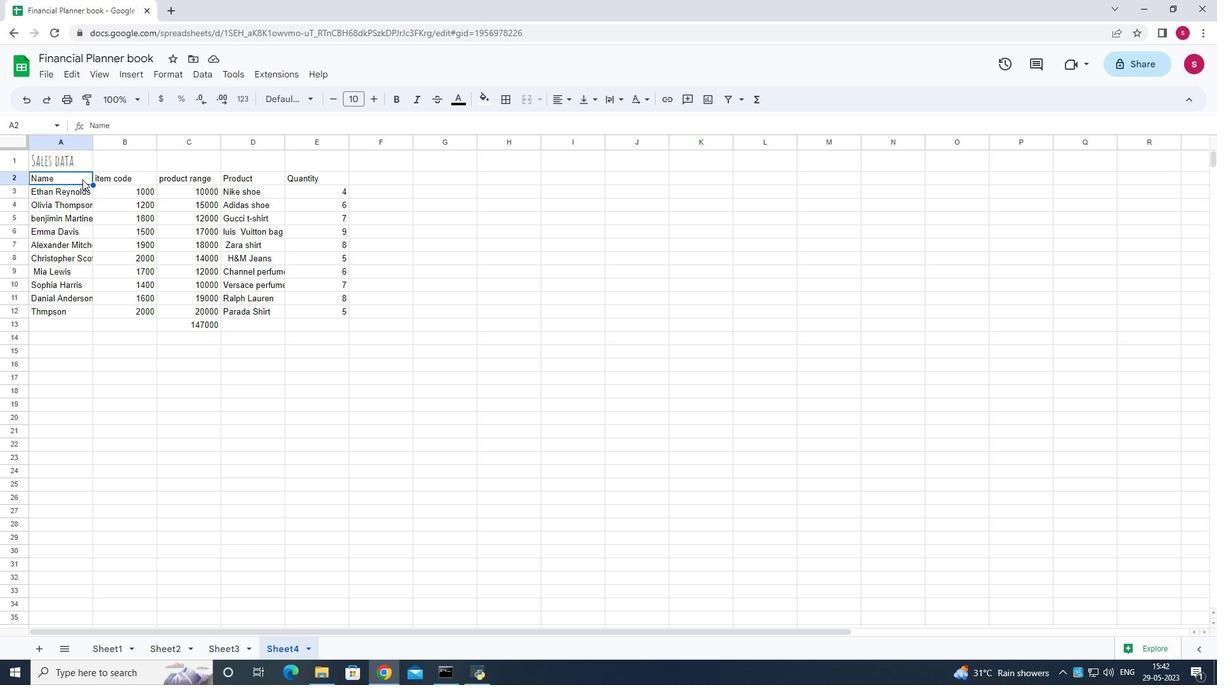 
Action: Mouse moved to (298, 95)
Screenshot: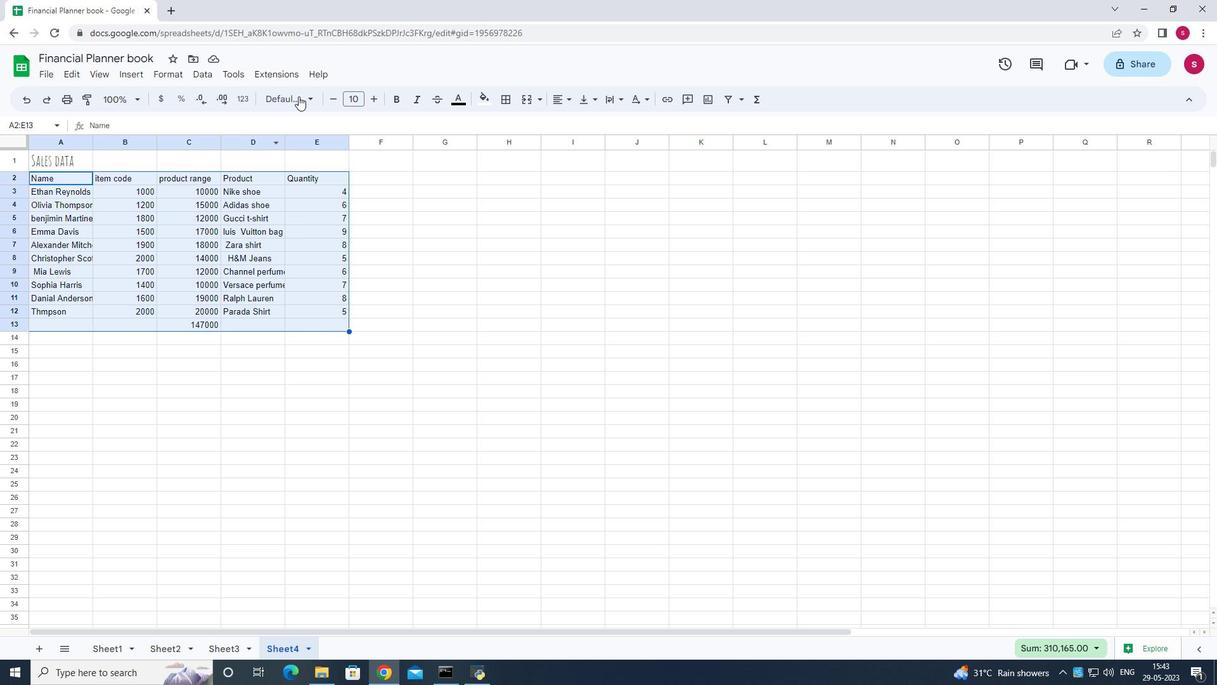 
Action: Mouse pressed left at (298, 95)
Screenshot: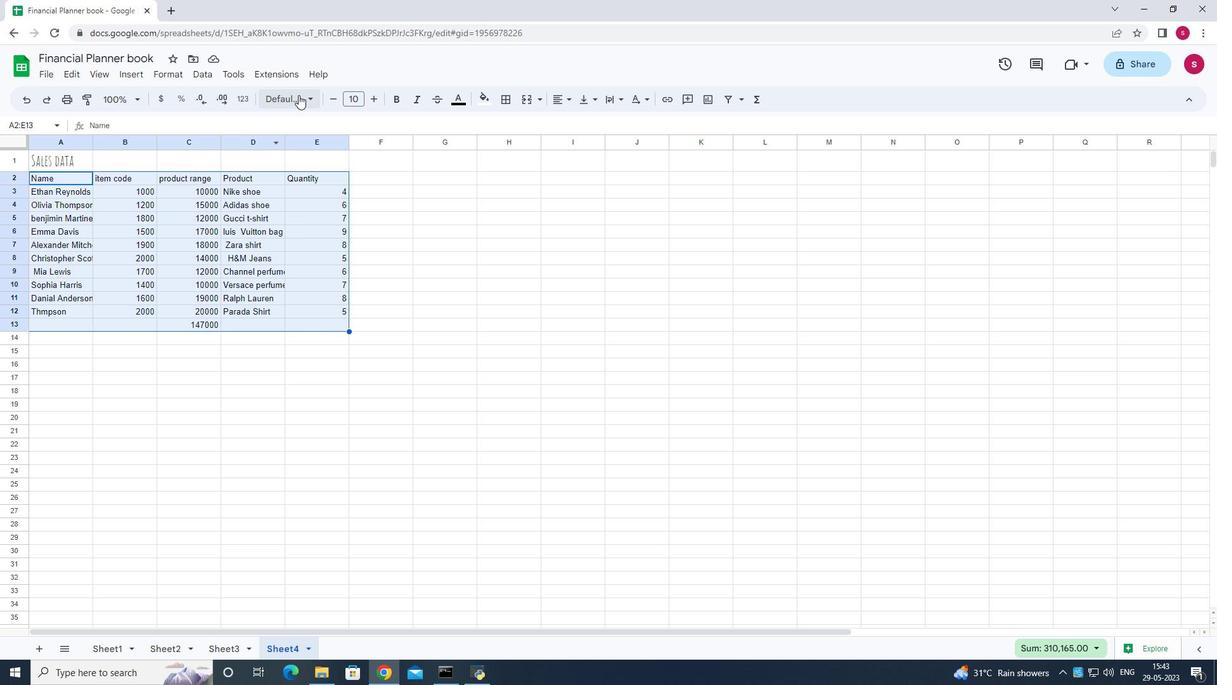 
Action: Mouse moved to (321, 336)
Screenshot: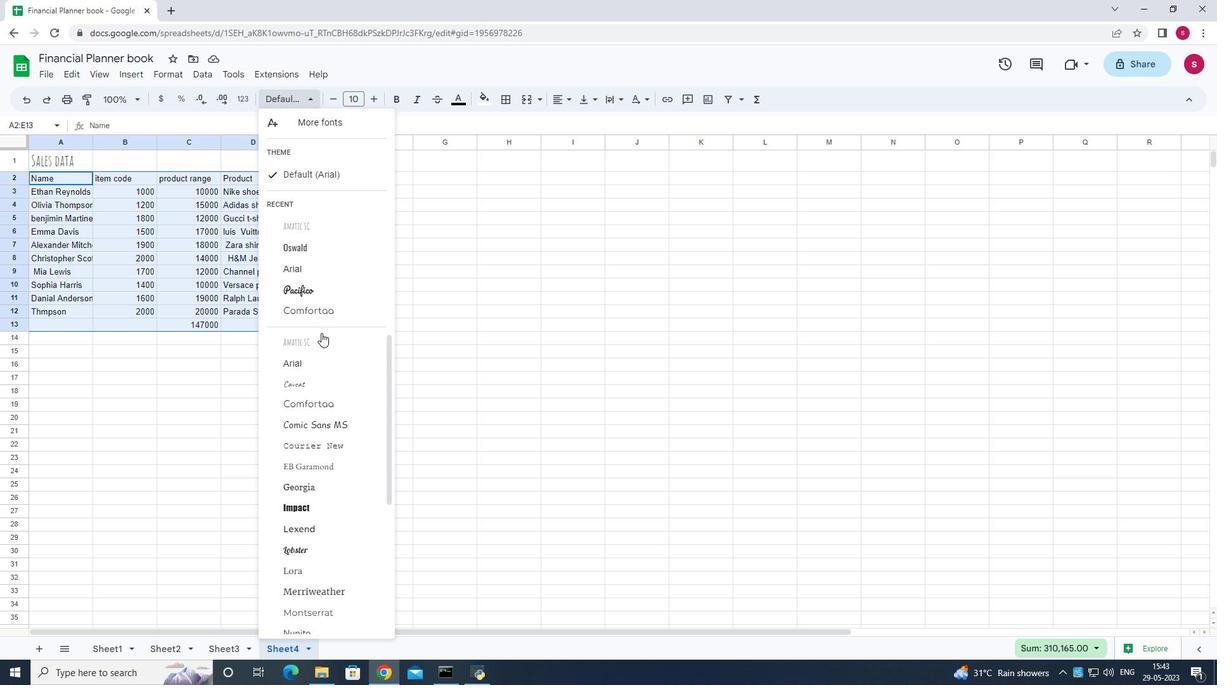 
Action: Mouse pressed left at (321, 336)
Screenshot: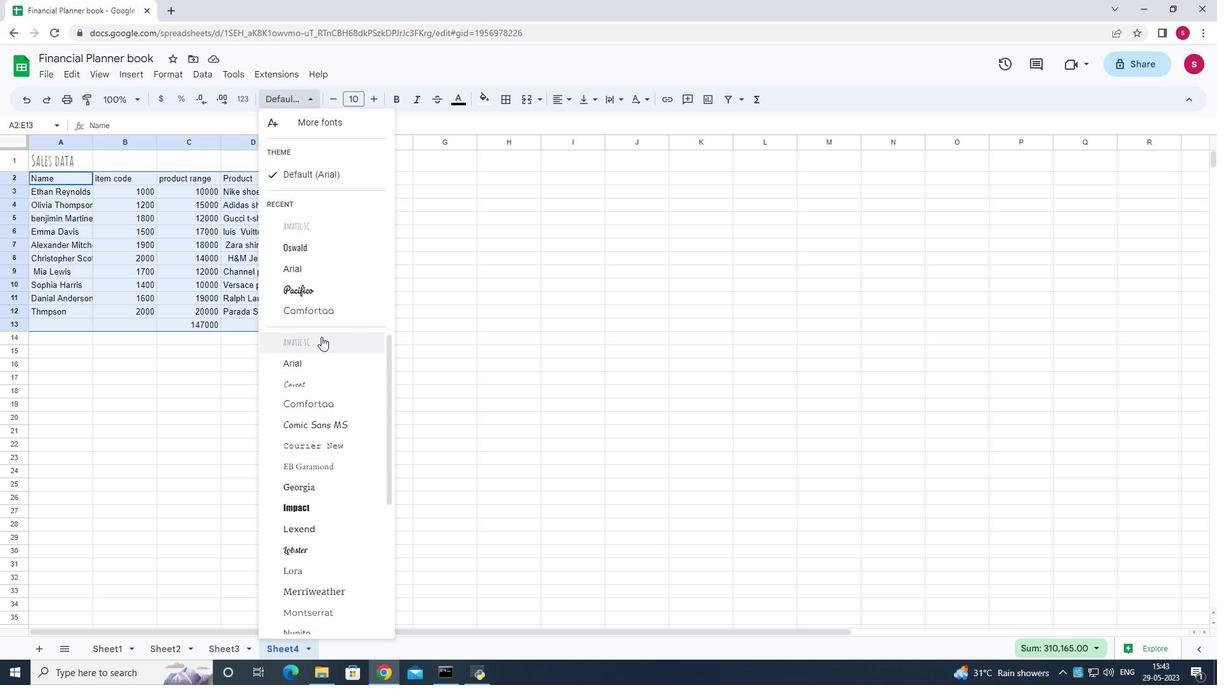 
Action: Mouse moved to (329, 98)
Screenshot: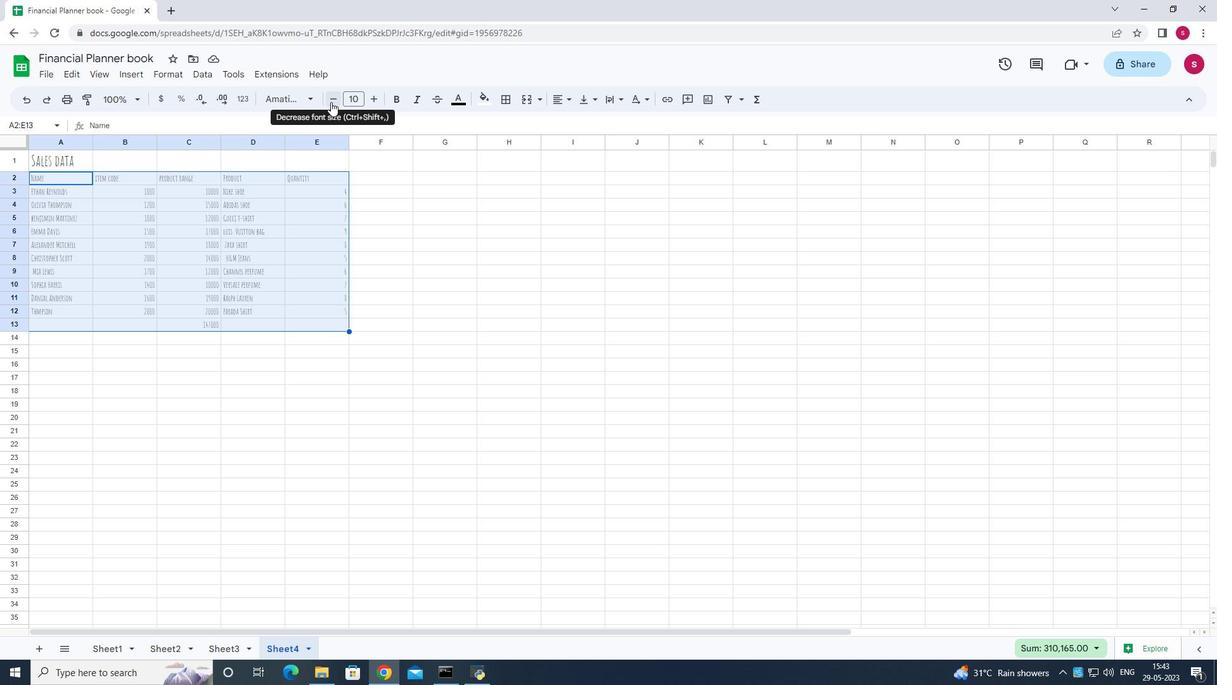 
Action: Mouse pressed left at (329, 98)
Screenshot: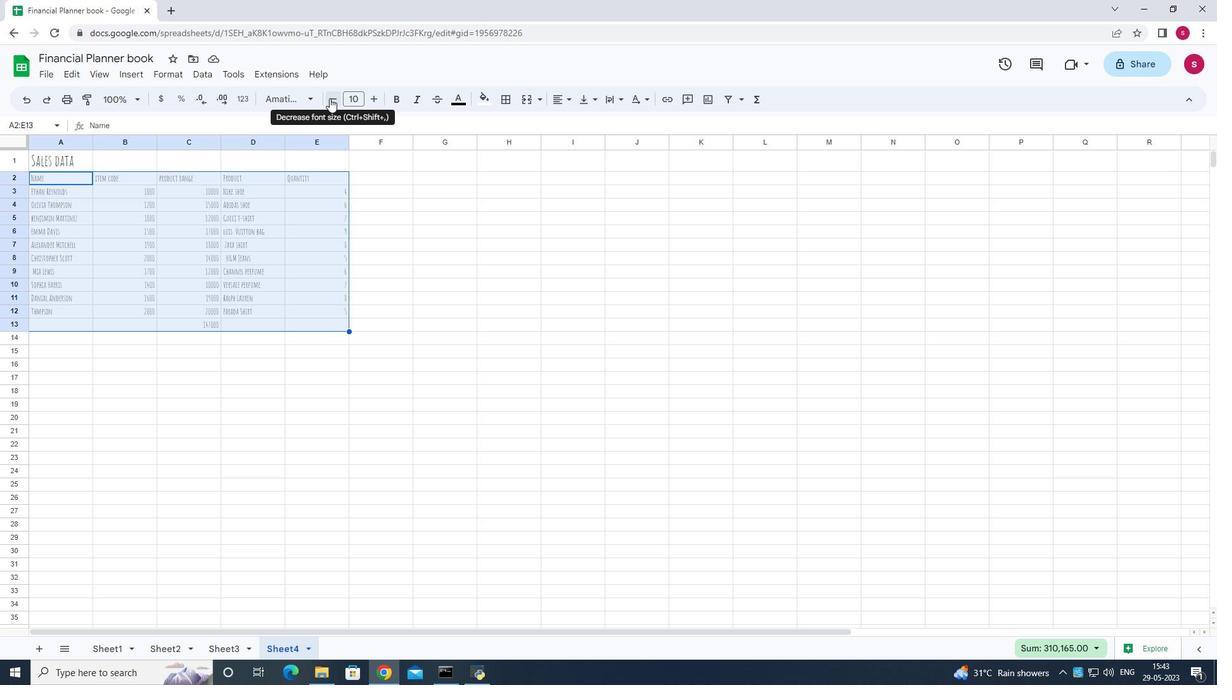 
Action: Mouse moved to (553, 100)
Screenshot: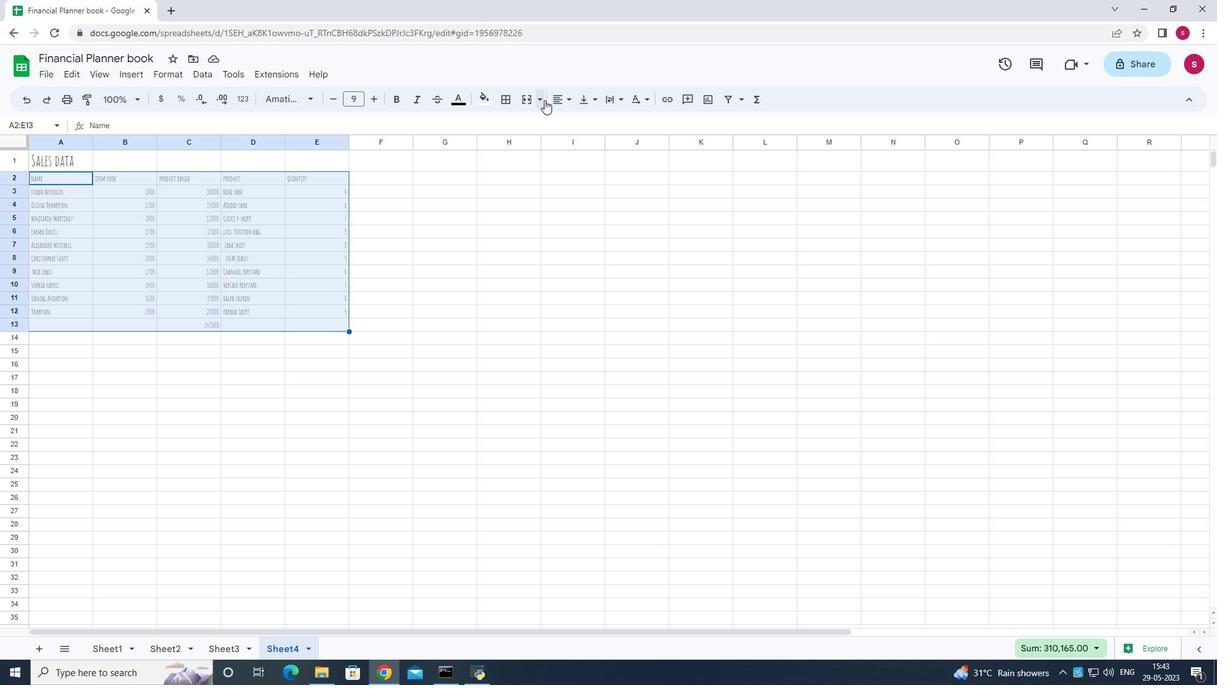 
Action: Mouse pressed left at (553, 100)
Screenshot: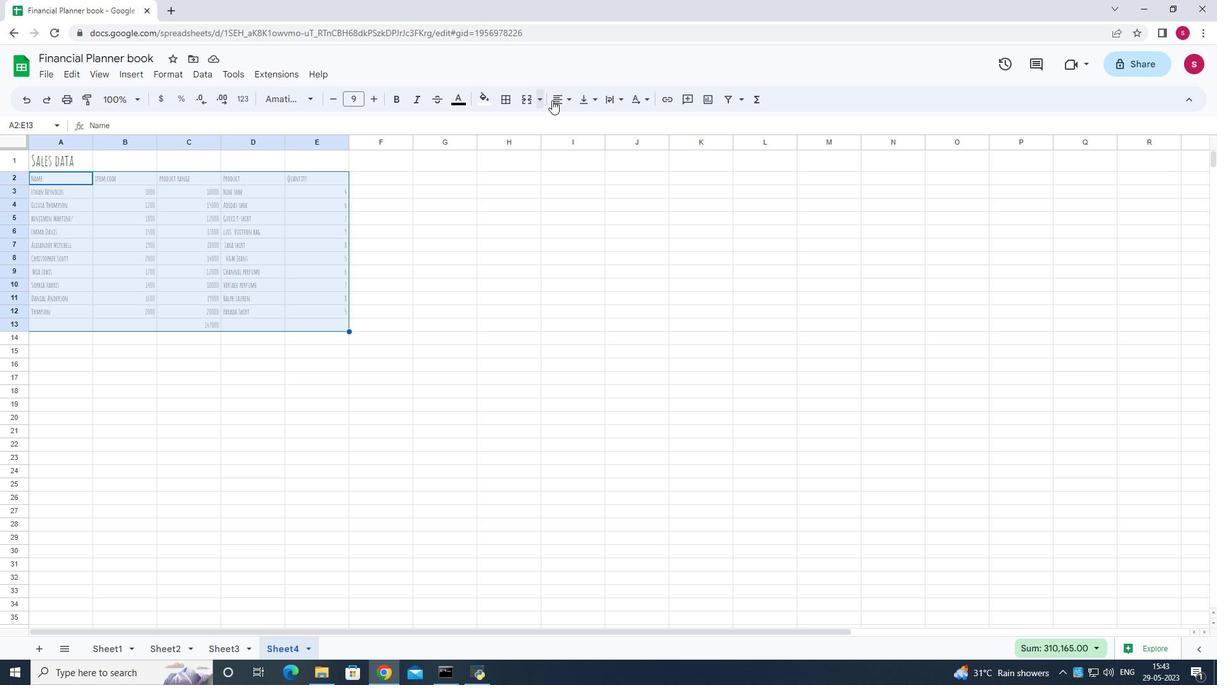 
Action: Mouse moved to (560, 121)
Screenshot: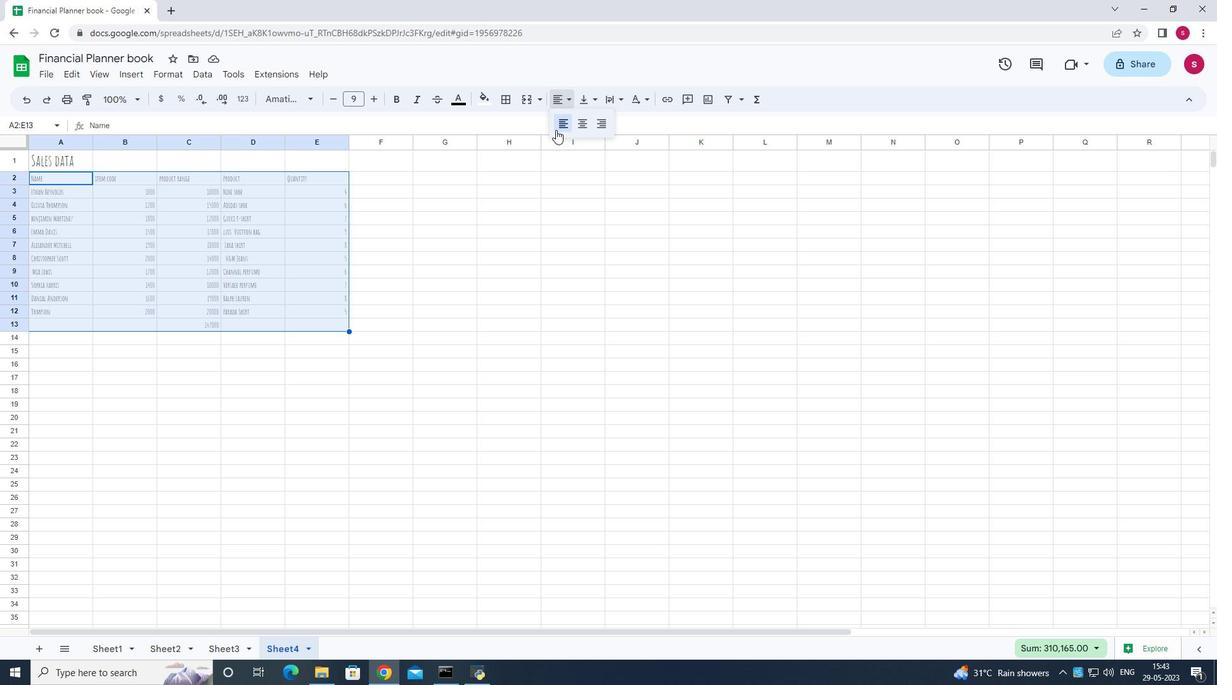 
Action: Mouse pressed left at (560, 121)
Screenshot: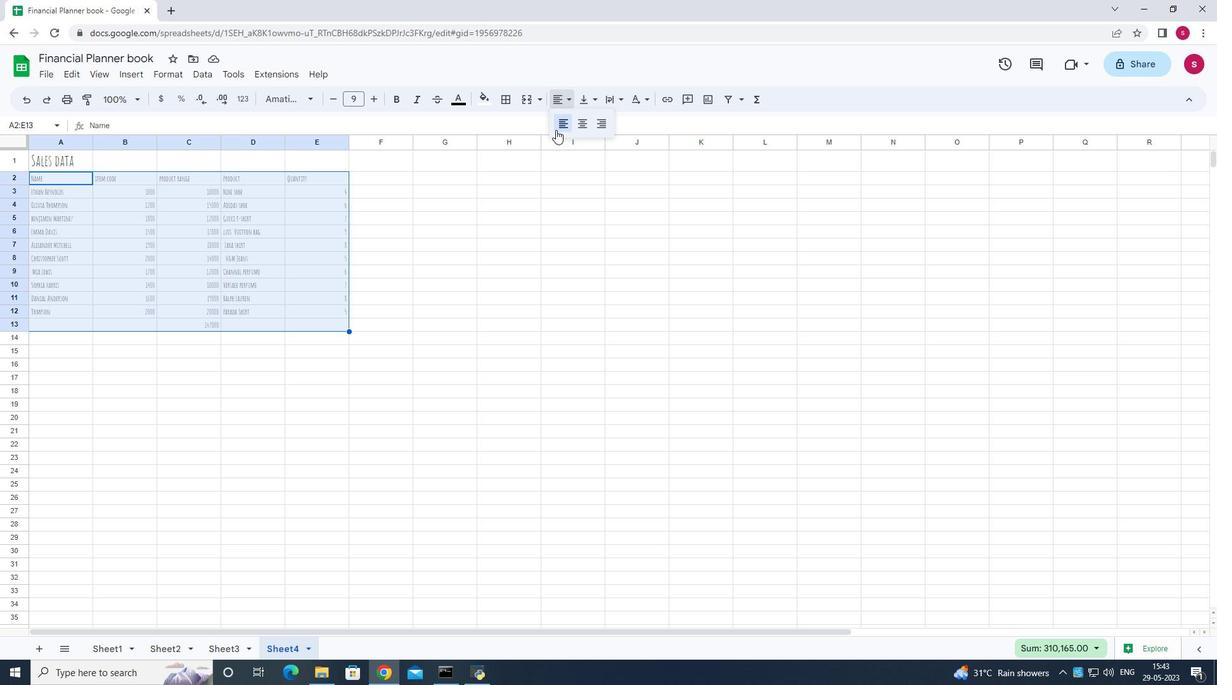 
Action: Mouse moved to (334, 218)
Screenshot: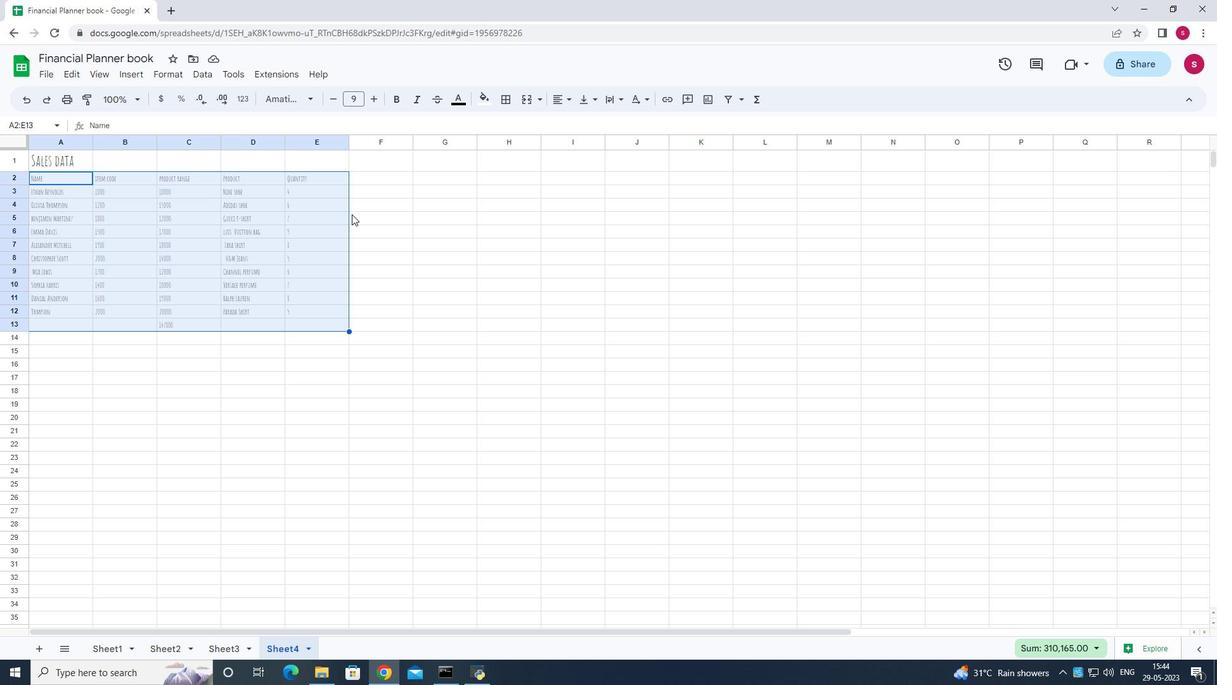 
Action: Mouse pressed left at (334, 218)
Screenshot: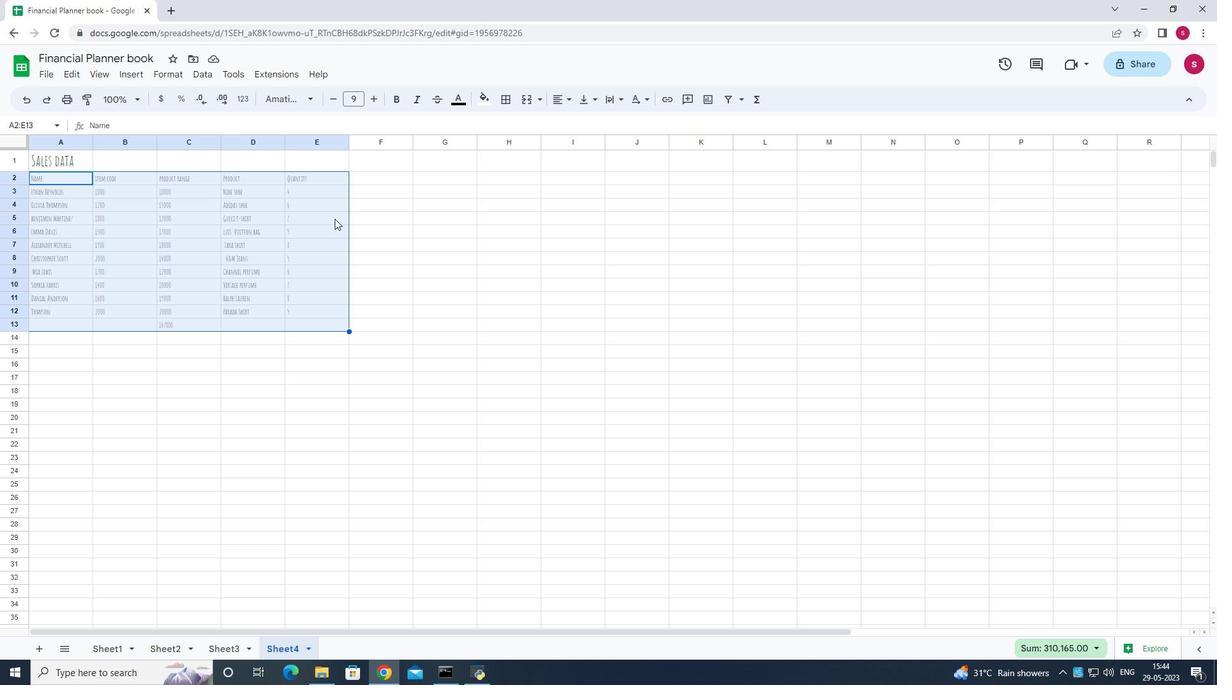 
Action: Mouse moved to (333, 198)
Screenshot: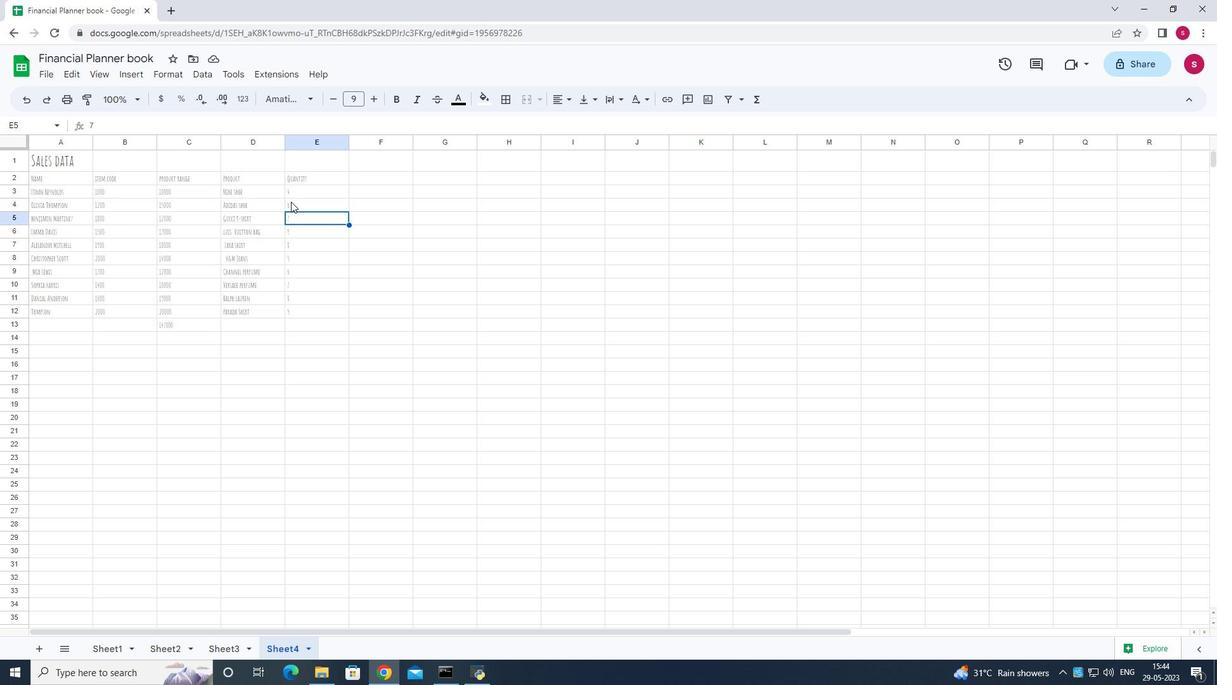 
